 Task: Add an event with the title Monthly Departmental Update Meeting, date ''2024/05/11'', time 9:40 AM to 11:40 AMand add a description: To enhance the networking experience, the event may also include icebreaker activities or facilitated networking games designed to spark conversations and foster connections. These activities will encourage attendees to interact with individuals they may not have met otherwise, promoting a broader network and diverse perspectives.Select event color  Graphite . Add location for the event as: 789 Oak Lane, Townsville, United Kingdom, logged in from the account softage.3@softage.netand send the event invitation to softage.5@softage.net and softage.6@softage.net. Set a reminder for the event Every weekday(Monday to Friday)
Action: Mouse moved to (53, 100)
Screenshot: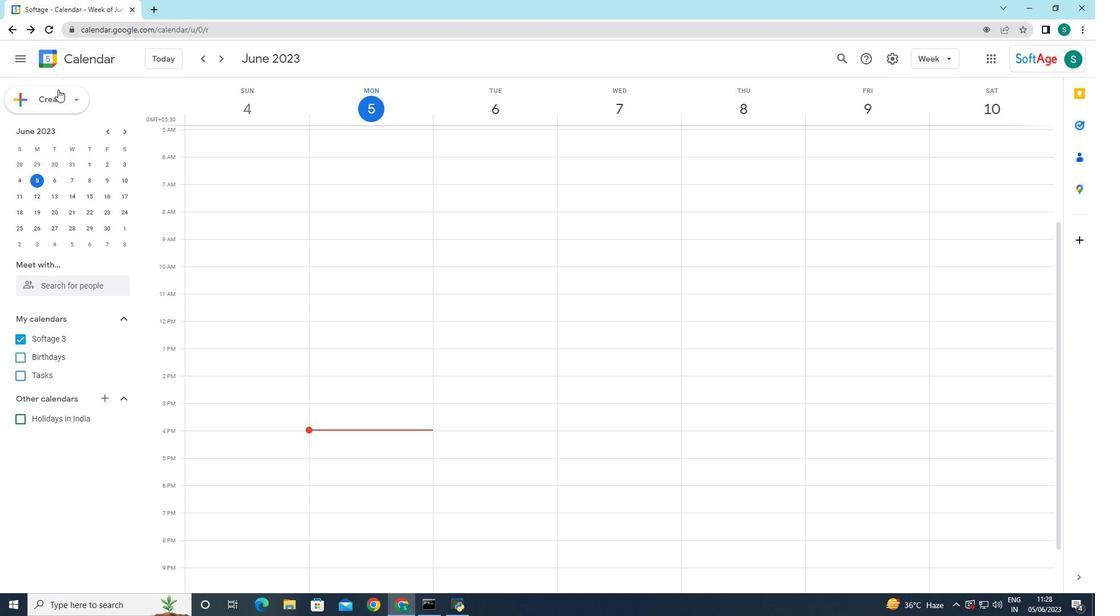 
Action: Mouse pressed left at (53, 100)
Screenshot: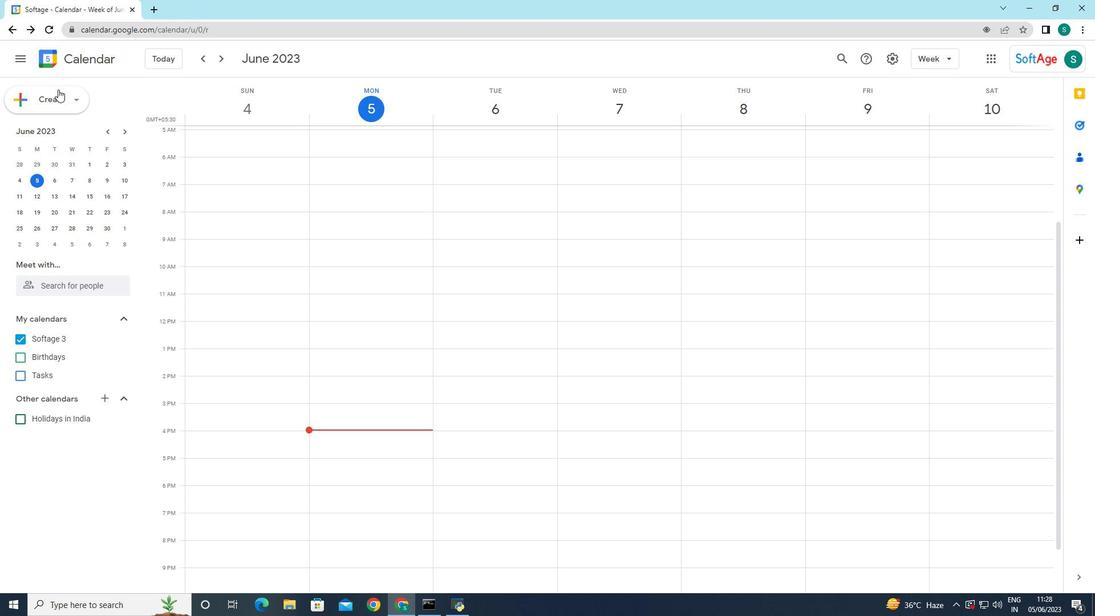 
Action: Mouse moved to (43, 130)
Screenshot: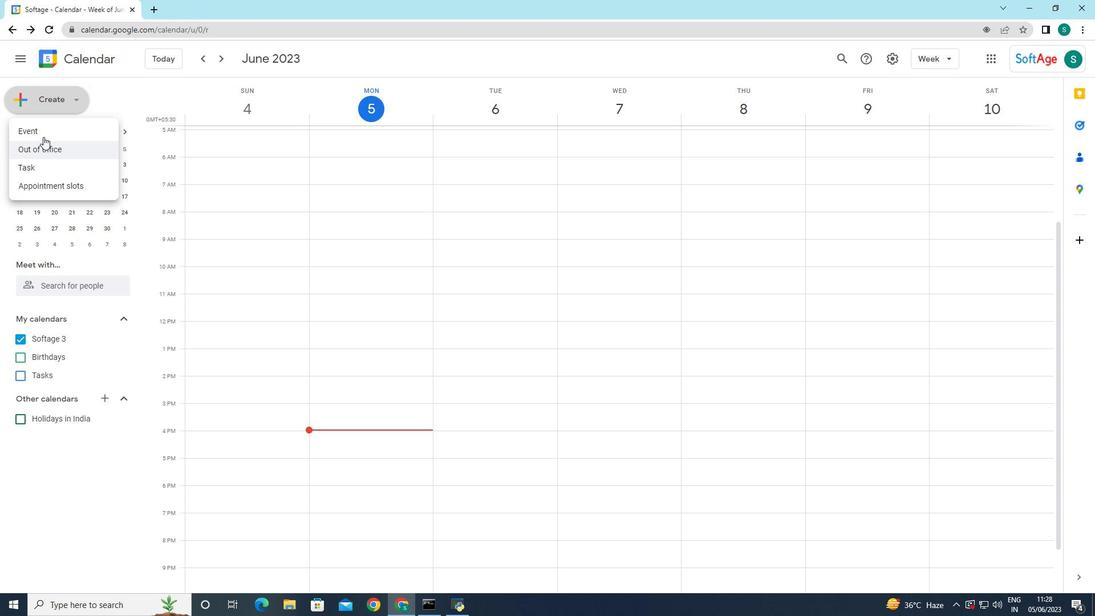 
Action: Mouse pressed left at (43, 130)
Screenshot: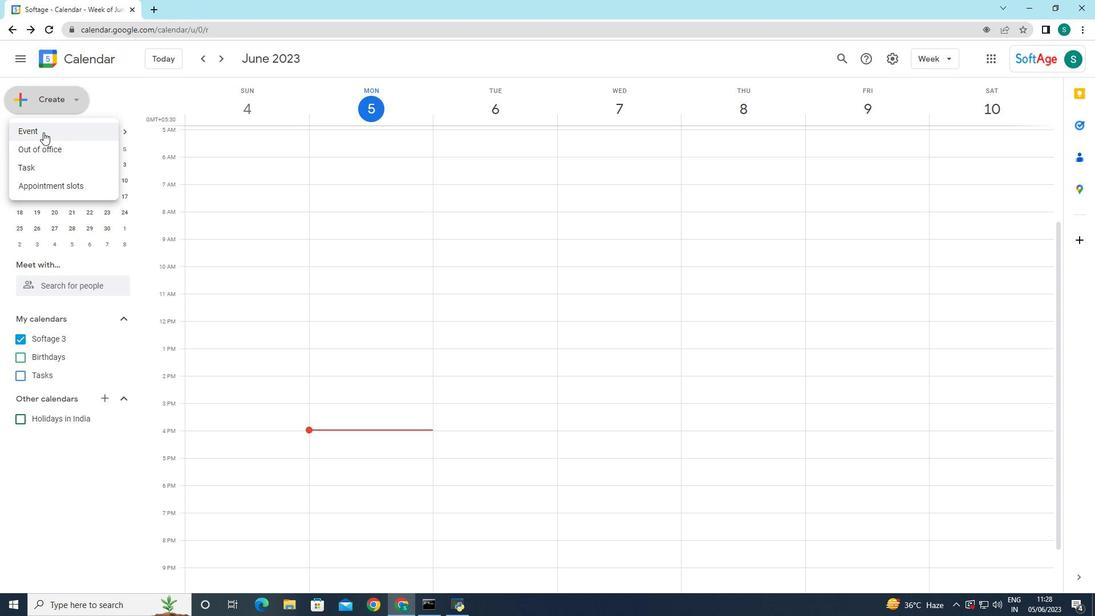 
Action: Mouse moved to (215, 450)
Screenshot: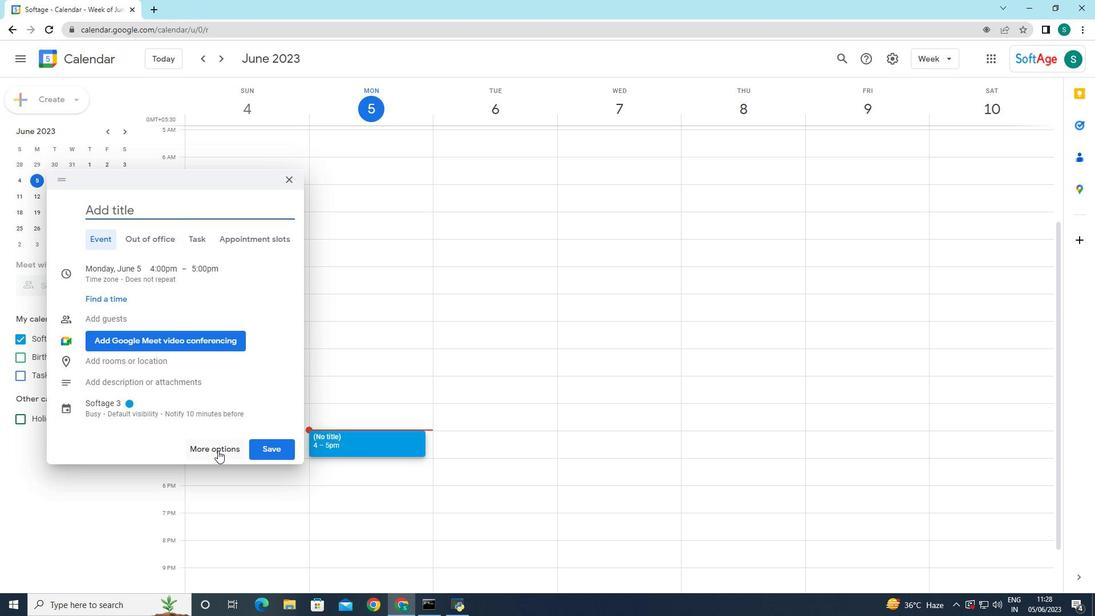 
Action: Mouse pressed left at (215, 450)
Screenshot: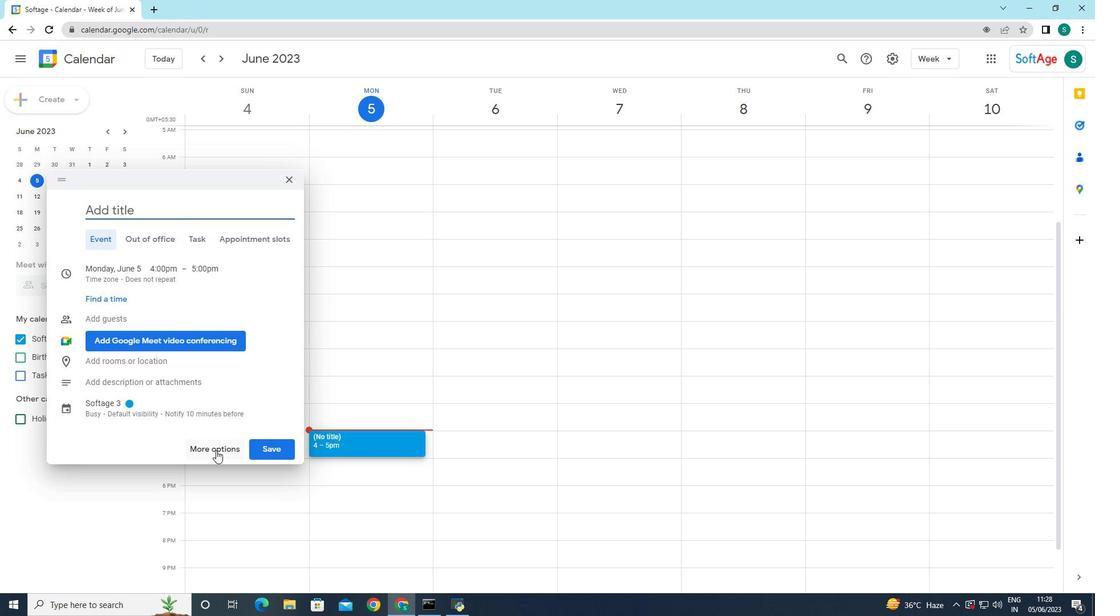 
Action: Mouse moved to (95, 65)
Screenshot: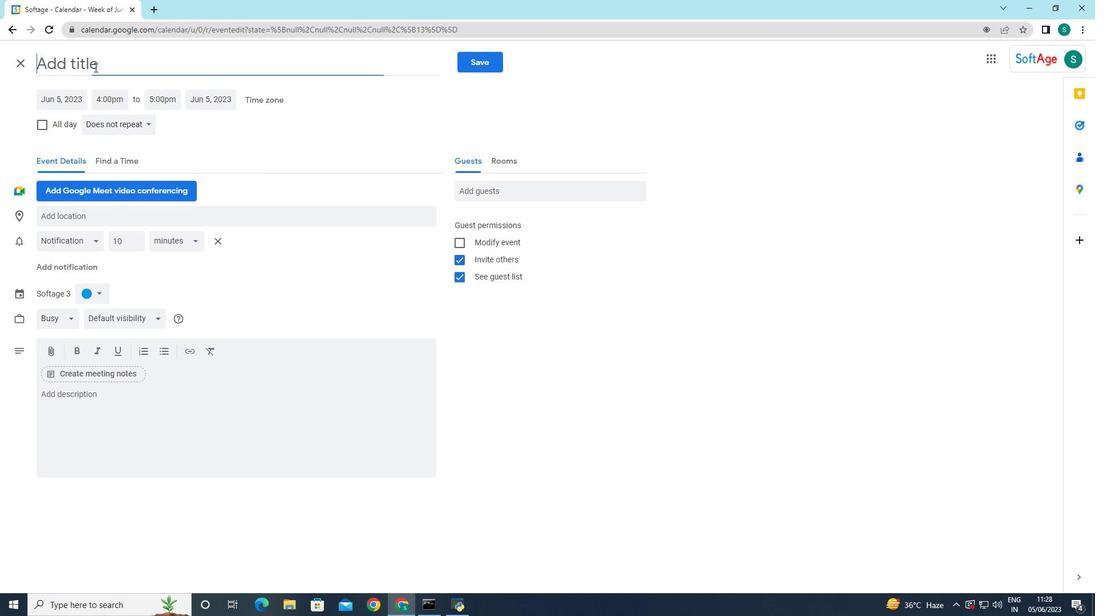 
Action: Mouse pressed left at (95, 65)
Screenshot: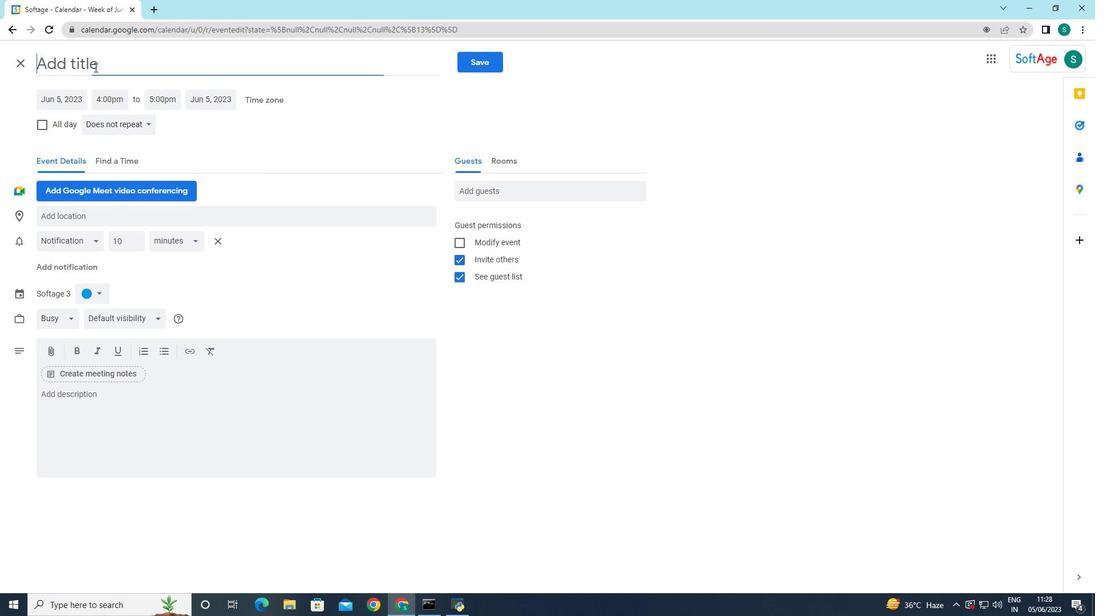 
Action: Key pressed <Key.caps_lock>M<Key.caps_lock>onthly<Key.space><Key.caps_lock>DE<Key.backspace><Key.caps_lock>epartmental<Key.space><Key.caps_lock>U<Key.caps_lock>pdate<Key.space>m<Key.backspace><Key.caps_lock>M<Key.caps_lock>eeting<Key.space>
Screenshot: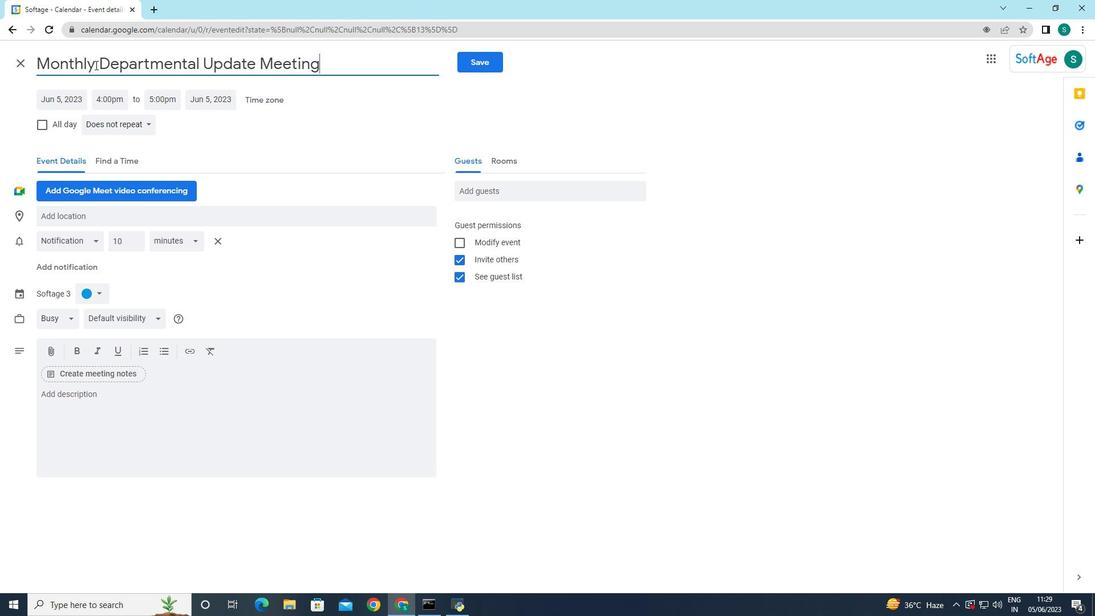
Action: Mouse moved to (45, 101)
Screenshot: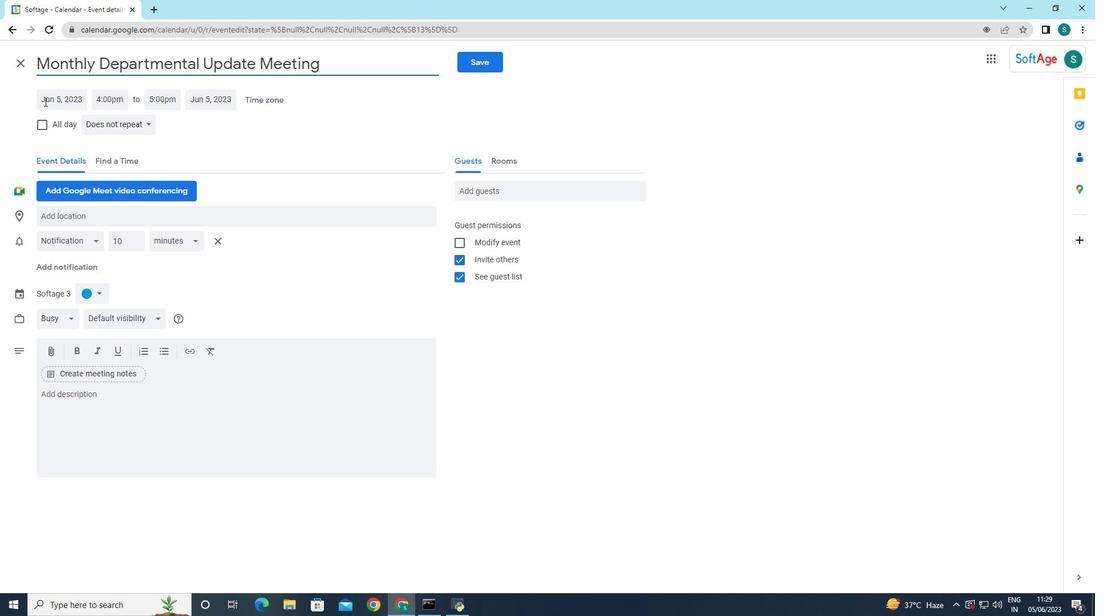 
Action: Mouse pressed left at (45, 101)
Screenshot: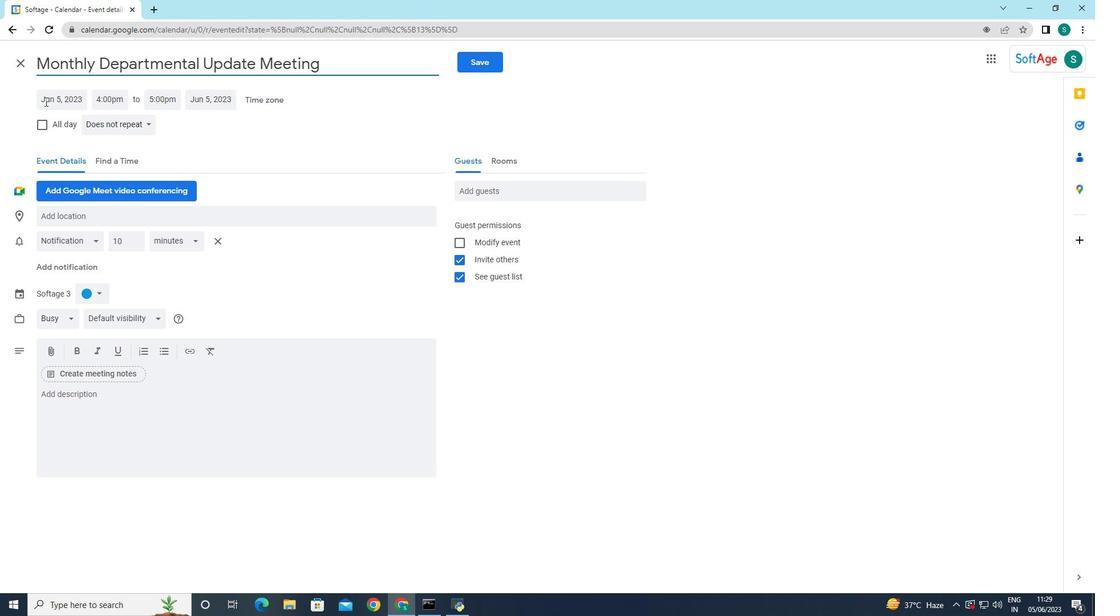 
Action: Mouse moved to (178, 123)
Screenshot: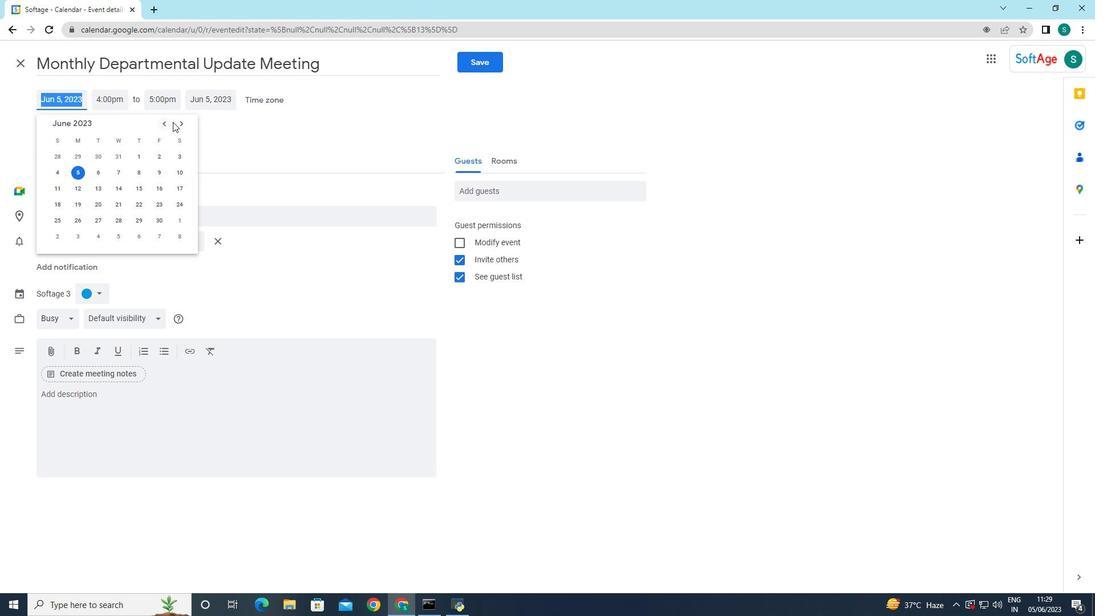 
Action: Mouse pressed left at (178, 123)
Screenshot: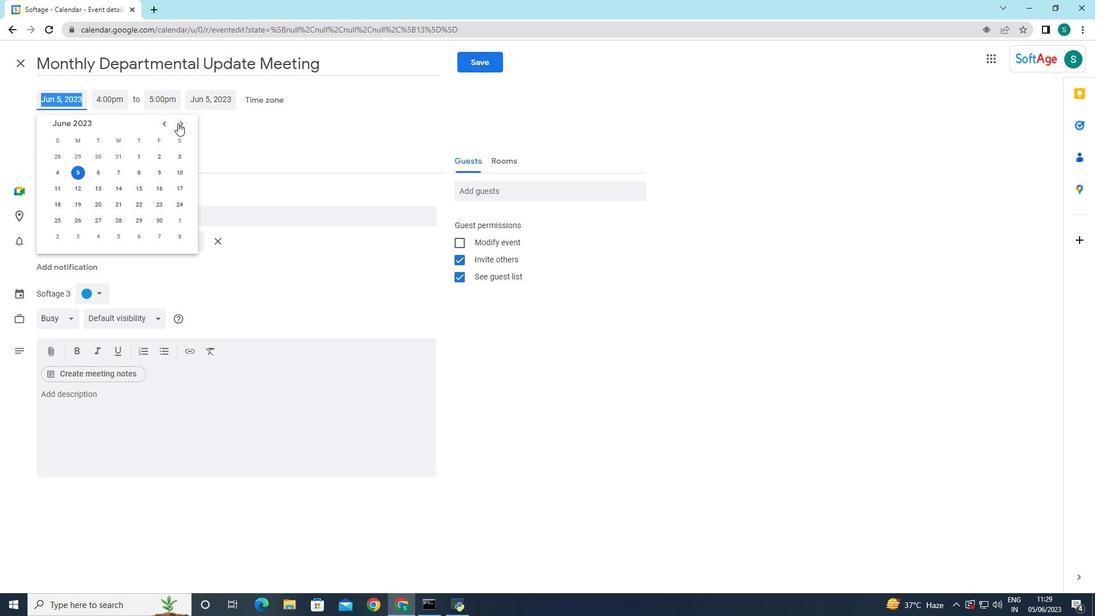 
Action: Mouse pressed left at (178, 123)
Screenshot: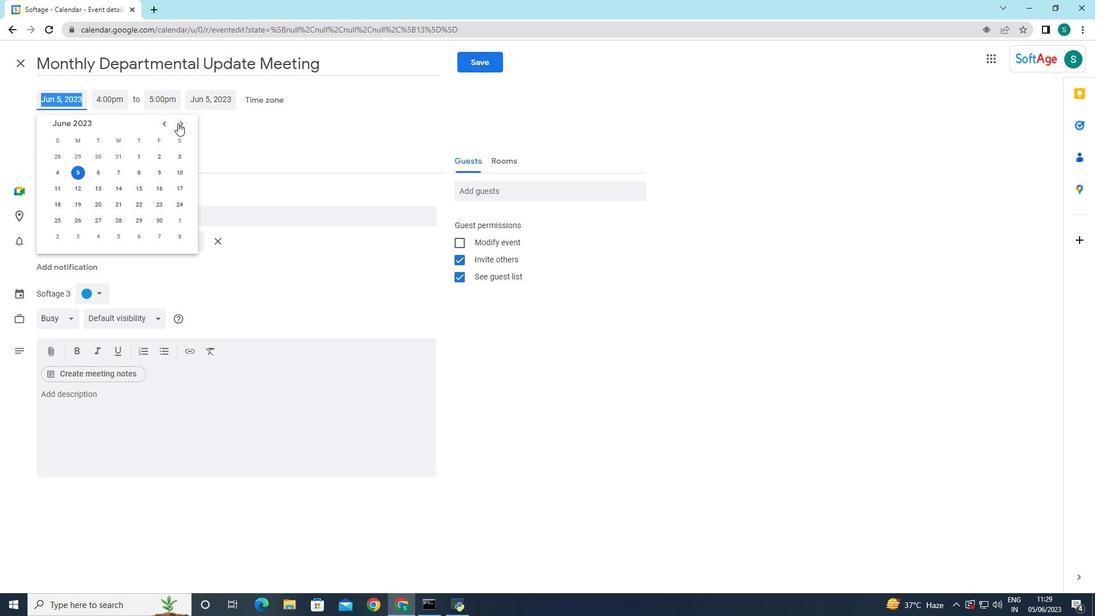 
Action: Mouse pressed left at (178, 123)
Screenshot: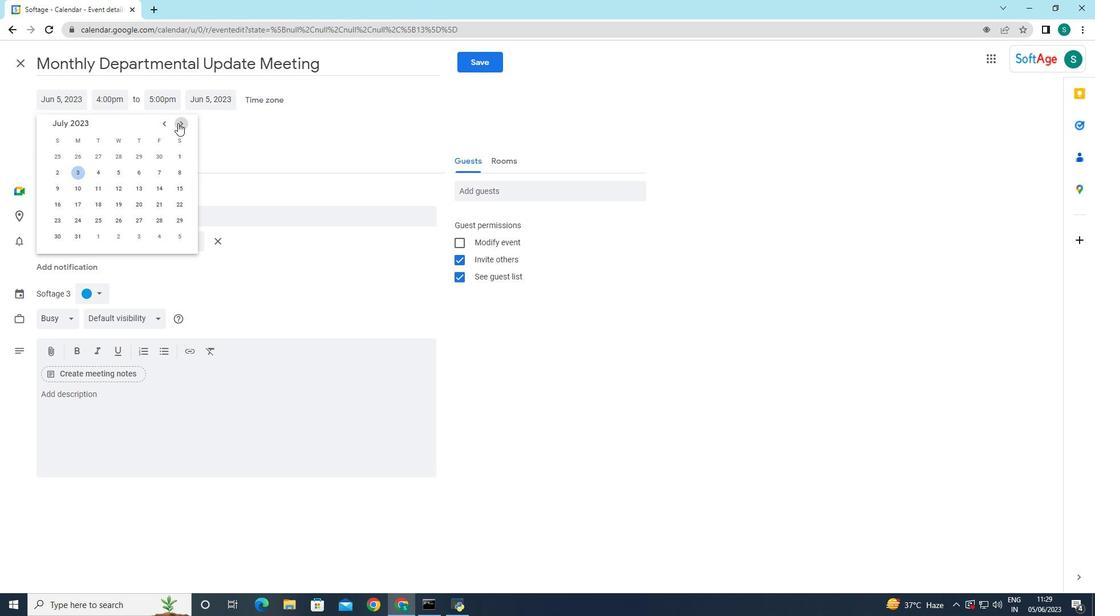 
Action: Mouse pressed left at (178, 123)
Screenshot: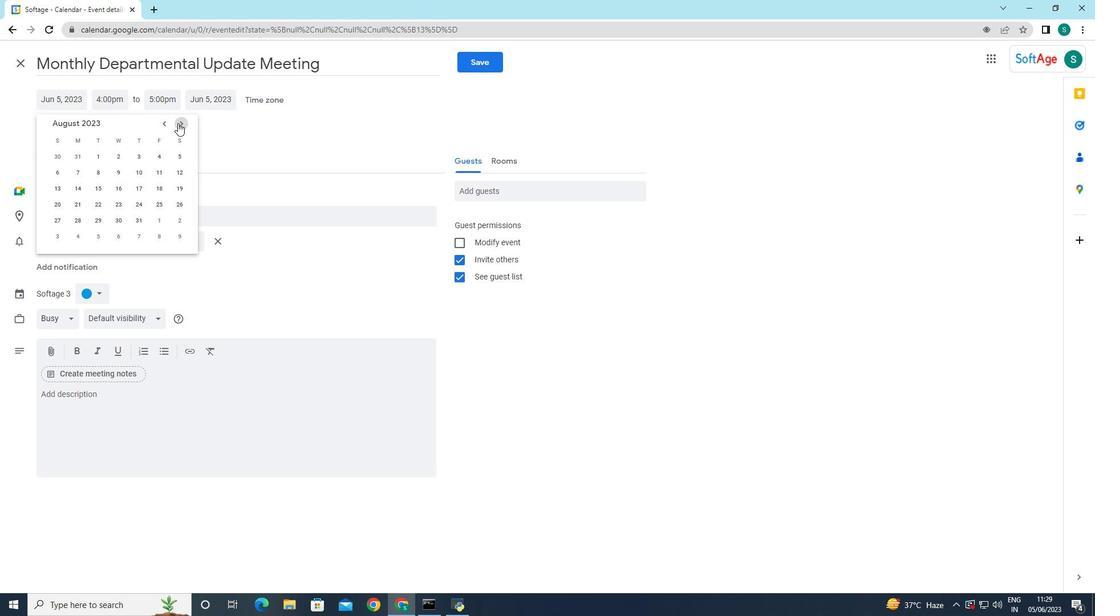 
Action: Mouse pressed left at (178, 123)
Screenshot: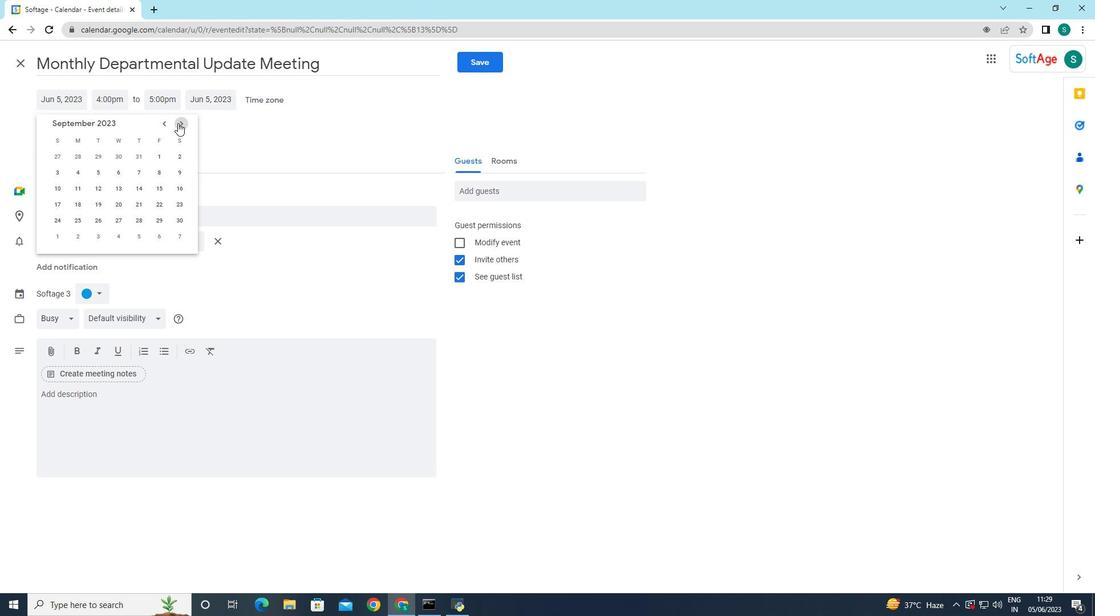 
Action: Mouse pressed left at (178, 123)
Screenshot: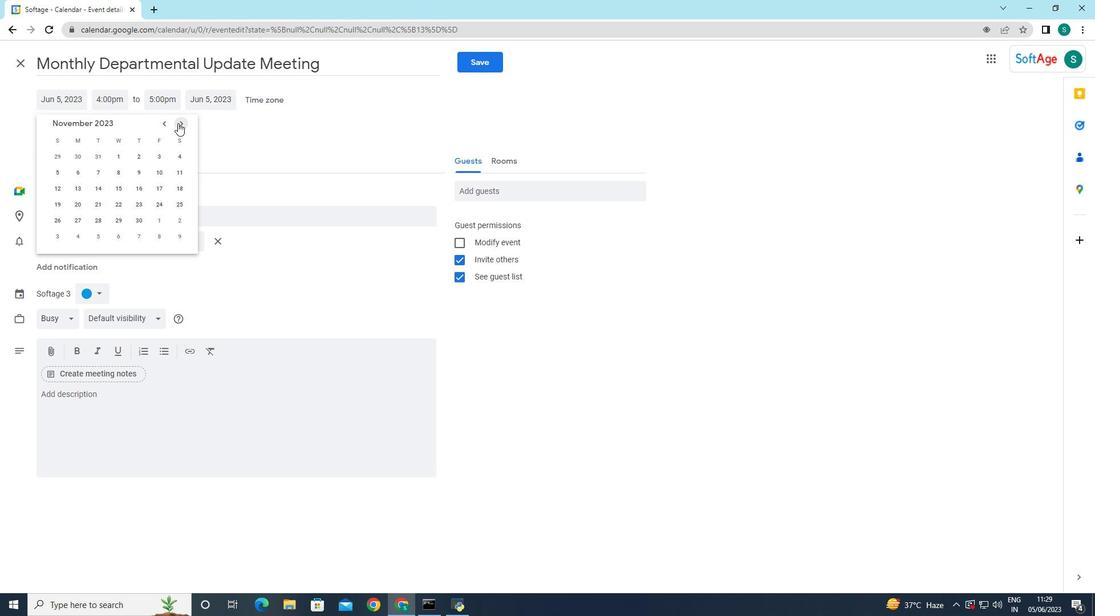 
Action: Mouse pressed left at (178, 123)
Screenshot: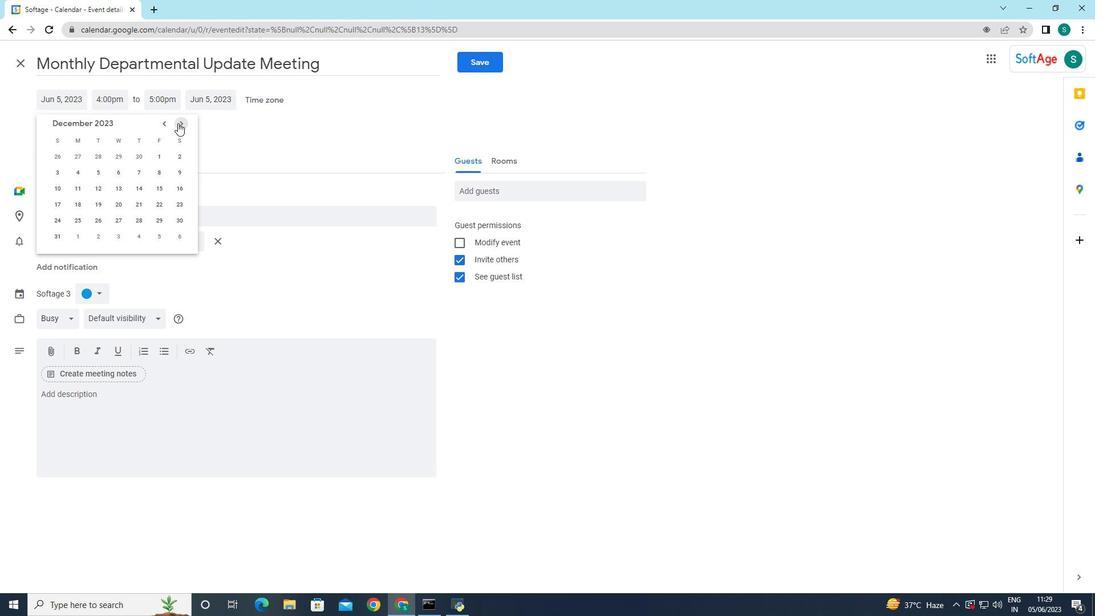 
Action: Mouse pressed left at (178, 123)
Screenshot: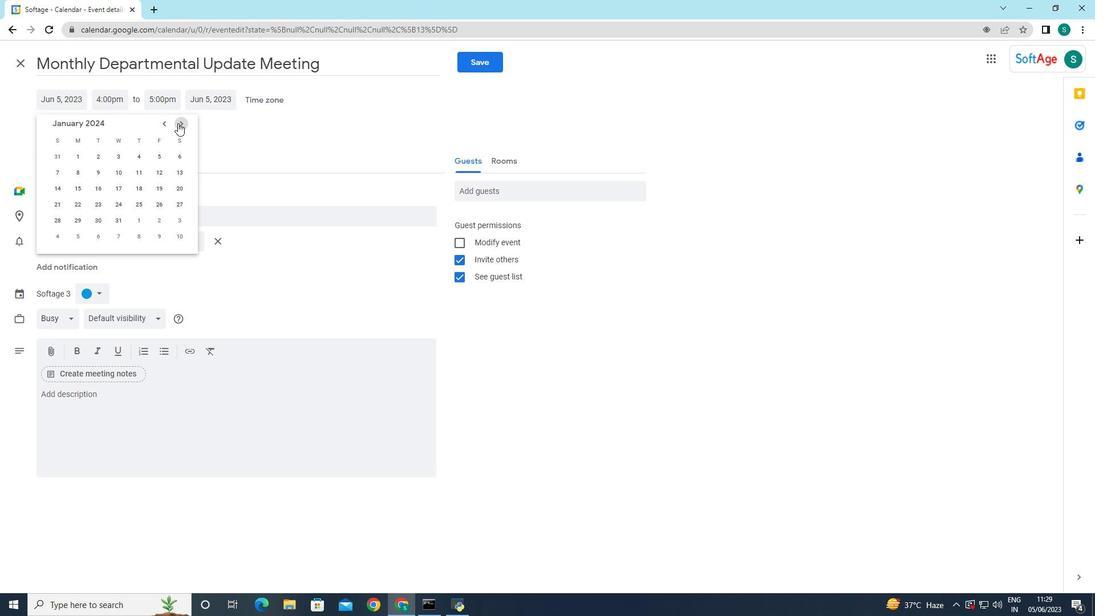 
Action: Mouse moved to (184, 123)
Screenshot: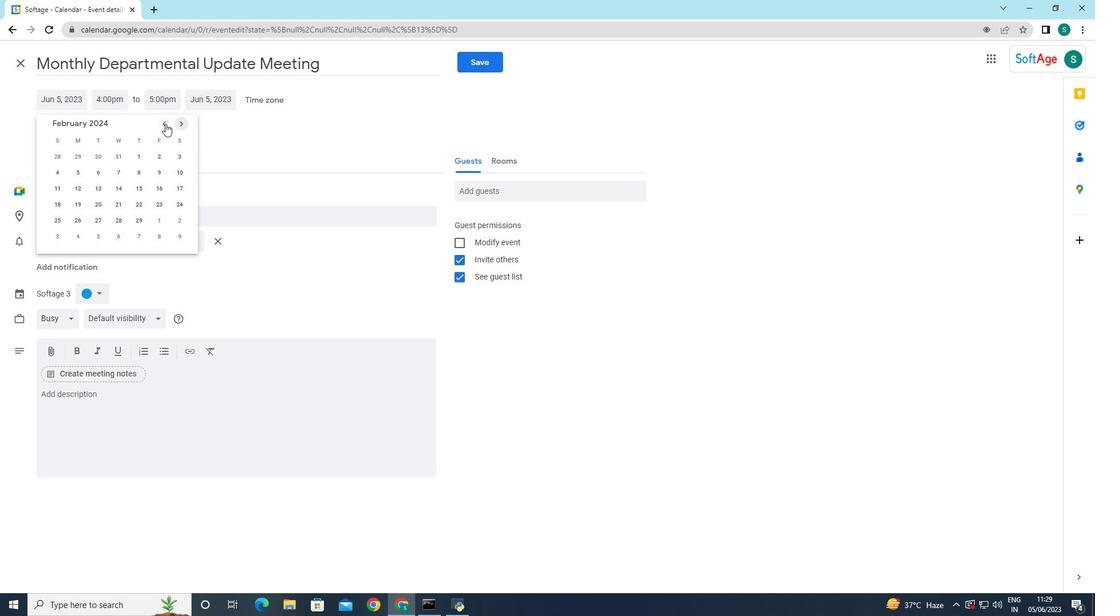 
Action: Mouse pressed left at (184, 123)
Screenshot: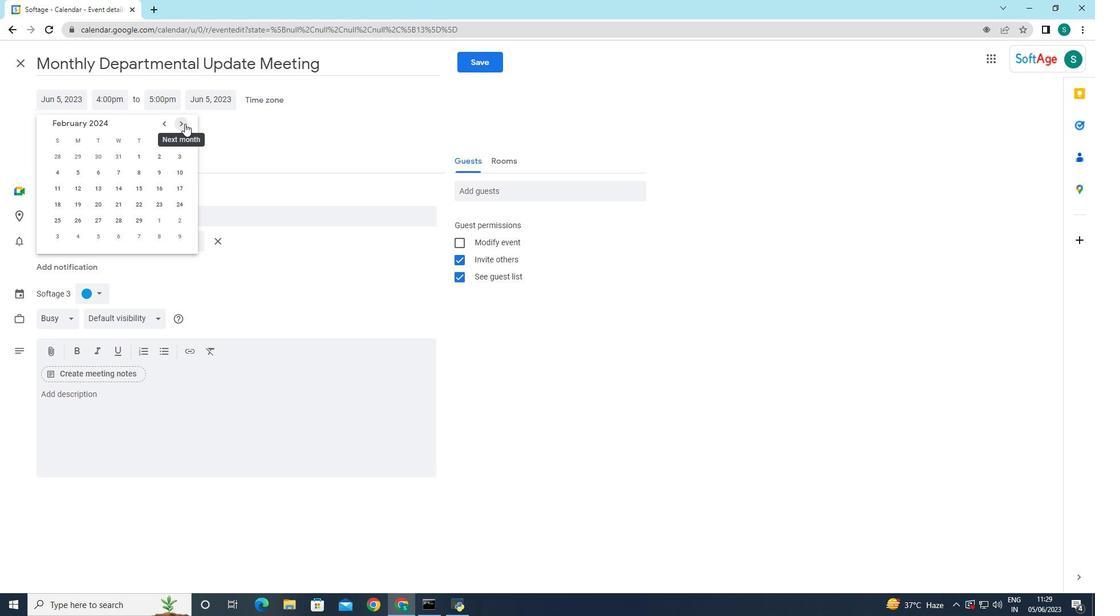 
Action: Mouse pressed left at (184, 123)
Screenshot: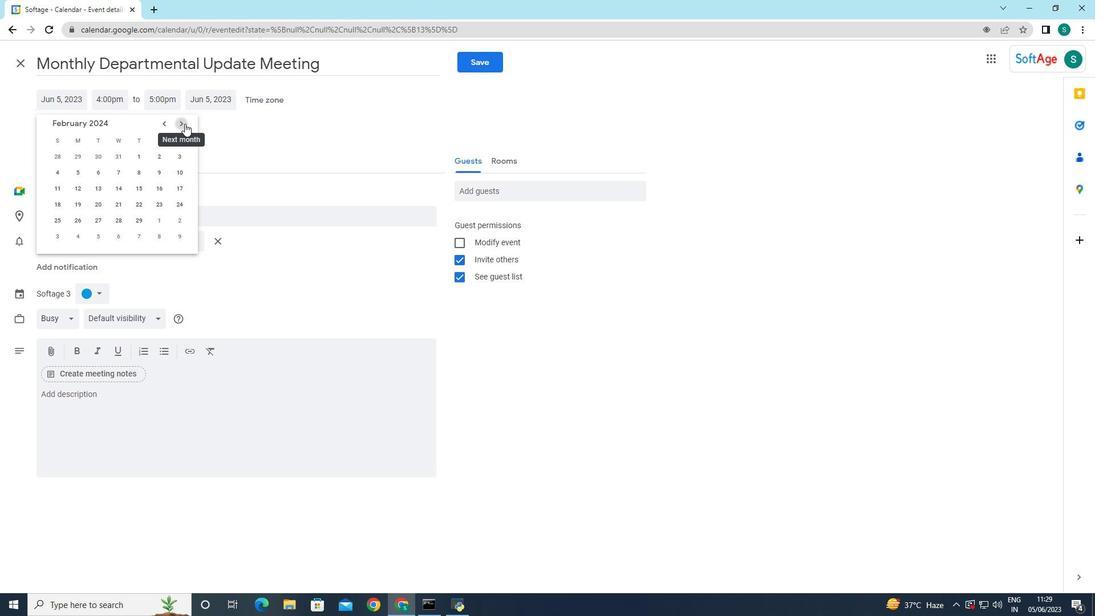 
Action: Mouse pressed left at (184, 123)
Screenshot: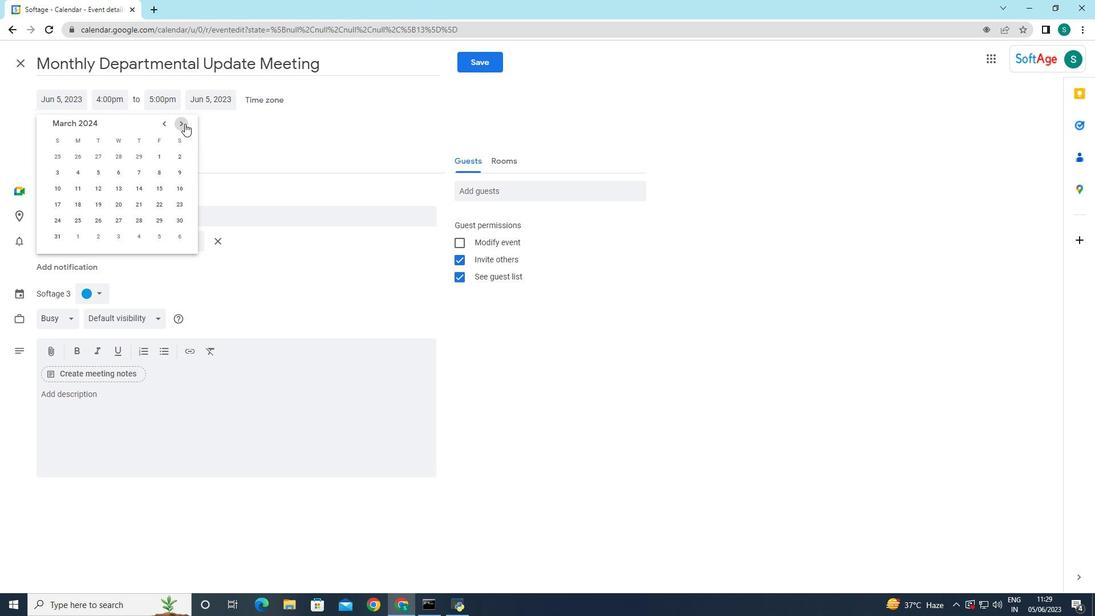 
Action: Mouse moved to (178, 171)
Screenshot: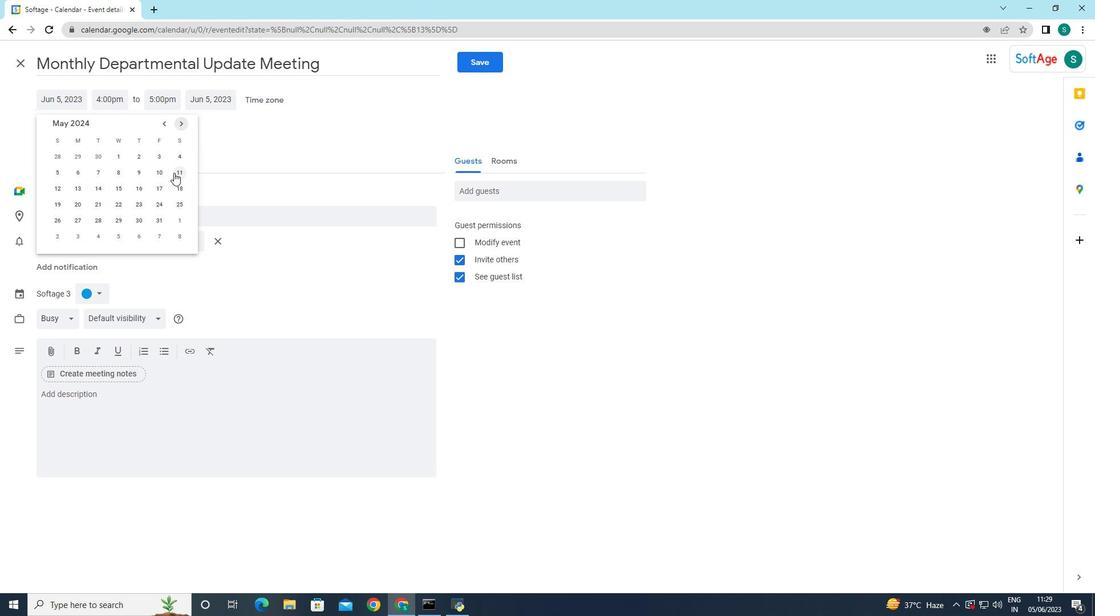 
Action: Mouse pressed left at (178, 171)
Screenshot: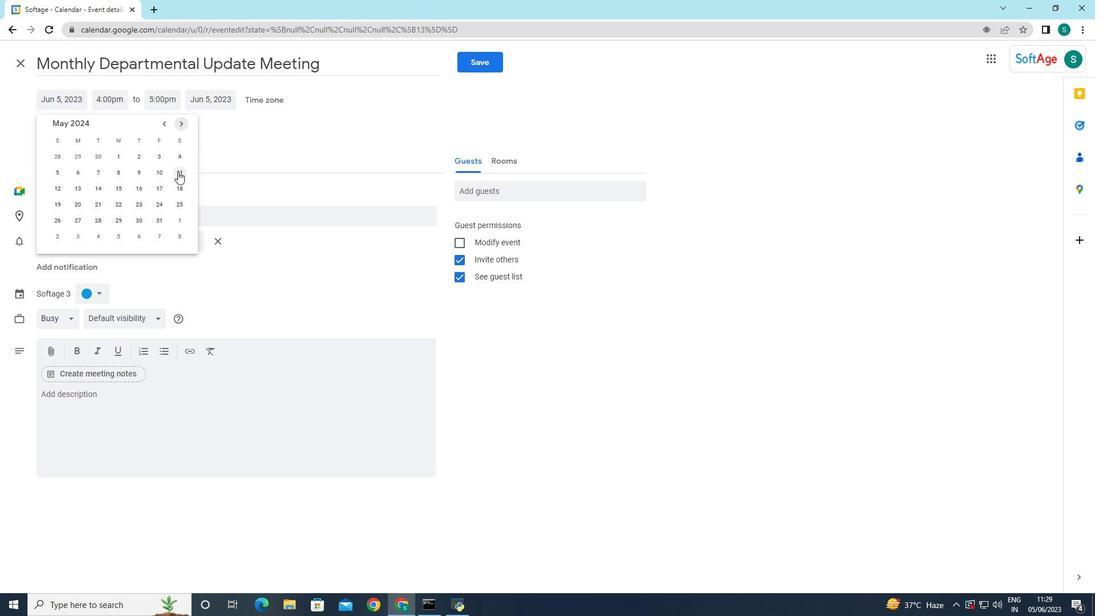 
Action: Mouse moved to (121, 101)
Screenshot: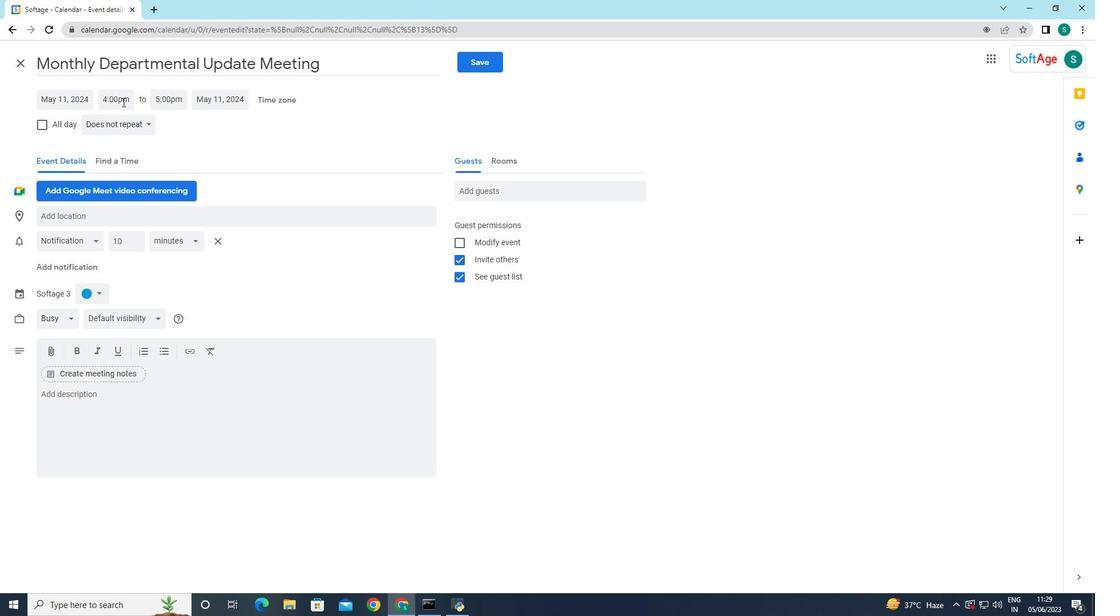 
Action: Mouse pressed left at (121, 101)
Screenshot: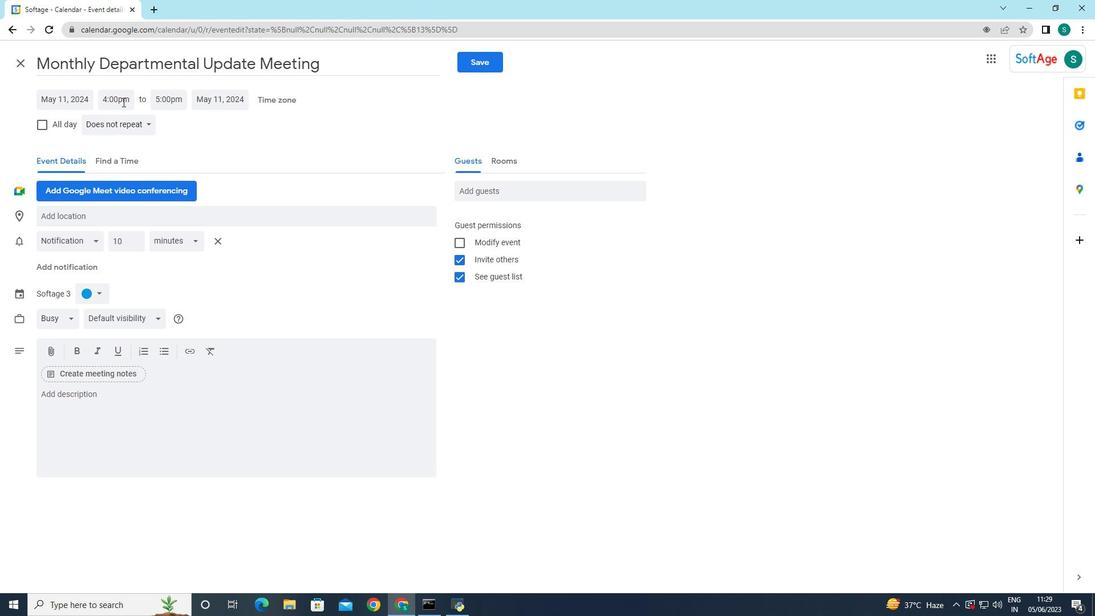 
Action: Mouse moved to (142, 162)
Screenshot: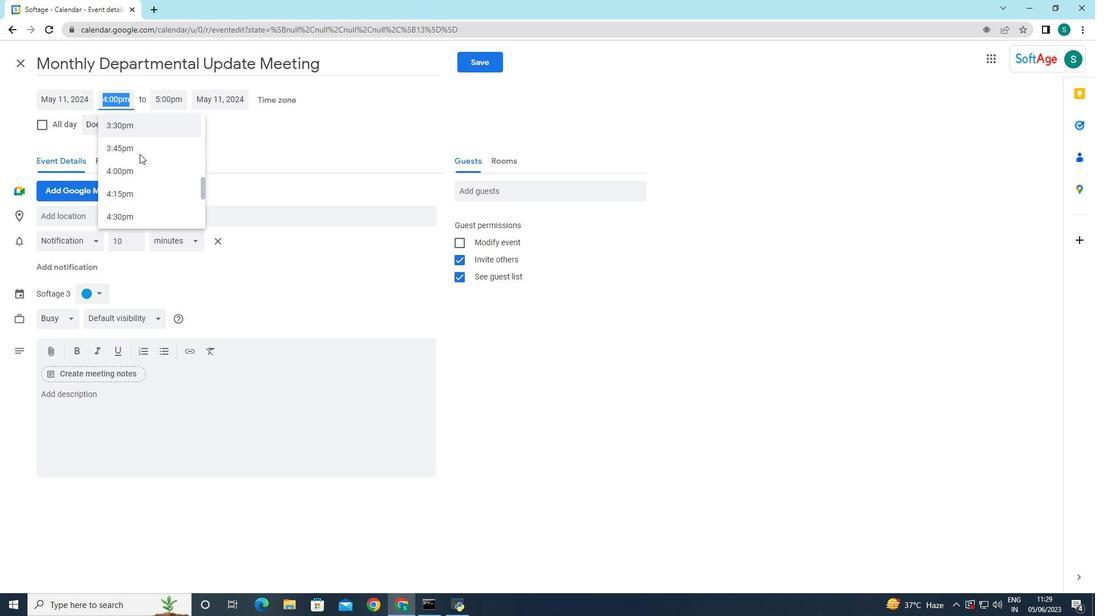 
Action: Mouse scrolled (142, 162) with delta (0, 0)
Screenshot: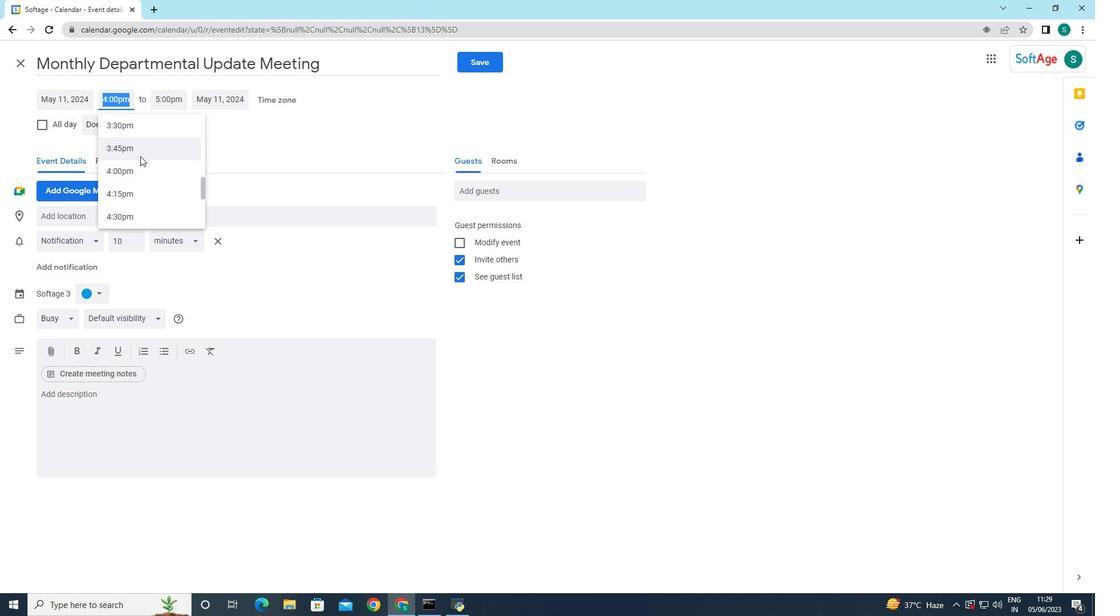 
Action: Mouse scrolled (142, 162) with delta (0, 0)
Screenshot: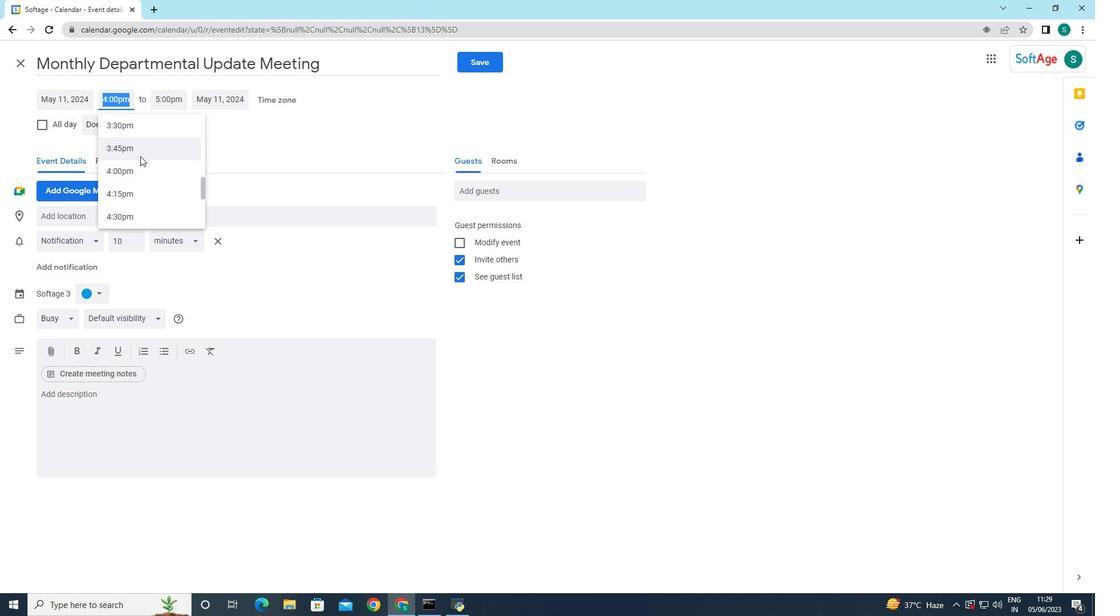 
Action: Mouse scrolled (142, 162) with delta (0, 0)
Screenshot: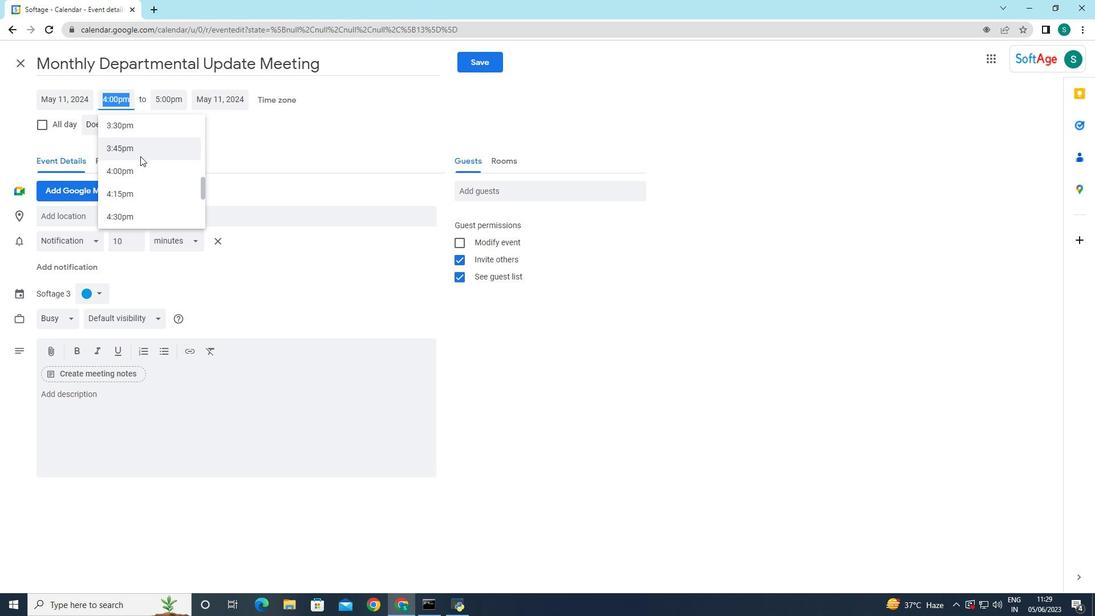 
Action: Mouse pressed middle at (142, 162)
Screenshot: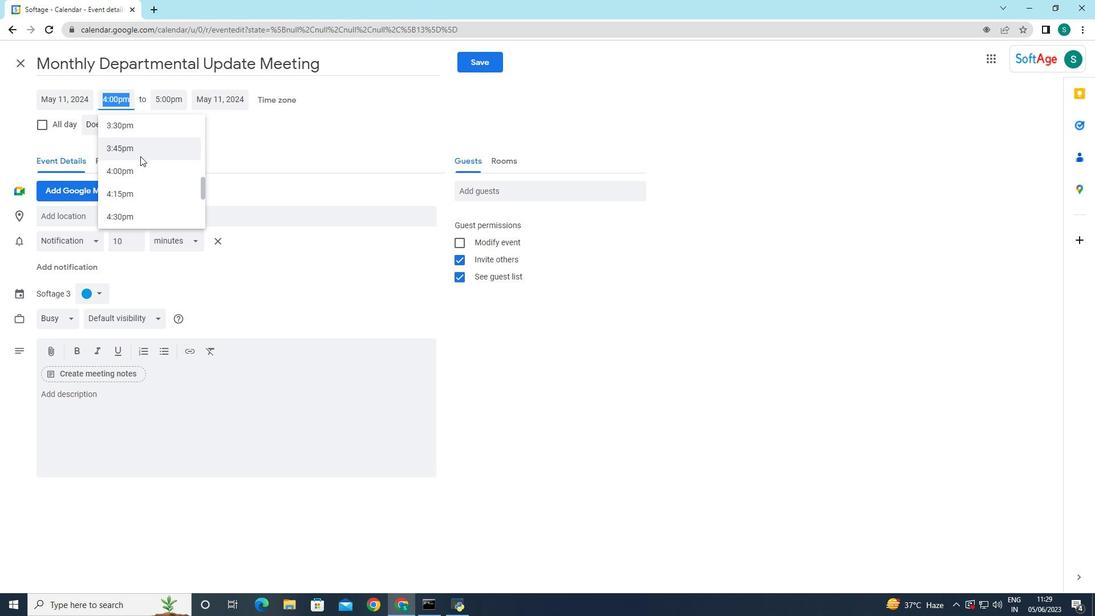 
Action: Mouse scrolled (142, 162) with delta (0, 0)
Screenshot: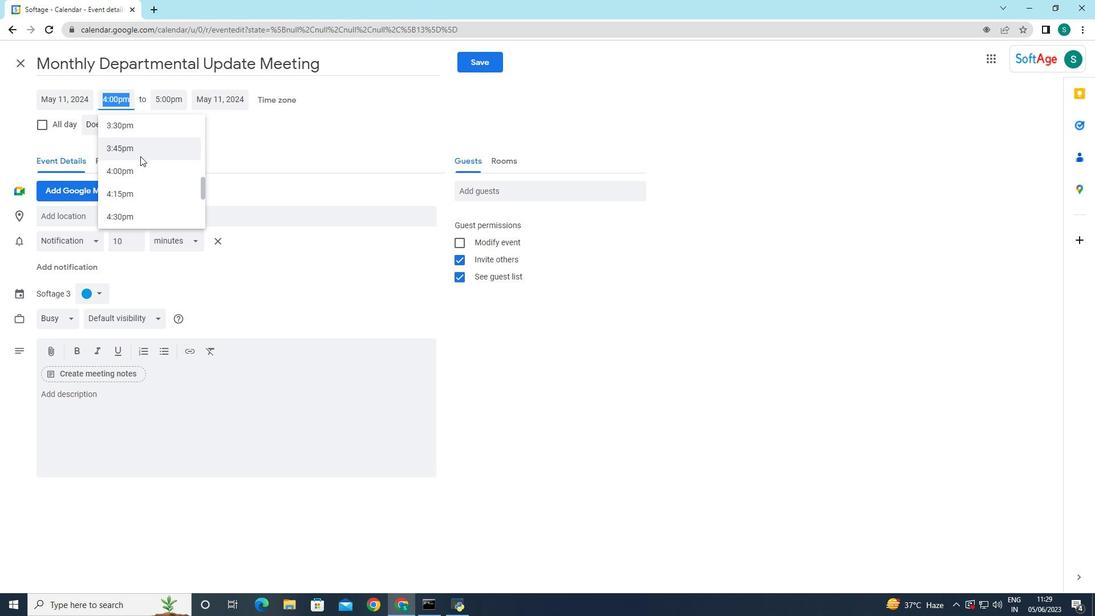 
Action: Mouse scrolled (142, 162) with delta (0, 0)
Screenshot: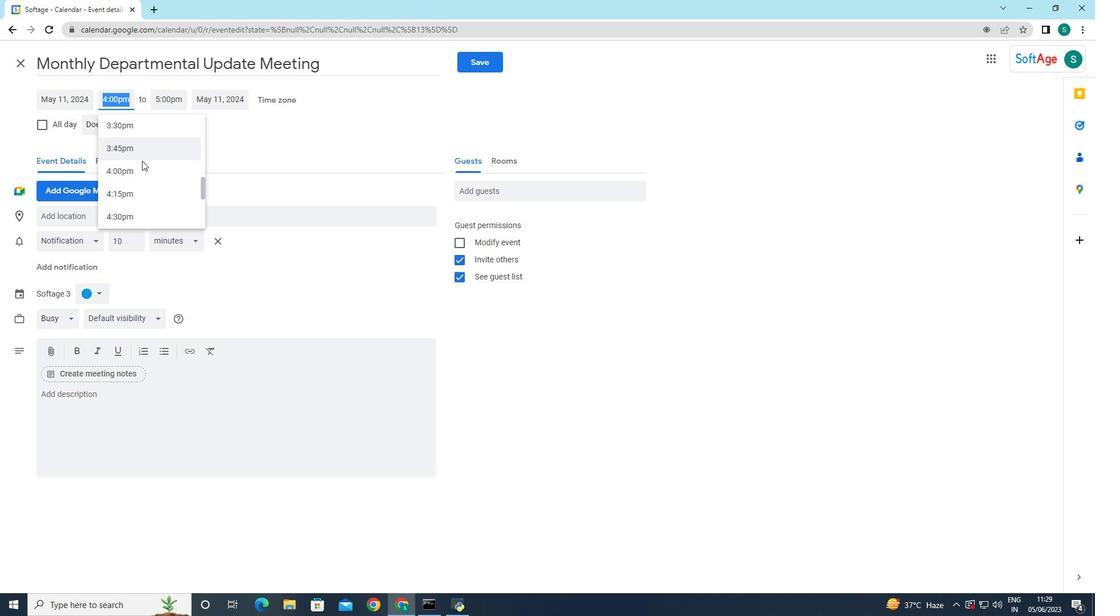 
Action: Mouse moved to (143, 154)
Screenshot: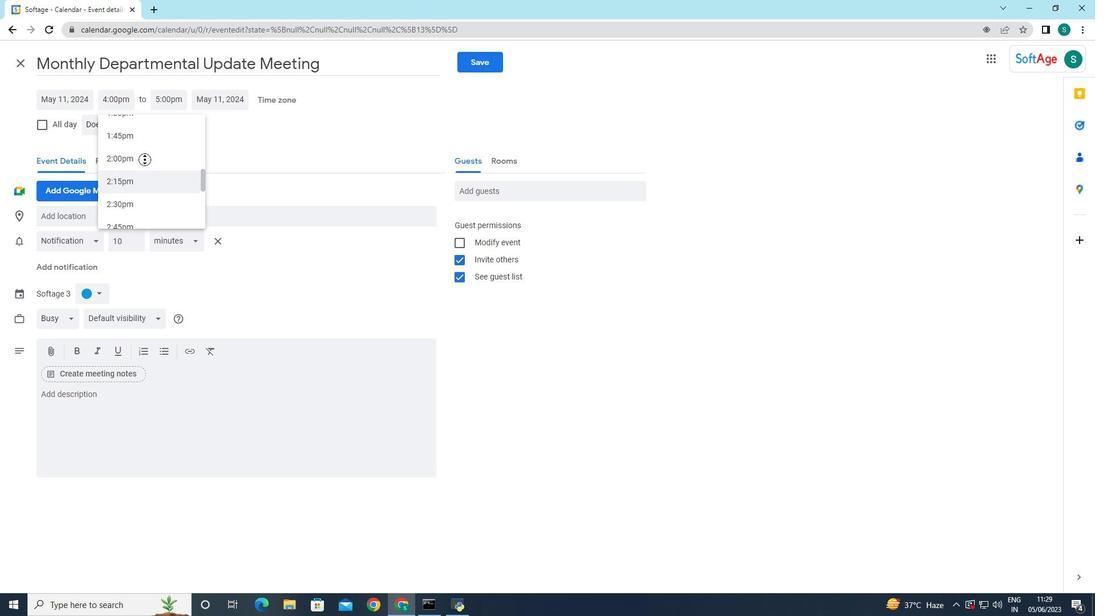 
Action: Mouse pressed middle at (143, 154)
Screenshot: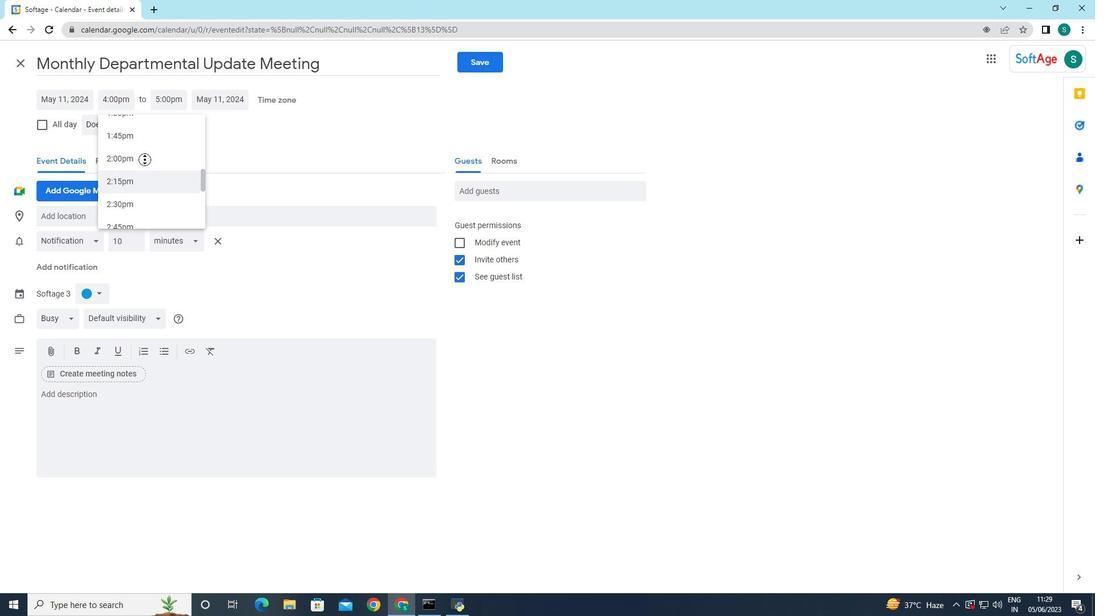 
Action: Mouse moved to (143, 152)
Screenshot: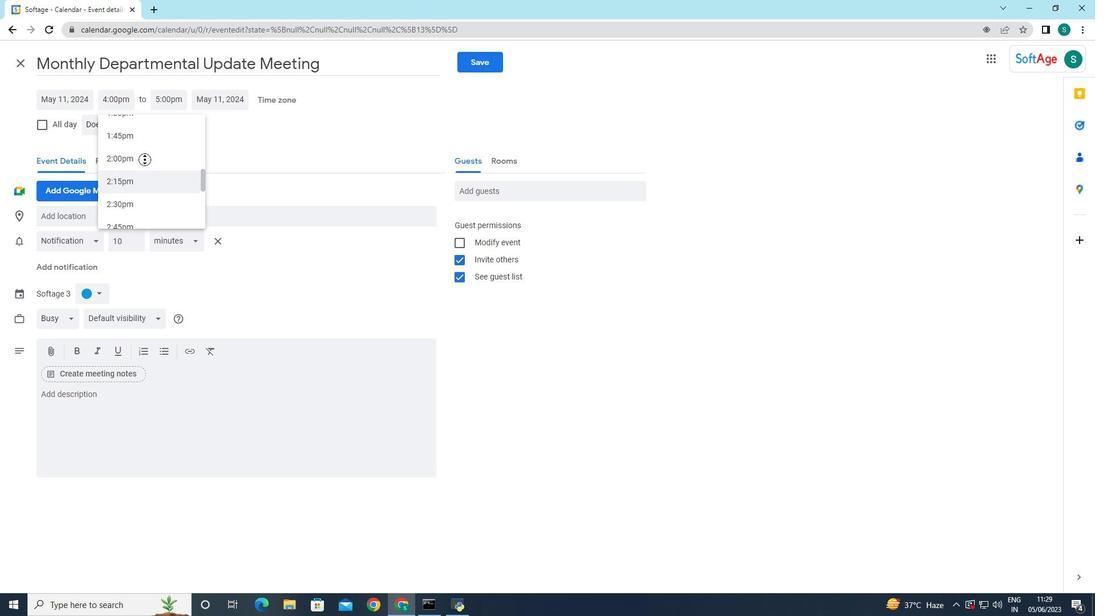 
Action: Mouse scrolled (143, 153) with delta (0, 0)
Screenshot: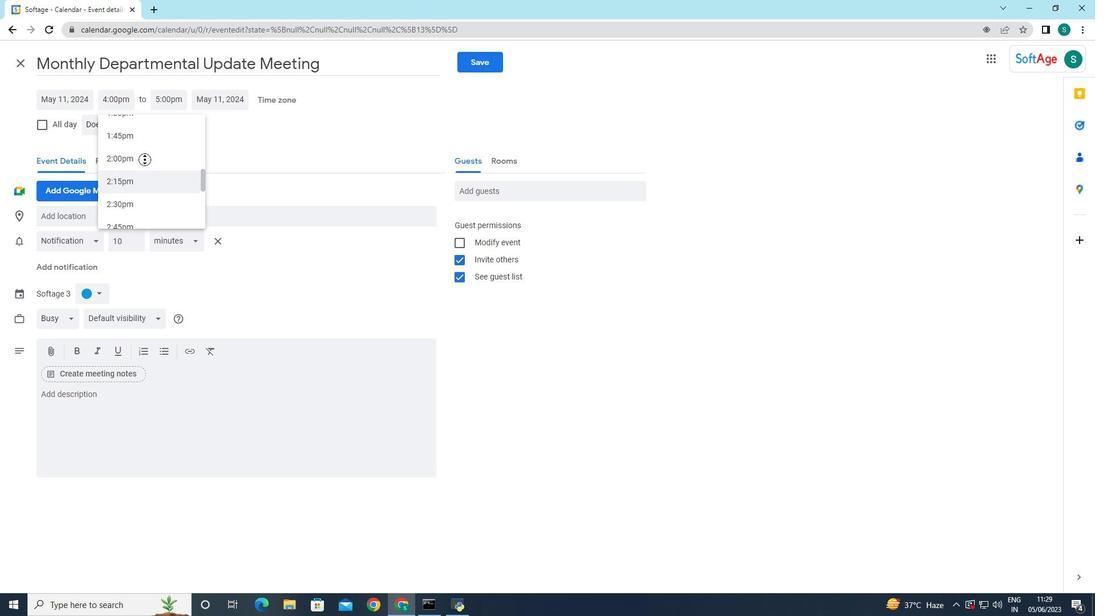
Action: Mouse moved to (143, 152)
Screenshot: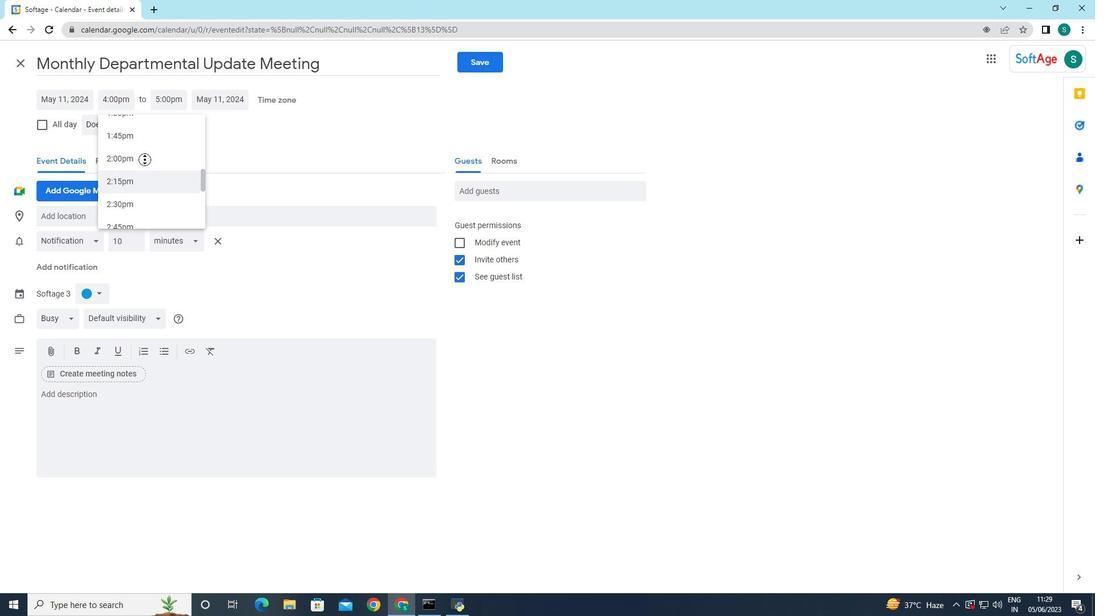 
Action: Mouse scrolled (143, 152) with delta (0, 0)
Screenshot: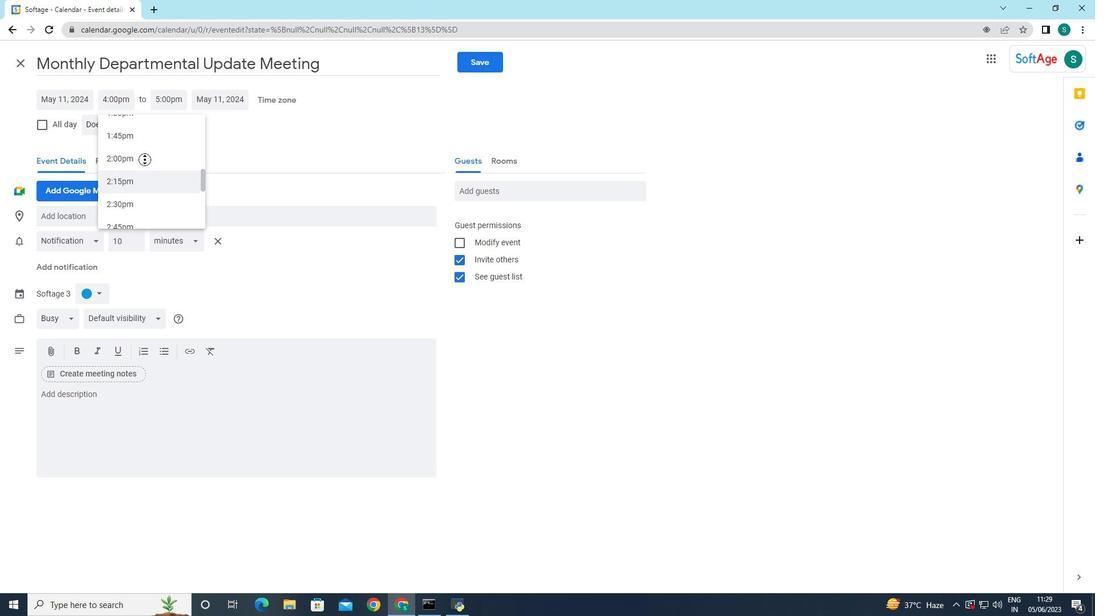 
Action: Mouse scrolled (143, 152) with delta (0, 0)
Screenshot: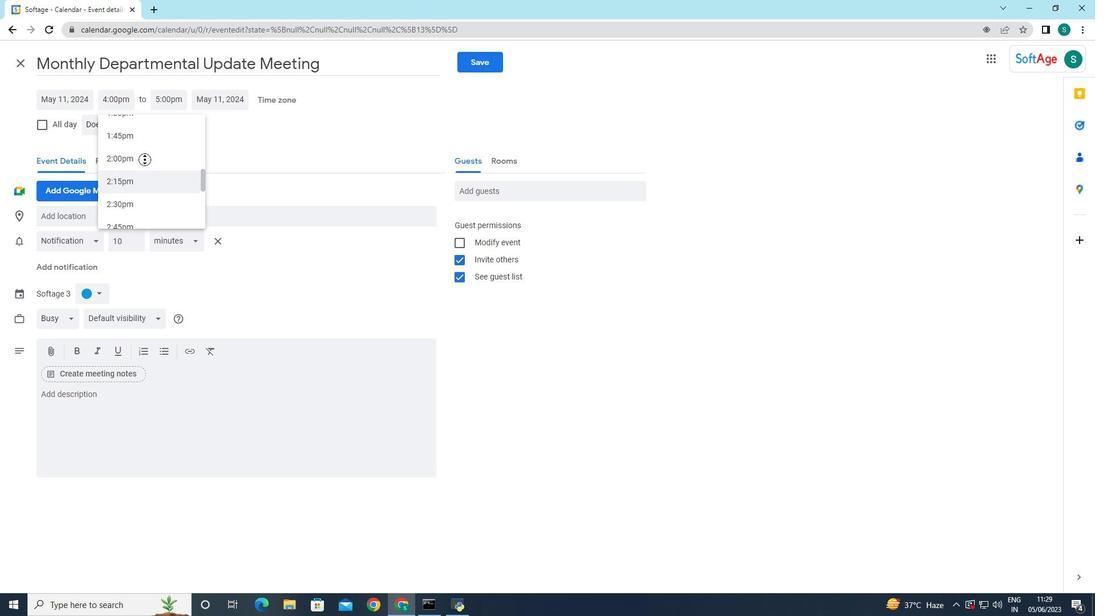 
Action: Mouse scrolled (143, 152) with delta (0, 0)
Screenshot: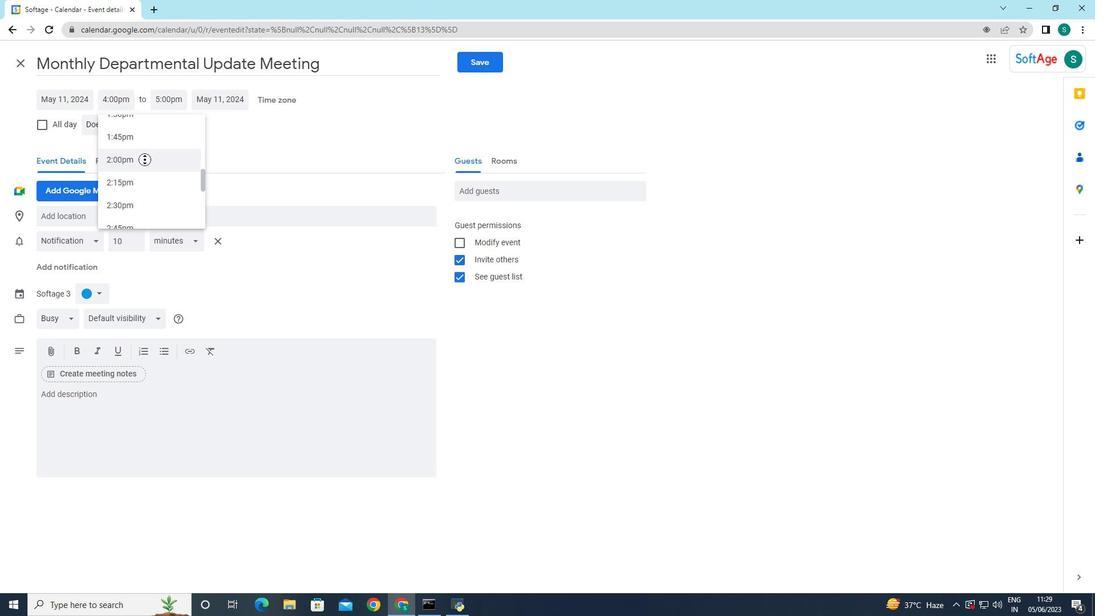 
Action: Mouse scrolled (143, 152) with delta (0, 0)
Screenshot: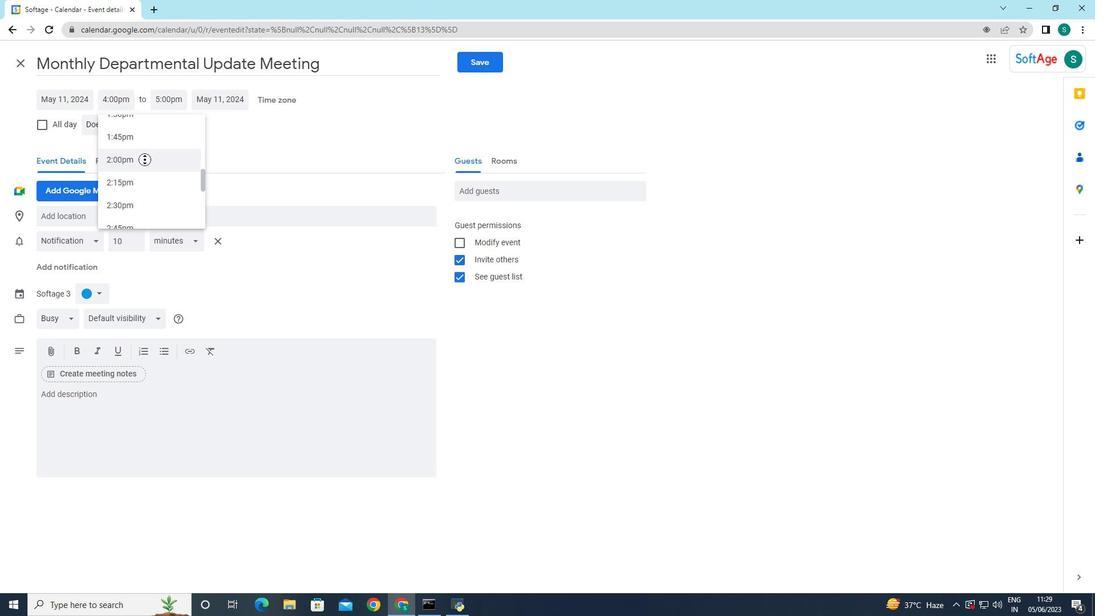 
Action: Mouse scrolled (143, 152) with delta (0, 0)
Screenshot: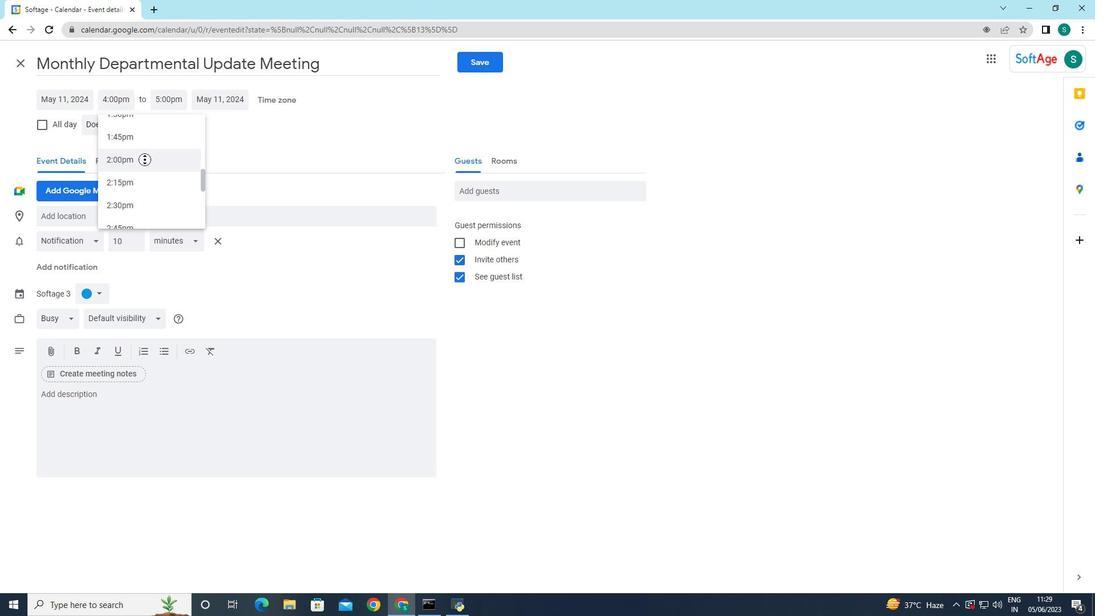 
Action: Mouse scrolled (143, 152) with delta (0, 0)
Screenshot: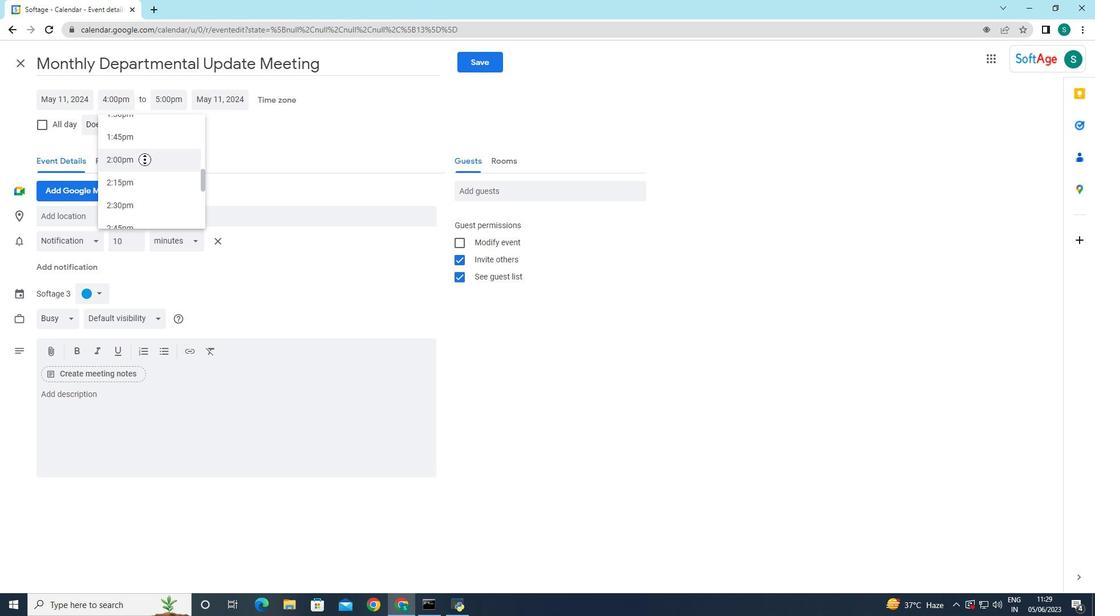 
Action: Mouse scrolled (143, 152) with delta (0, 0)
Screenshot: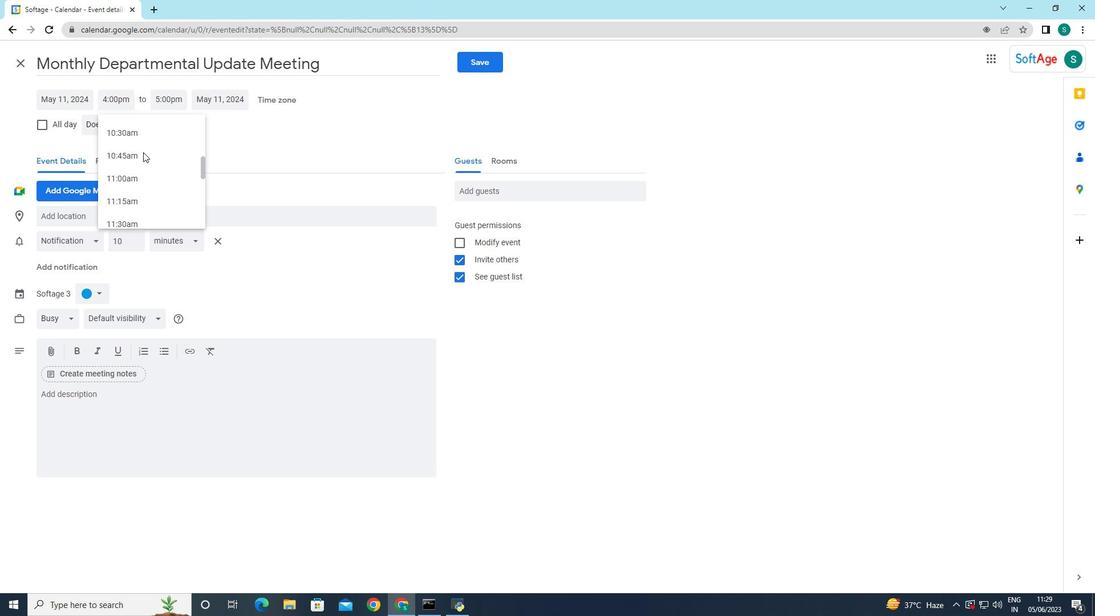 
Action: Mouse scrolled (143, 152) with delta (0, 0)
Screenshot: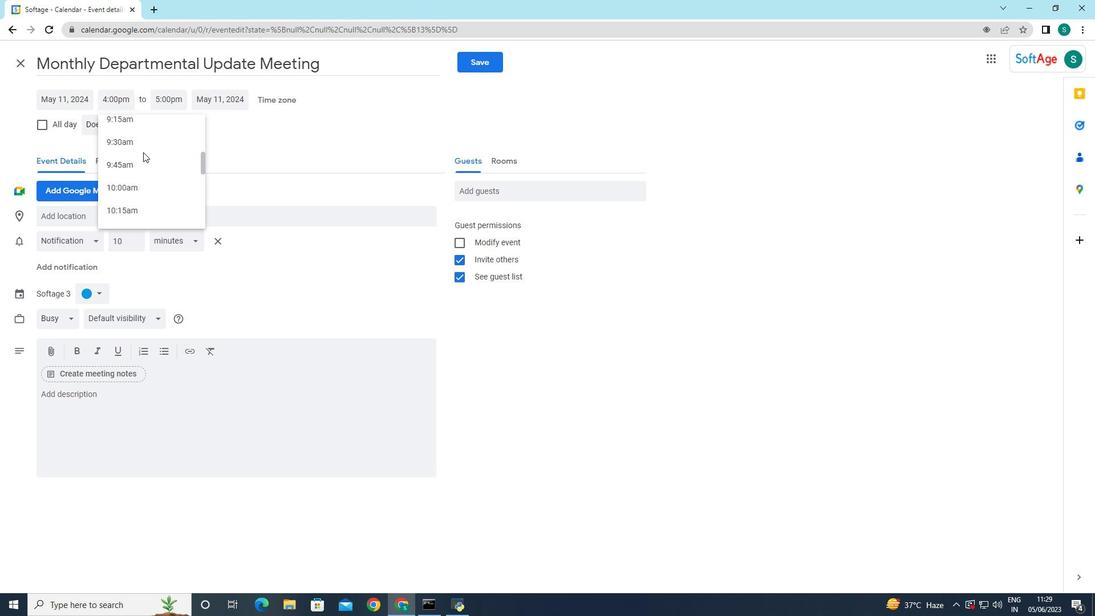 
Action: Mouse scrolled (143, 152) with delta (0, 0)
Screenshot: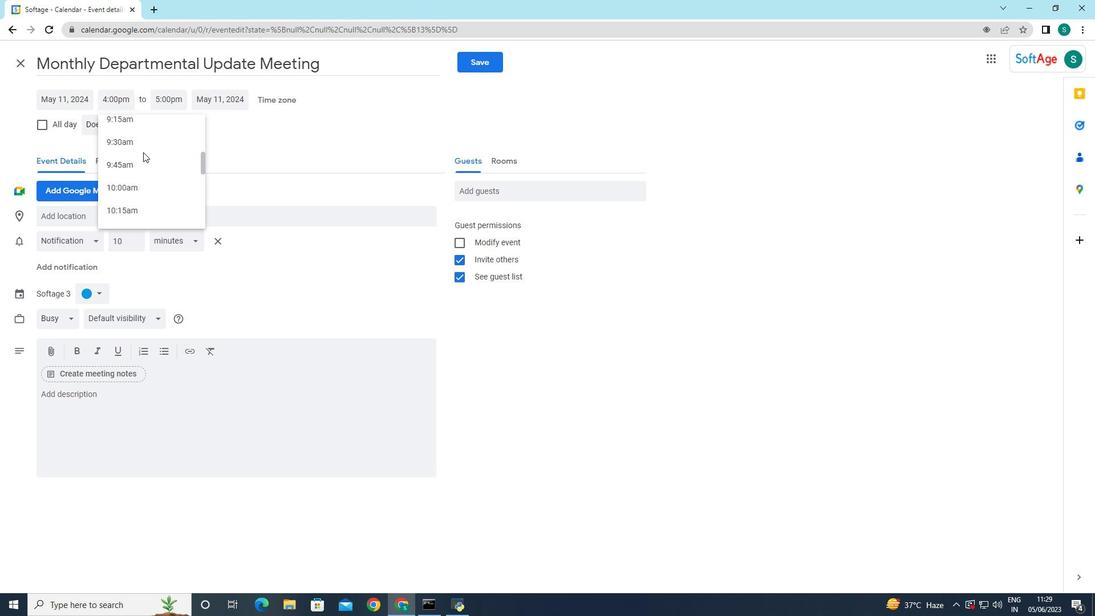 
Action: Mouse scrolled (143, 152) with delta (0, 0)
Screenshot: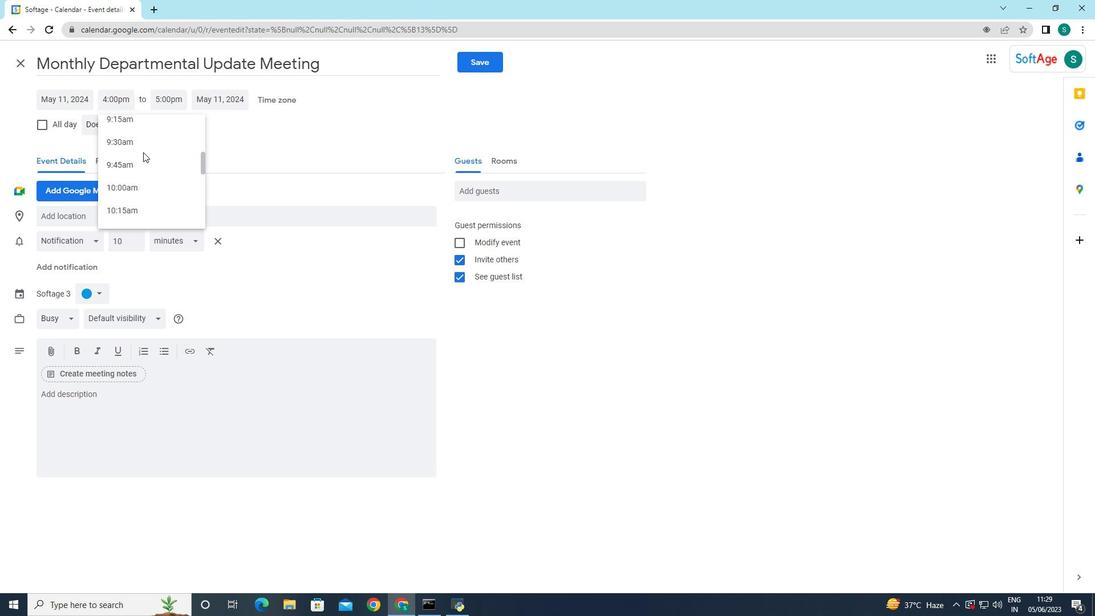 
Action: Mouse scrolled (143, 152) with delta (0, 0)
Screenshot: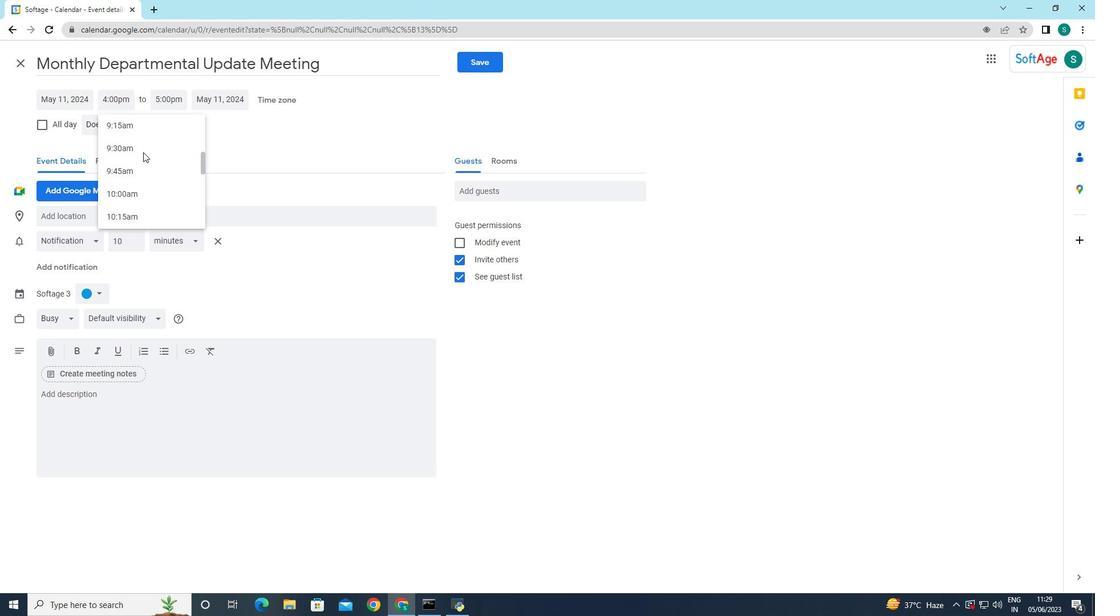 
Action: Mouse scrolled (143, 152) with delta (0, 0)
Screenshot: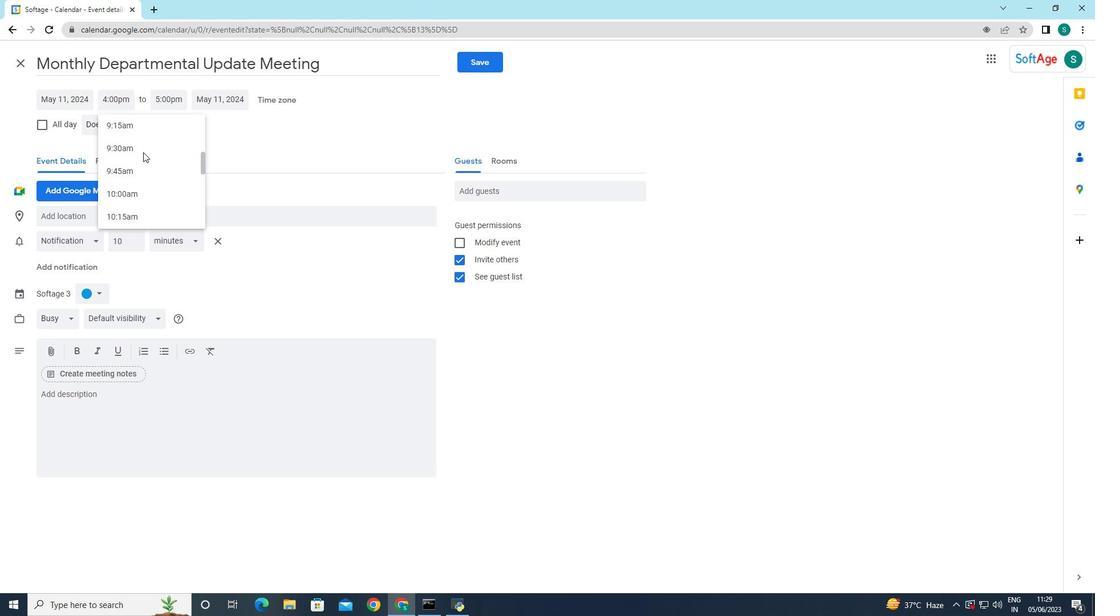 
Action: Mouse moved to (142, 178)
Screenshot: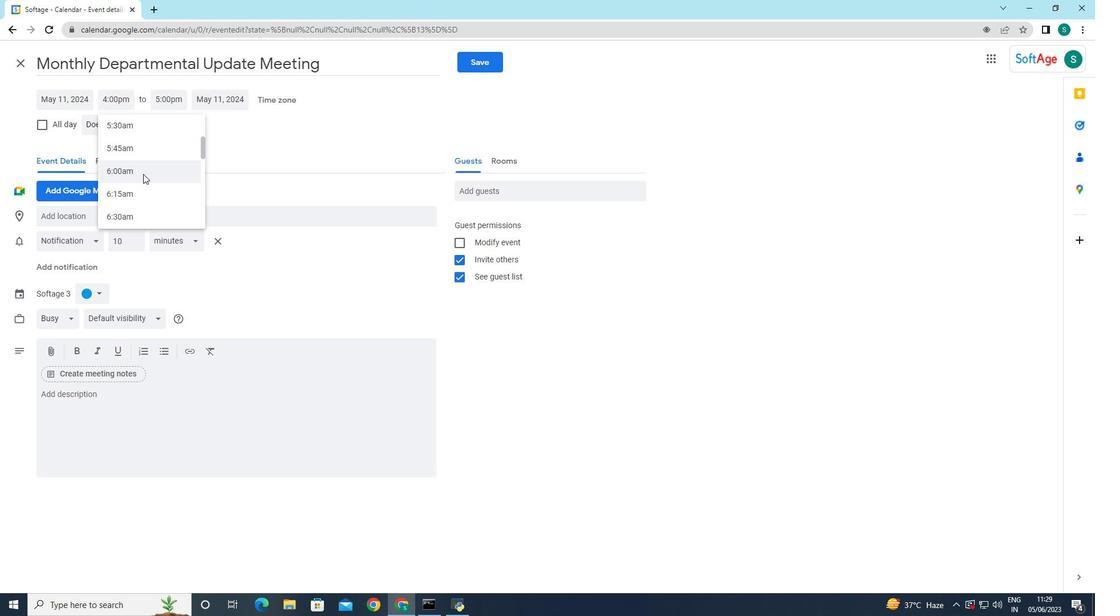 
Action: Mouse scrolled (142, 178) with delta (0, 0)
Screenshot: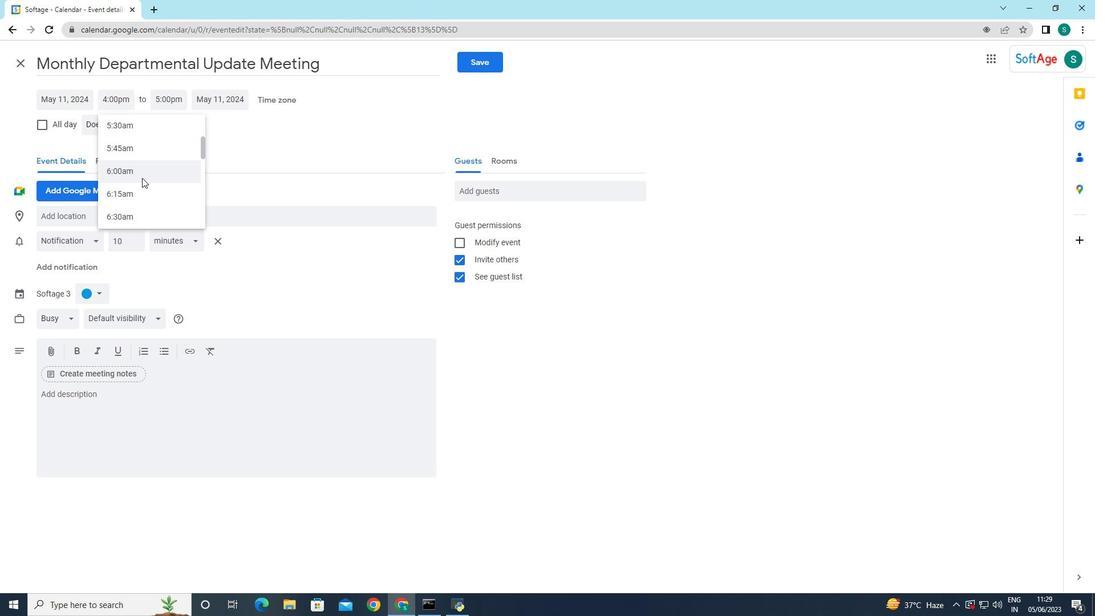 
Action: Mouse moved to (142, 178)
Screenshot: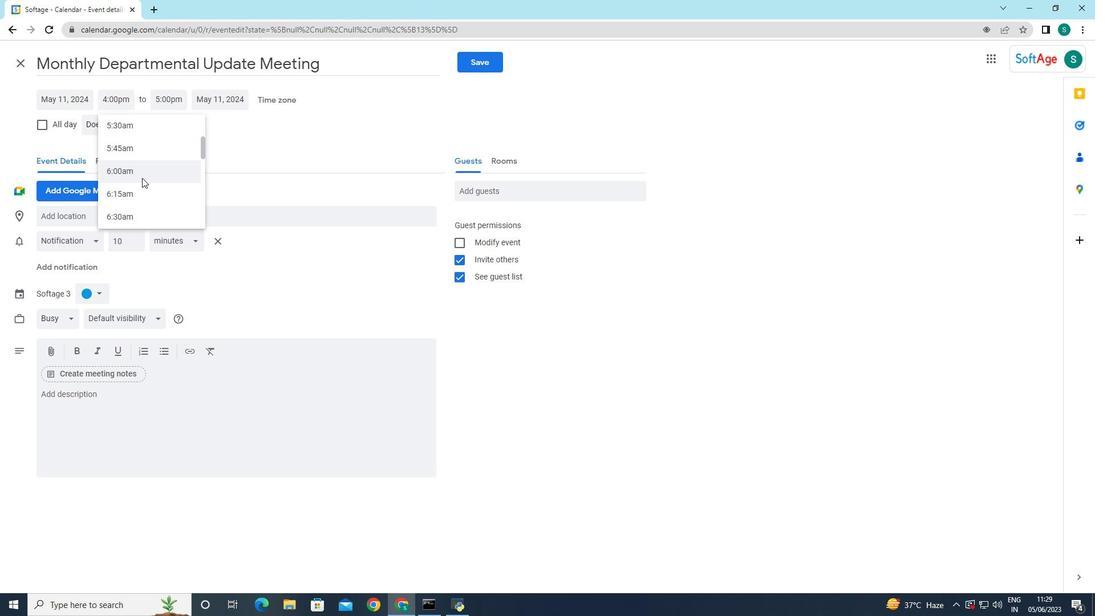 
Action: Mouse scrolled (142, 178) with delta (0, 0)
Screenshot: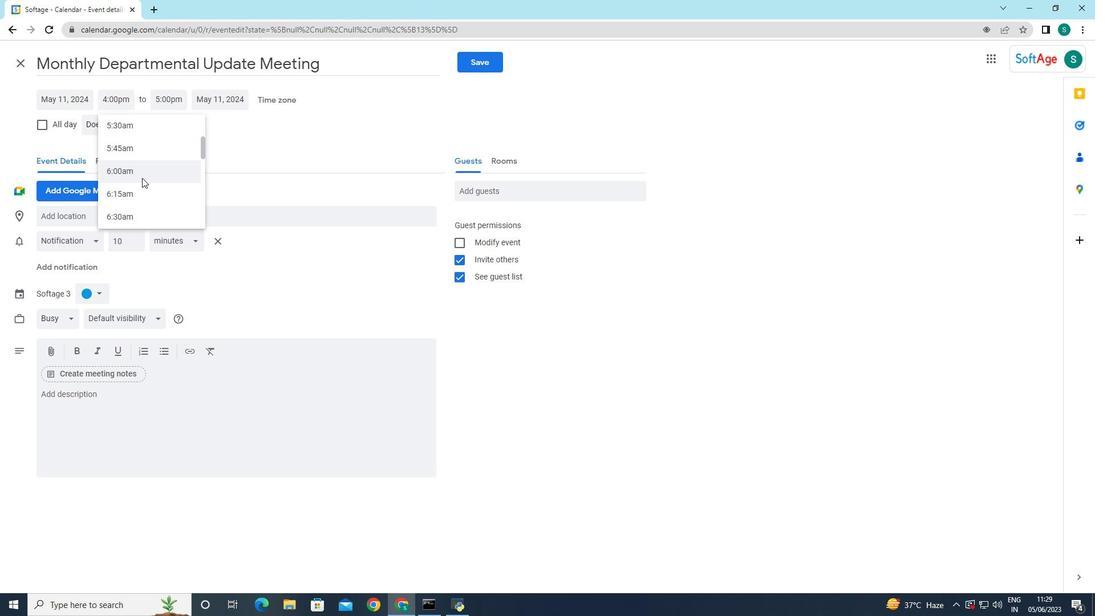 
Action: Mouse moved to (142, 178)
Screenshot: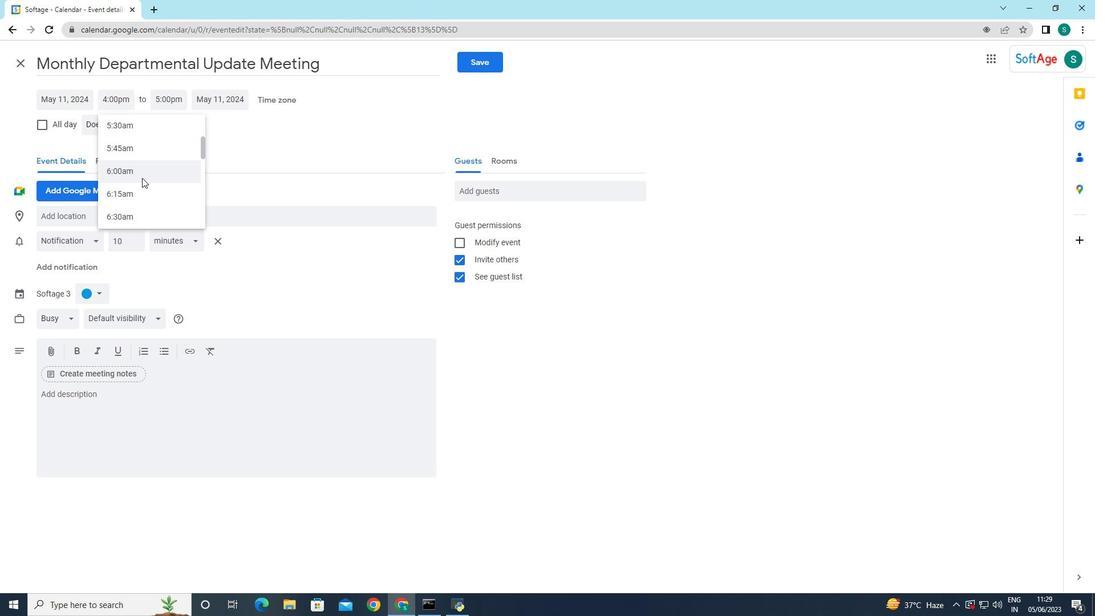 
Action: Mouse scrolled (142, 178) with delta (0, 0)
Screenshot: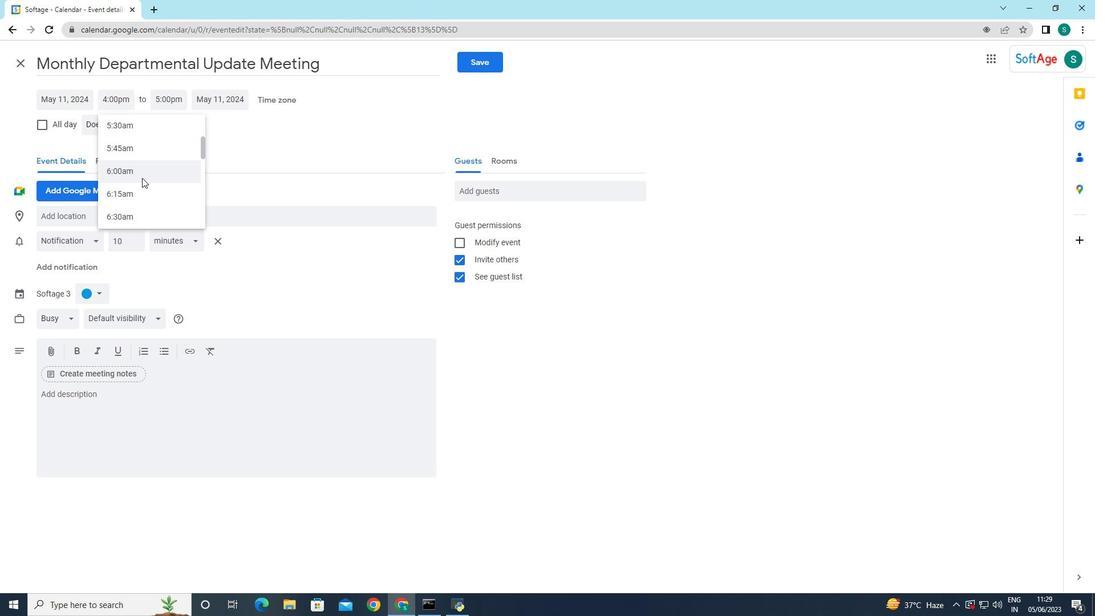 
Action: Mouse scrolled (142, 178) with delta (0, 0)
Screenshot: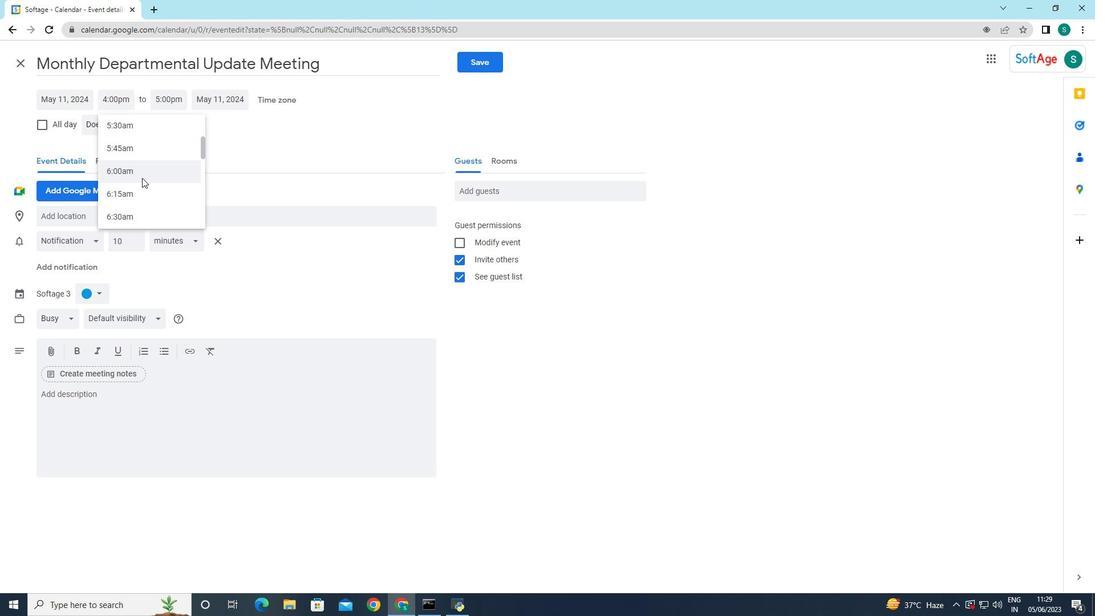 
Action: Mouse scrolled (142, 178) with delta (0, 0)
Screenshot: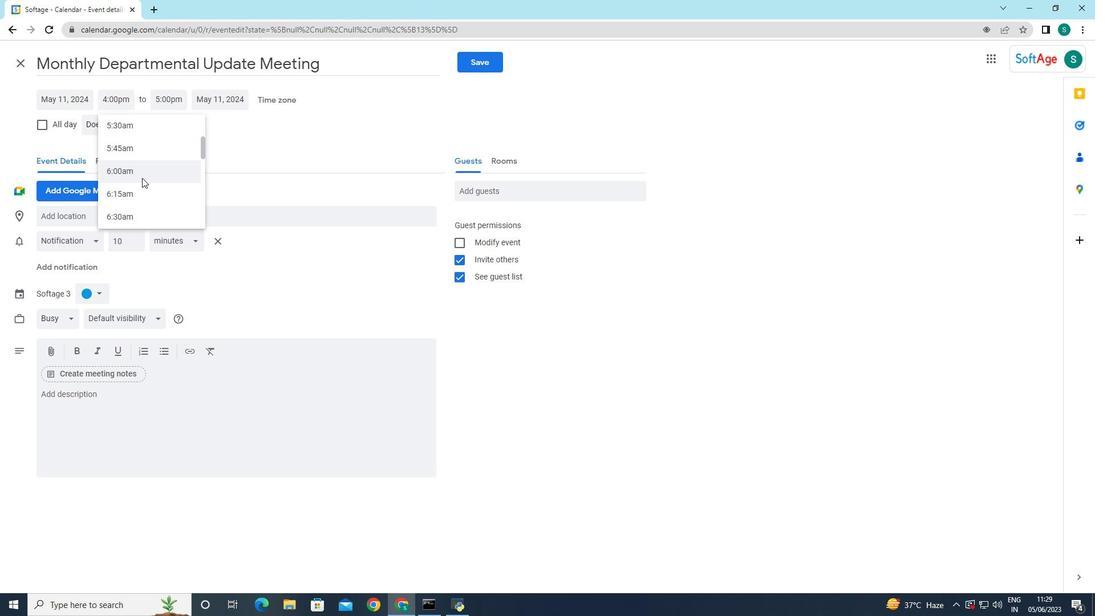 
Action: Mouse scrolled (142, 178) with delta (0, 0)
Screenshot: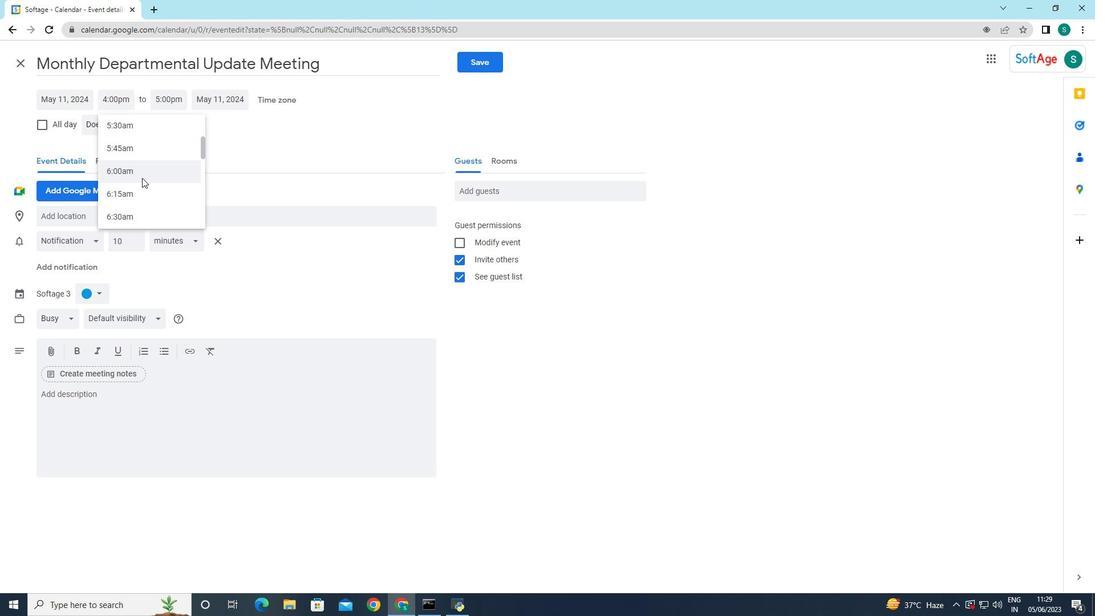 
Action: Mouse scrolled (142, 178) with delta (0, 0)
Screenshot: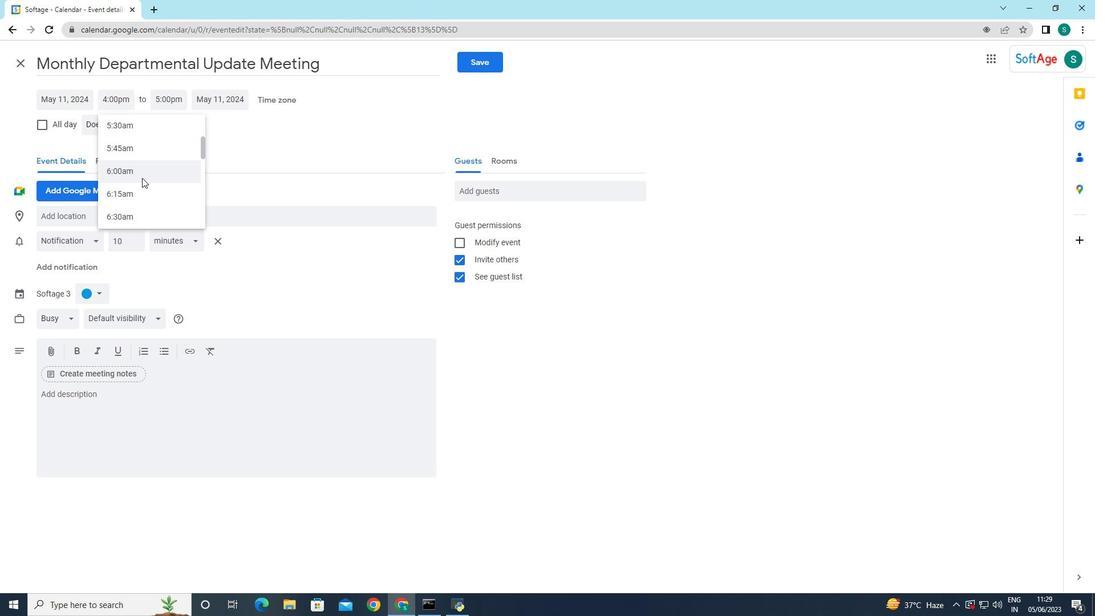 
Action: Mouse moved to (142, 180)
Screenshot: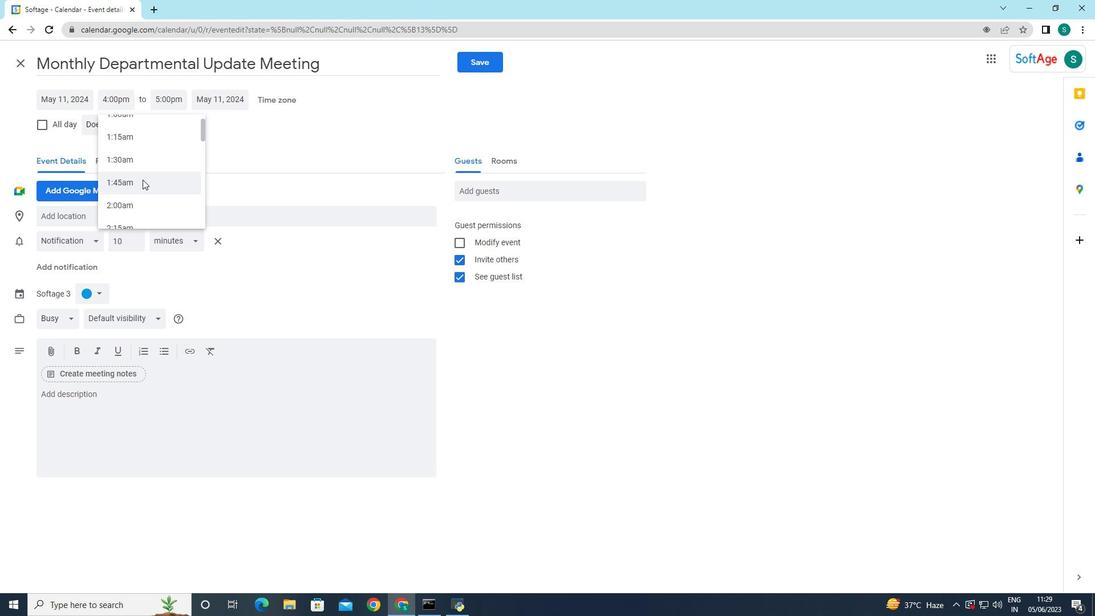 
Action: Mouse scrolled (142, 180) with delta (0, 0)
Screenshot: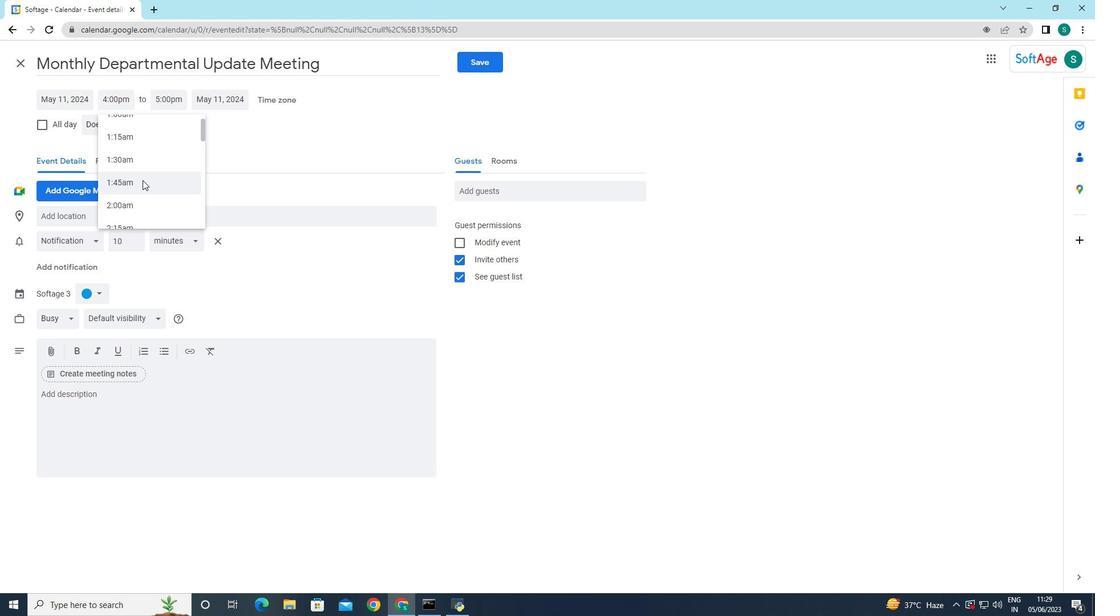 
Action: Mouse scrolled (142, 180) with delta (0, 0)
Screenshot: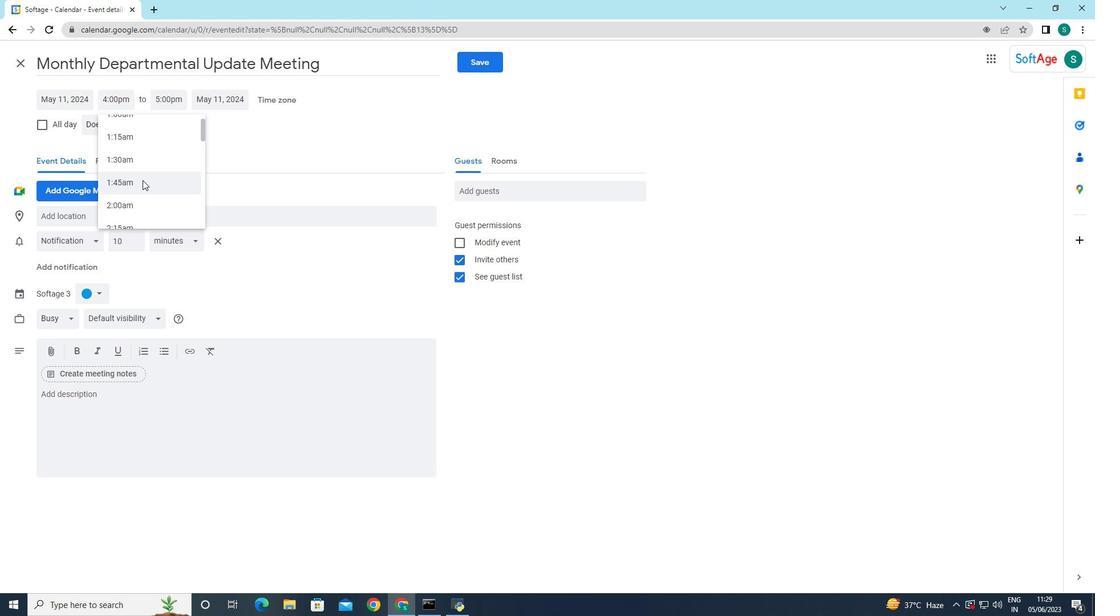 
Action: Mouse scrolled (142, 180) with delta (0, 0)
Screenshot: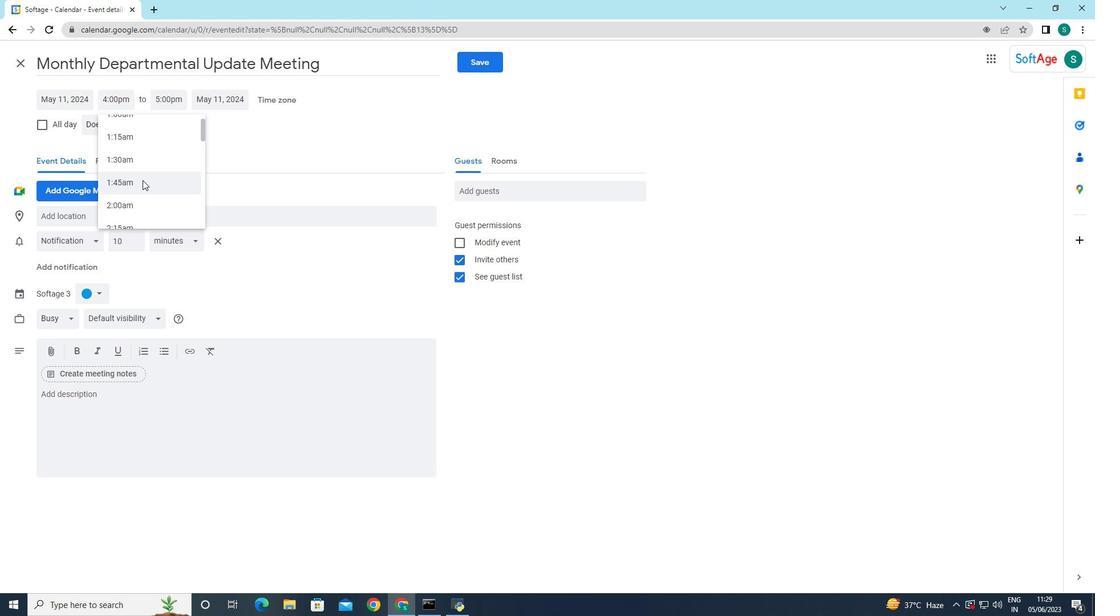 
Action: Mouse scrolled (142, 180) with delta (0, 0)
Screenshot: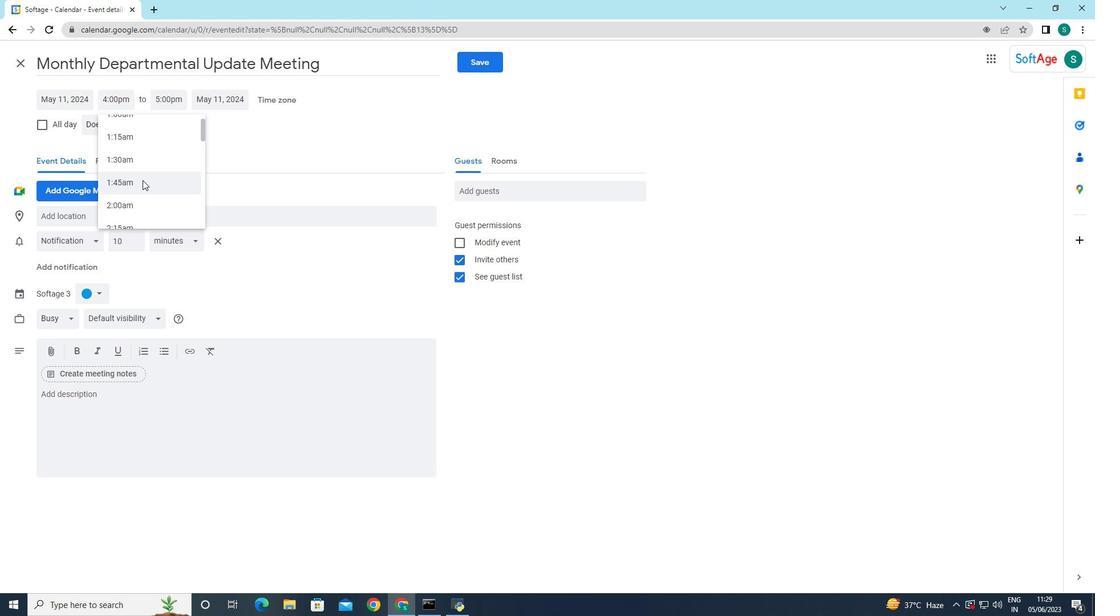 
Action: Mouse scrolled (142, 180) with delta (0, 0)
Screenshot: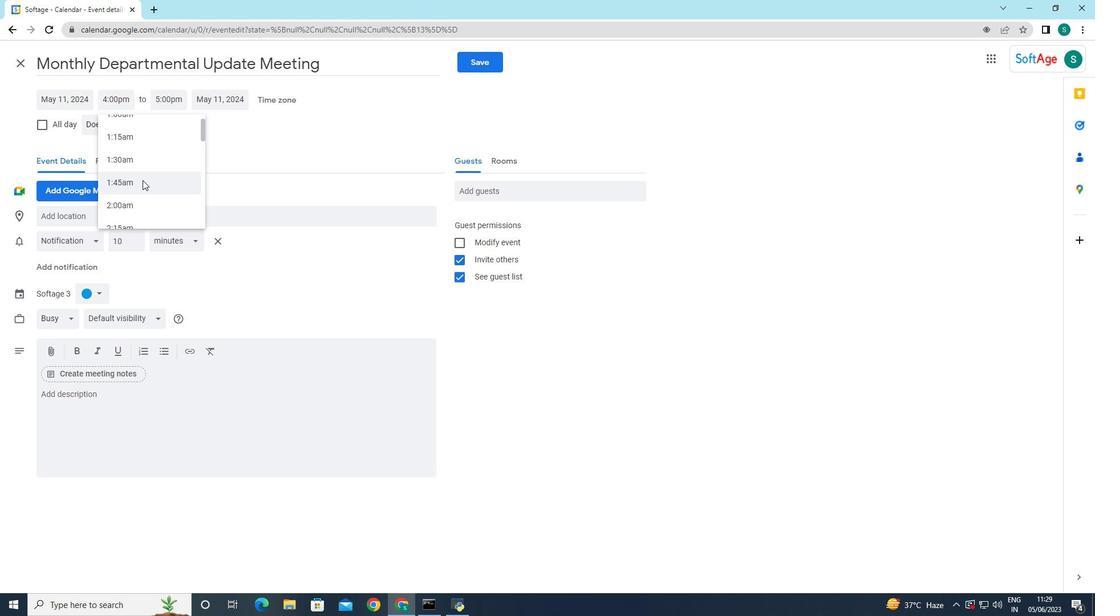 
Action: Mouse moved to (144, 183)
Screenshot: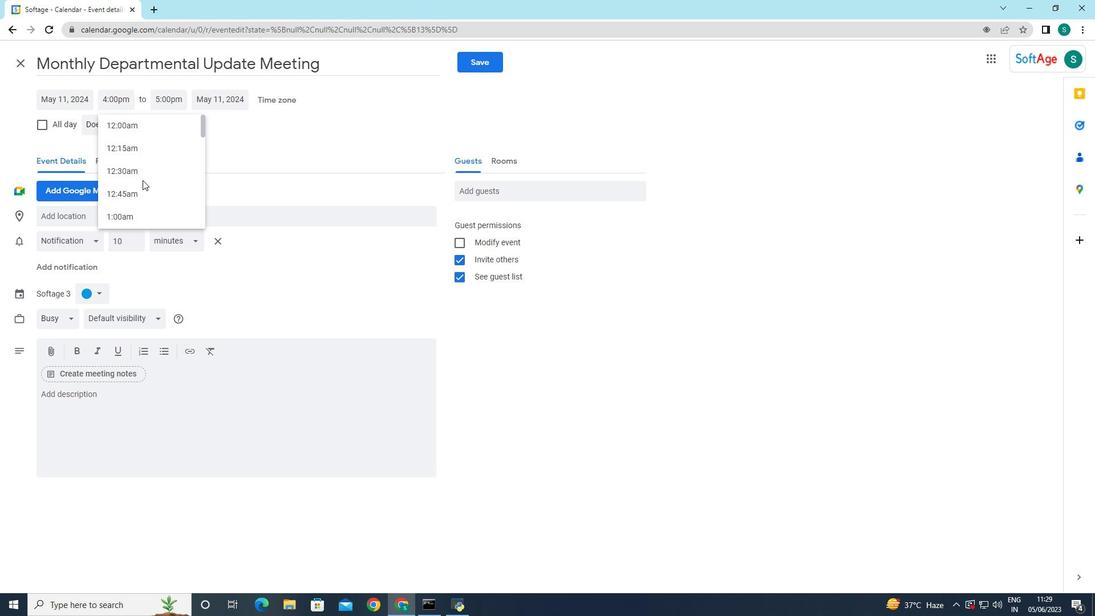 
Action: Mouse scrolled (144, 183) with delta (0, 0)
Screenshot: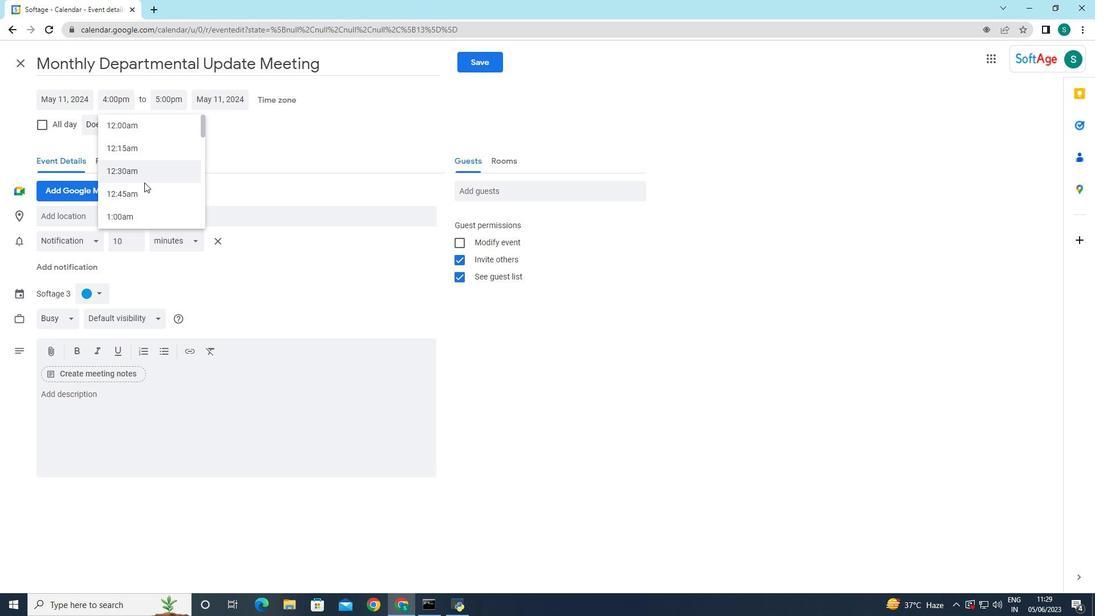 
Action: Mouse scrolled (144, 183) with delta (0, 0)
Screenshot: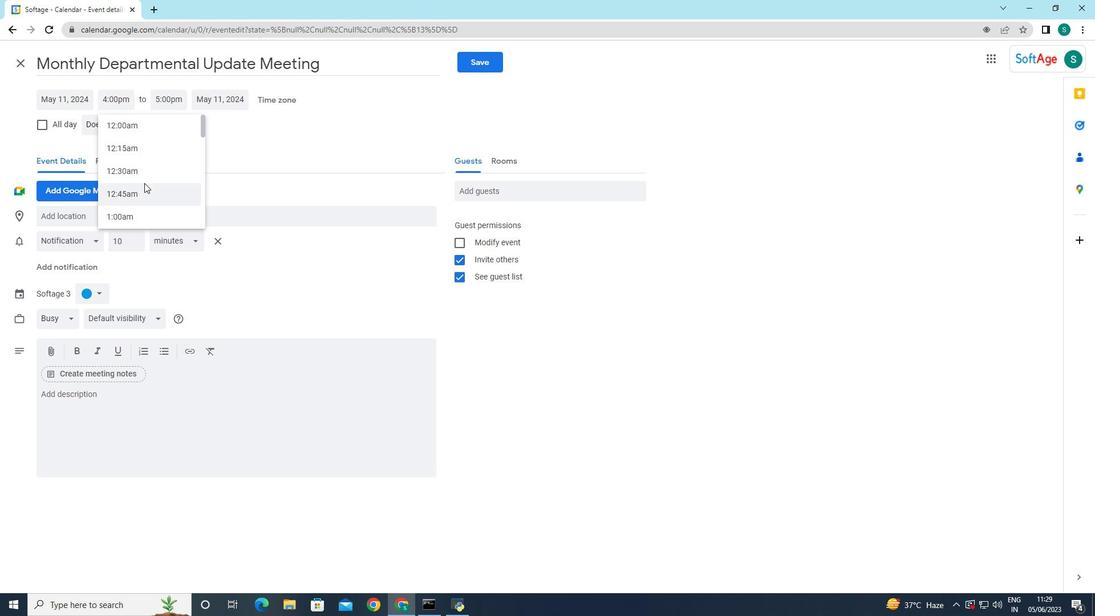 
Action: Mouse scrolled (144, 183) with delta (0, 0)
Screenshot: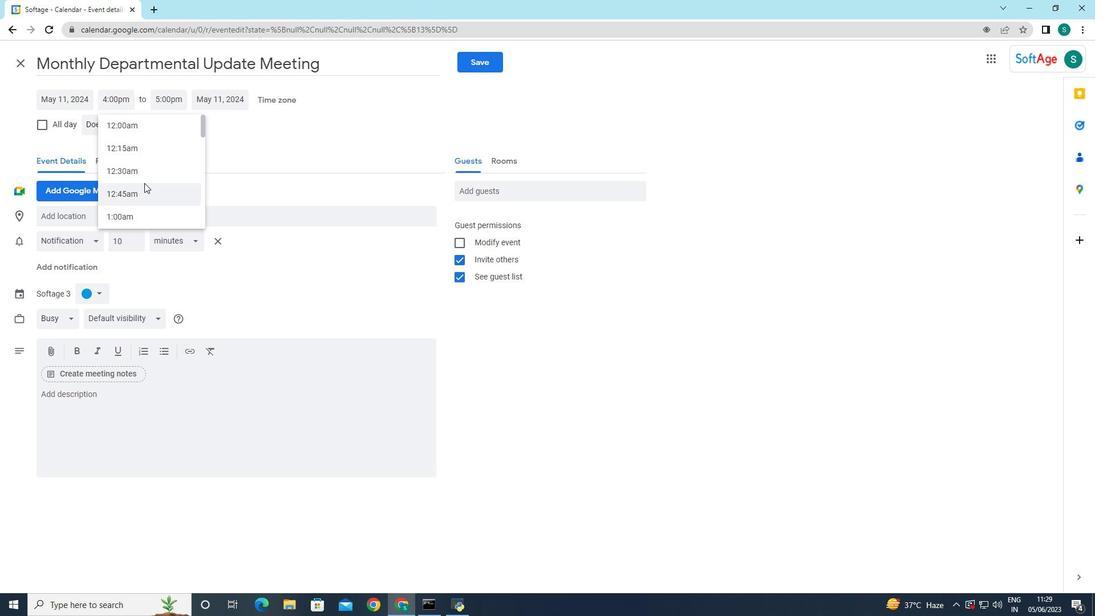 
Action: Mouse scrolled (144, 183) with delta (0, 0)
Screenshot: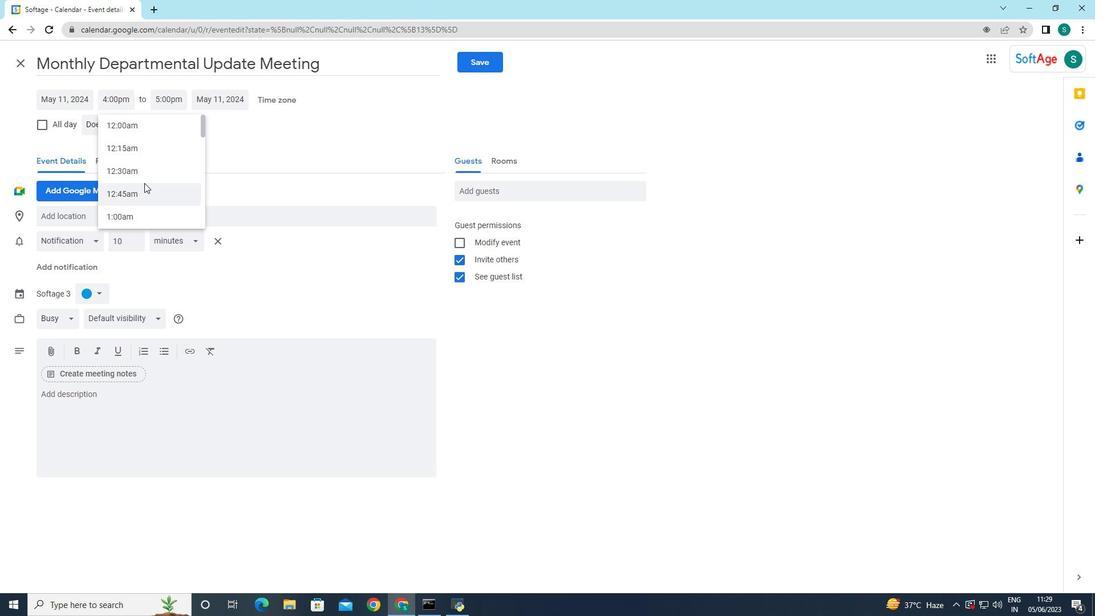 
Action: Mouse scrolled (144, 183) with delta (0, 0)
Screenshot: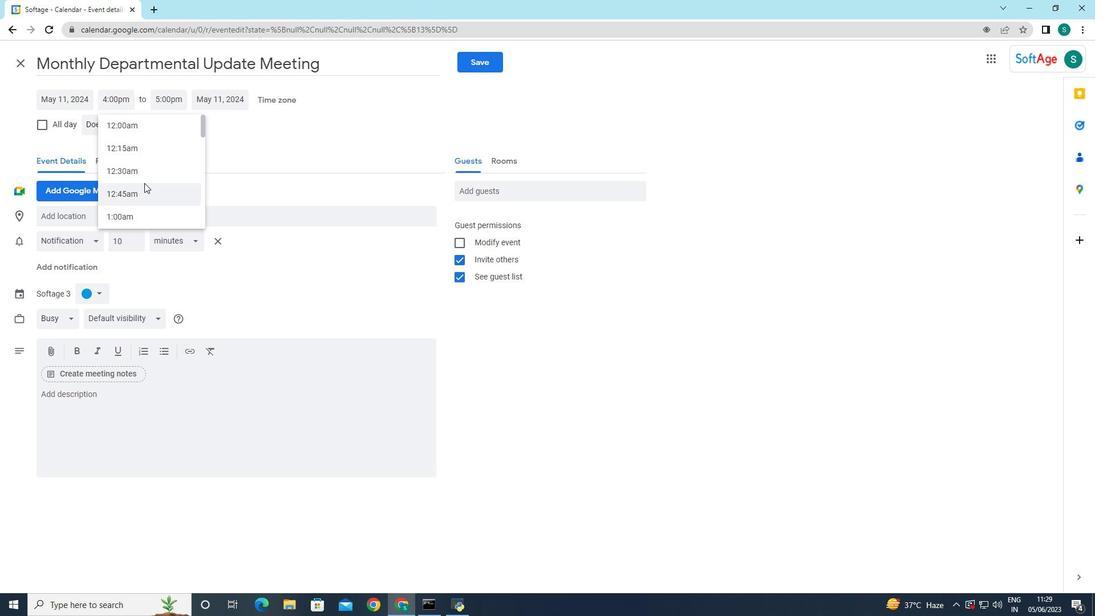 
Action: Mouse scrolled (144, 183) with delta (0, 0)
Screenshot: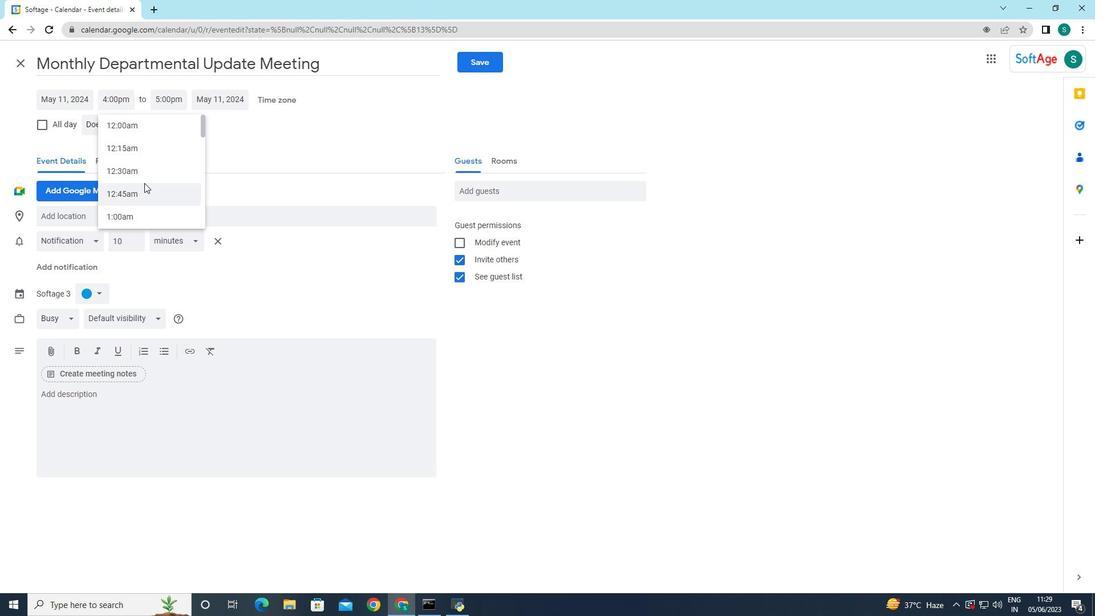 
Action: Mouse scrolled (144, 183) with delta (0, 0)
Screenshot: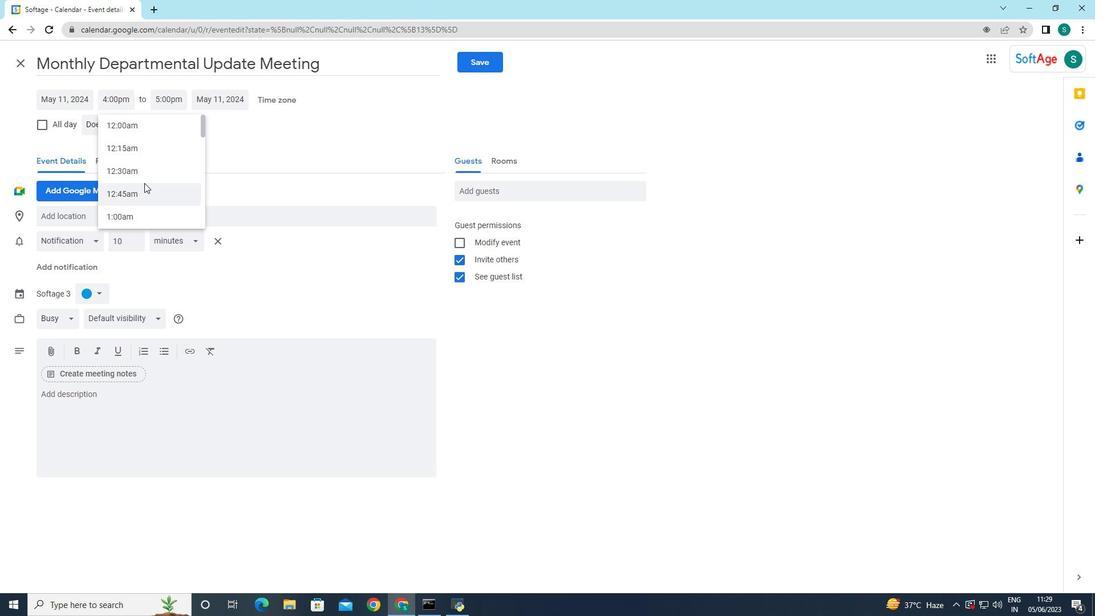 
Action: Mouse scrolled (144, 183) with delta (0, 0)
Screenshot: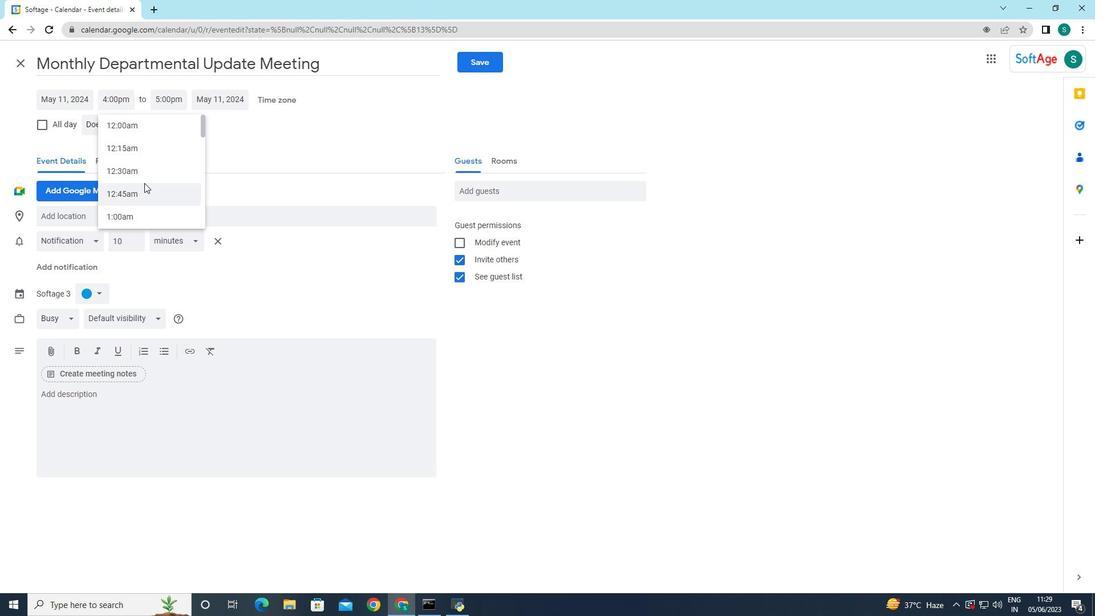 
Action: Mouse scrolled (144, 183) with delta (0, 0)
Screenshot: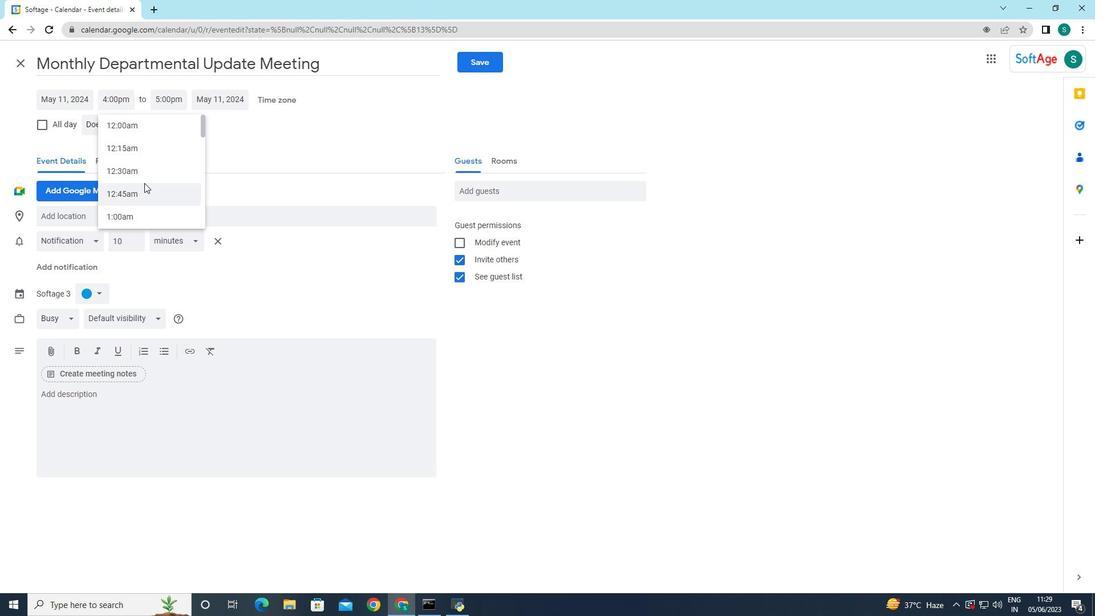 
Action: Mouse scrolled (144, 183) with delta (0, 0)
Screenshot: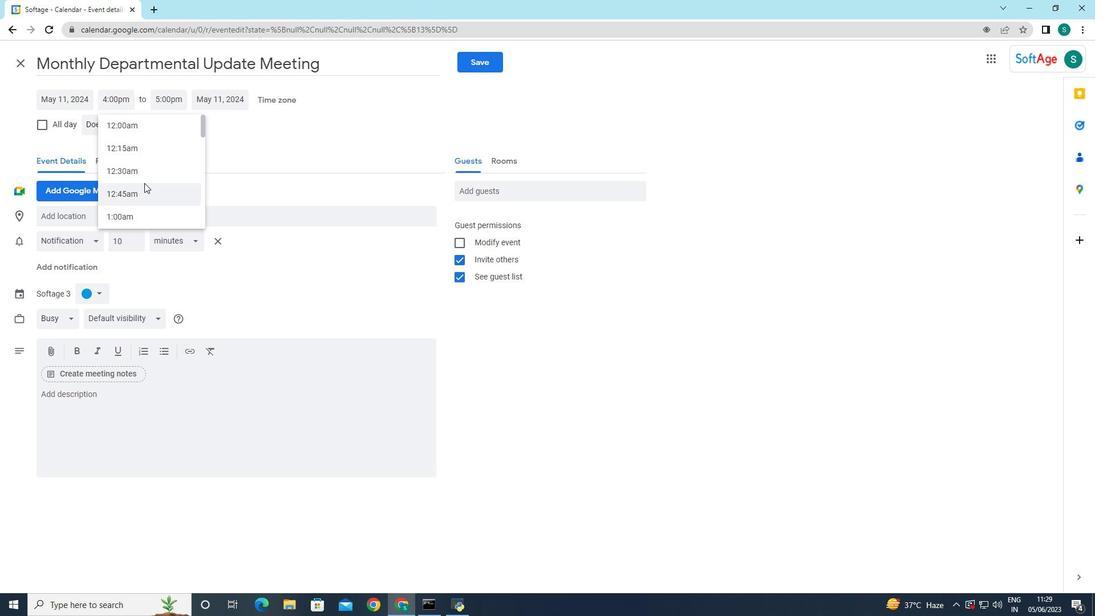 
Action: Mouse scrolled (144, 183) with delta (0, 0)
Screenshot: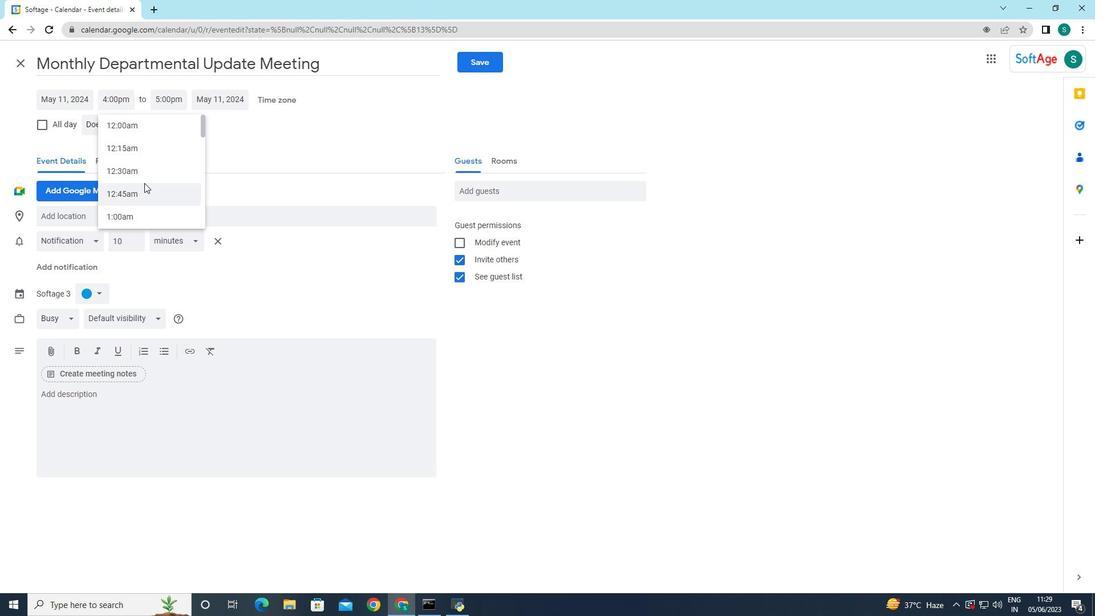 
Action: Mouse scrolled (144, 183) with delta (0, 0)
Screenshot: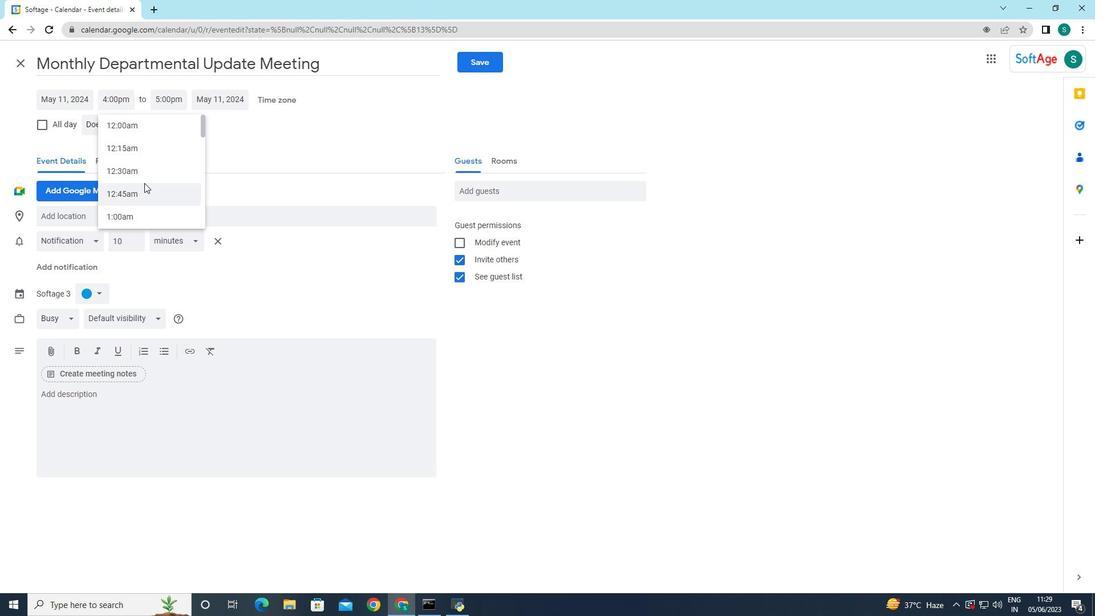 
Action: Mouse moved to (139, 167)
Screenshot: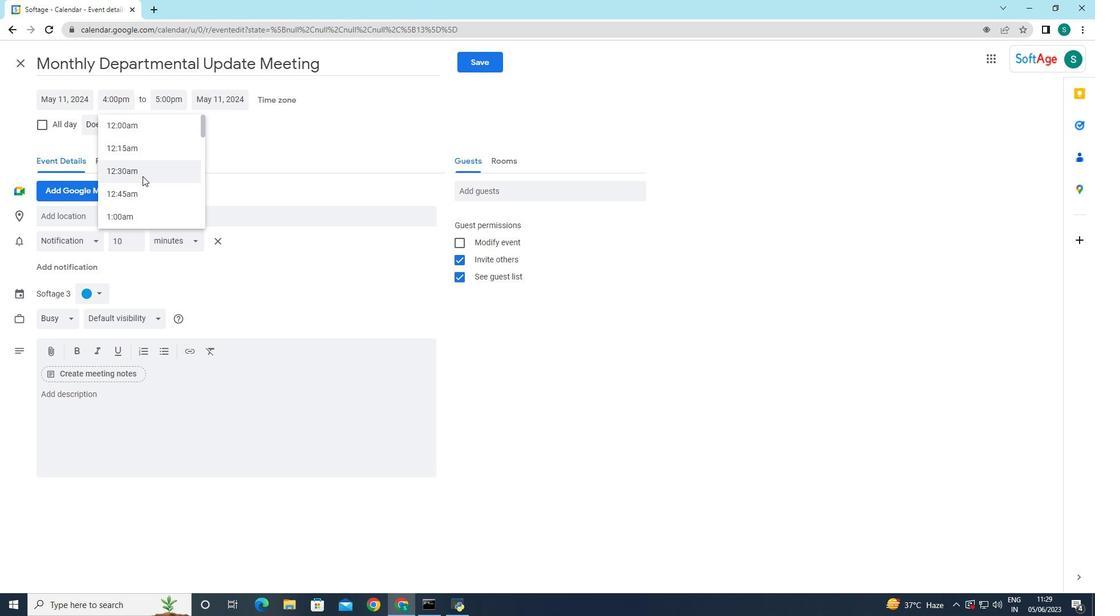 
Action: Mouse scrolled (139, 167) with delta (0, 0)
Screenshot: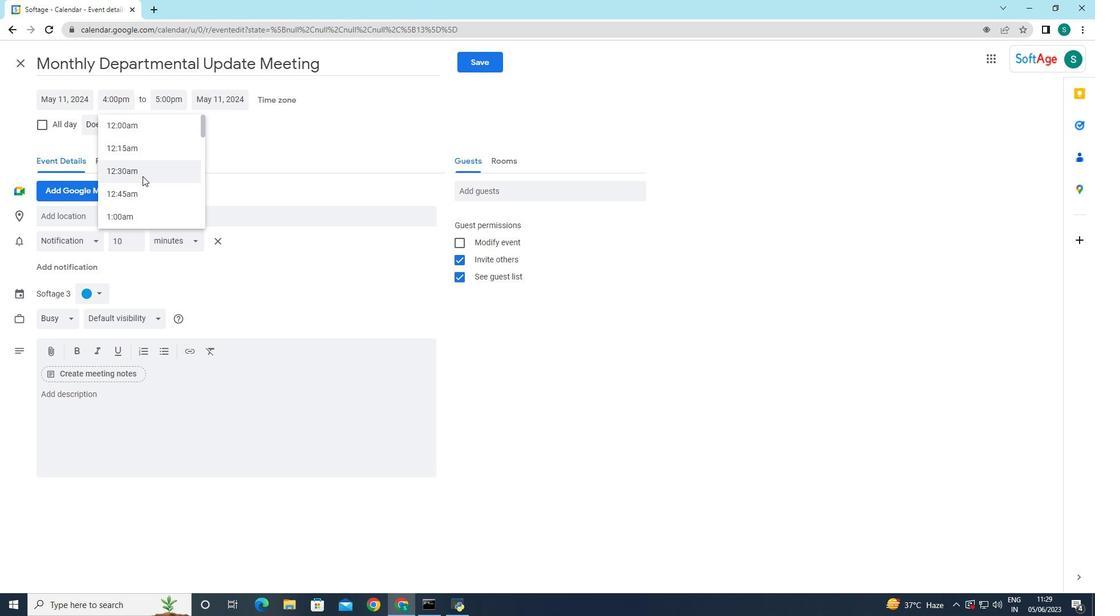 
Action: Mouse moved to (139, 166)
Screenshot: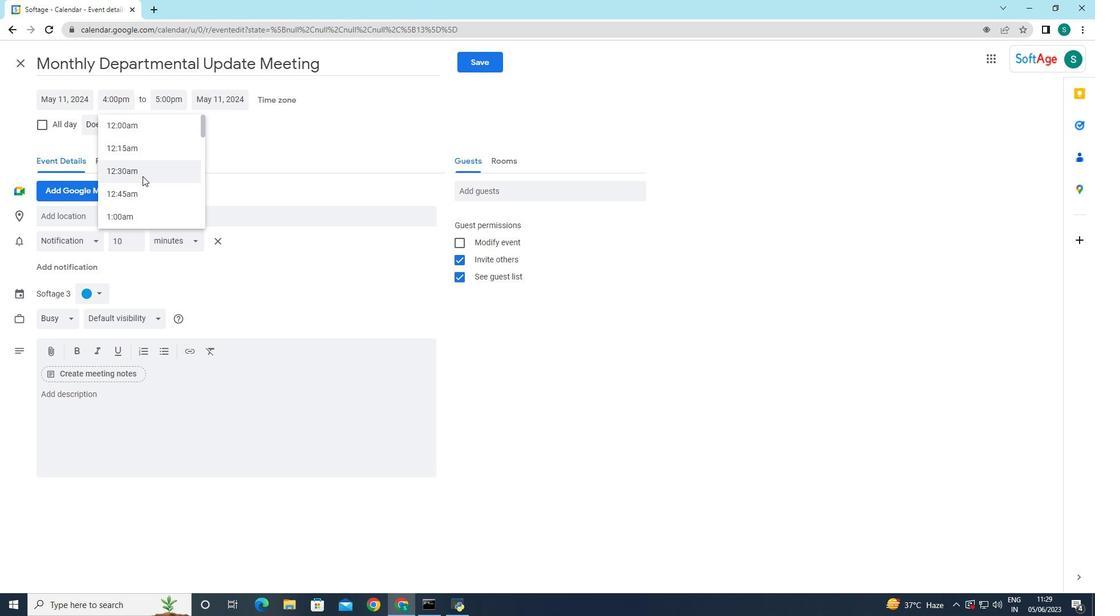 
Action: Mouse scrolled (139, 167) with delta (0, 0)
Screenshot: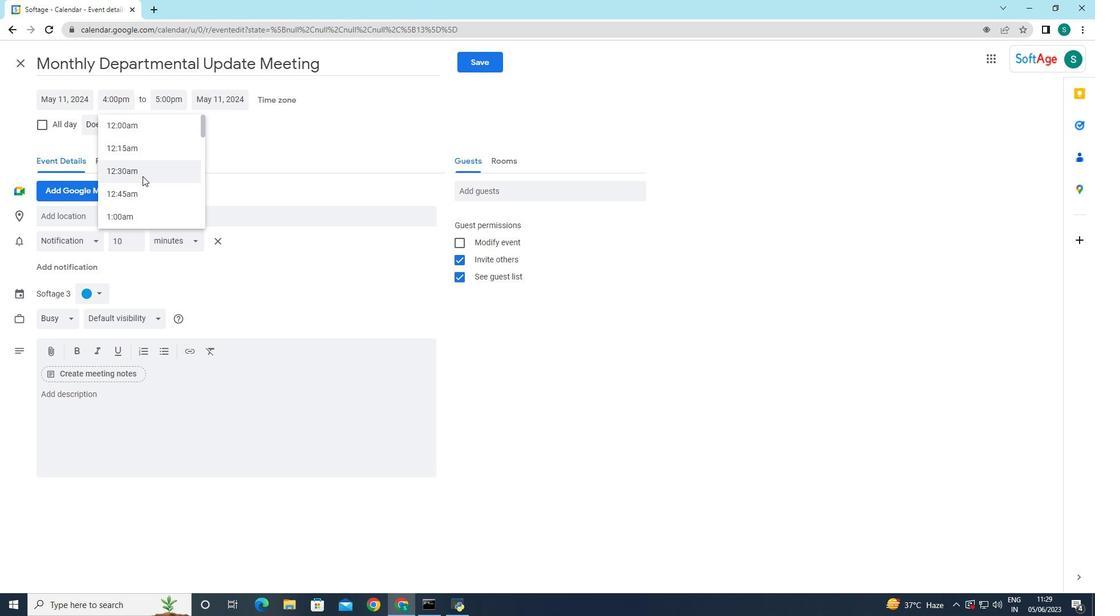 
Action: Mouse moved to (138, 166)
Screenshot: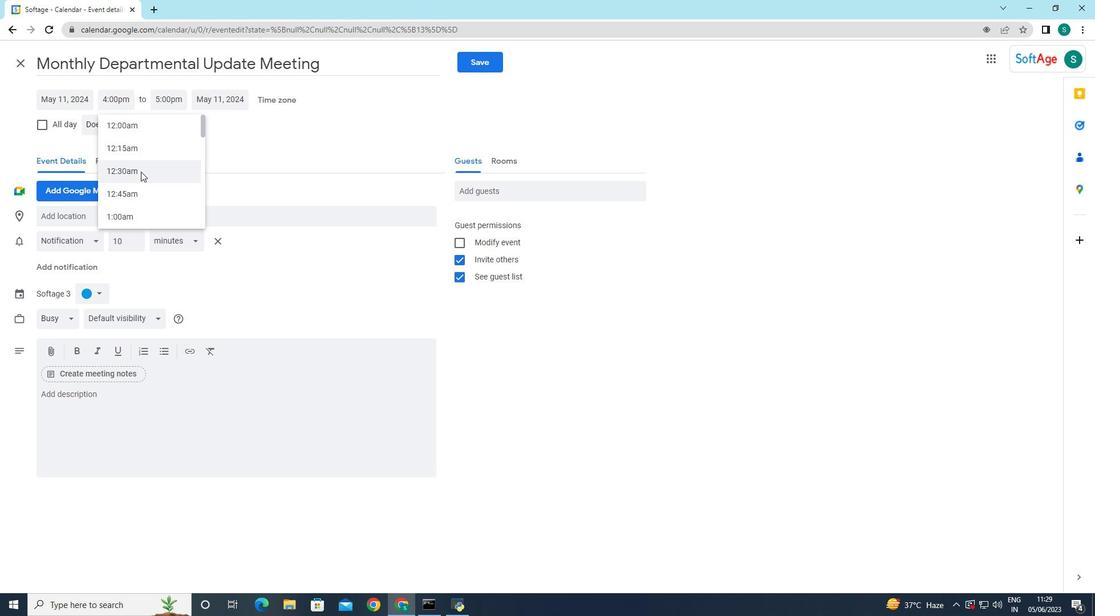 
Action: Mouse scrolled (138, 166) with delta (0, 0)
Screenshot: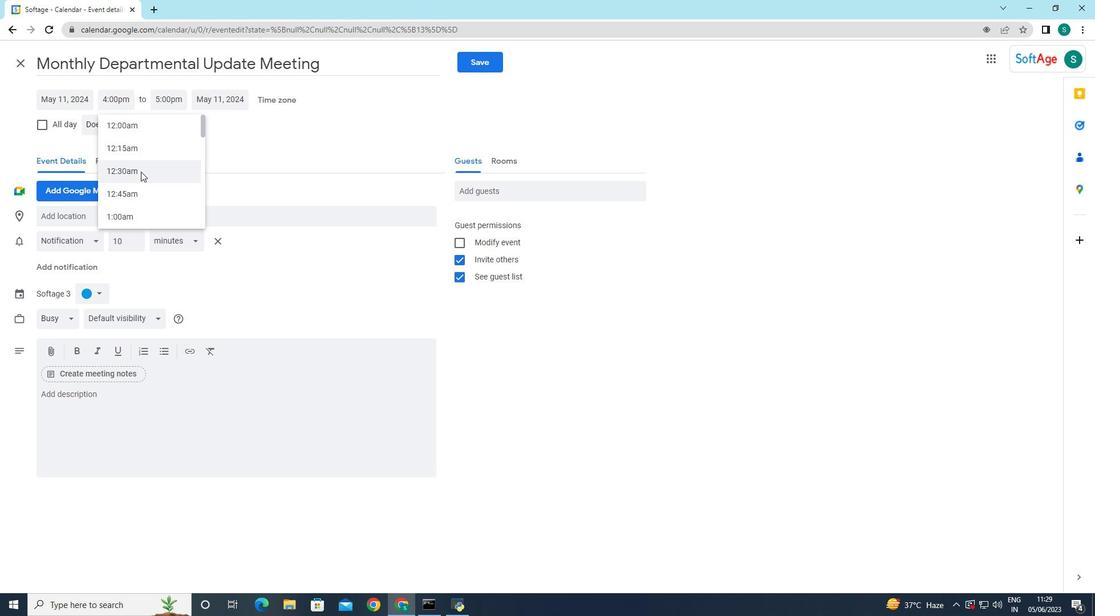 
Action: Mouse scrolled (138, 166) with delta (0, 0)
Screenshot: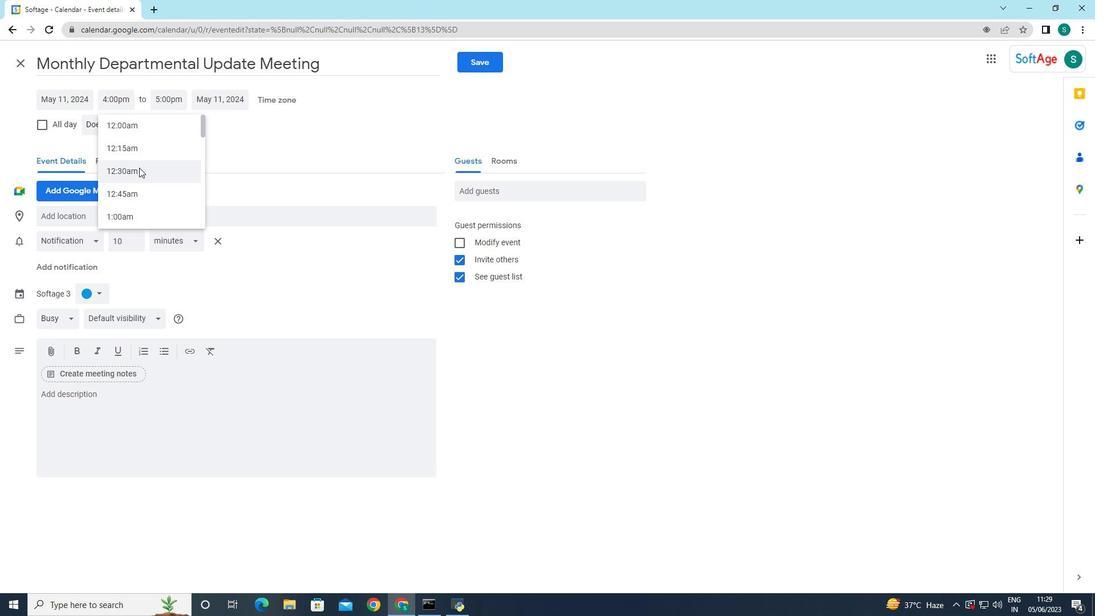 
Action: Mouse moved to (138, 163)
Screenshot: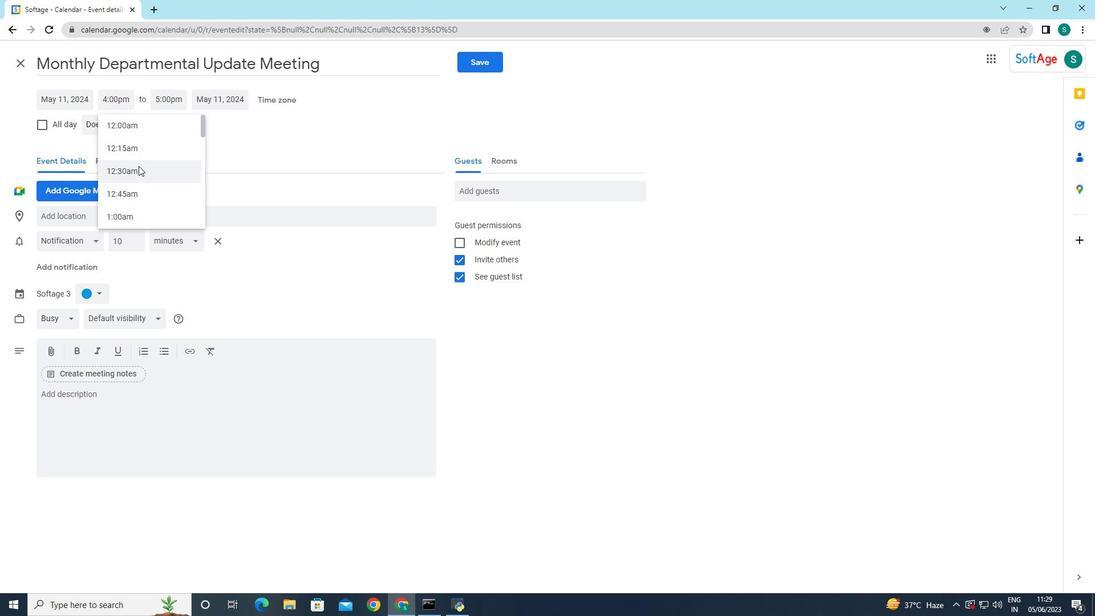 
Action: Mouse scrolled (138, 163) with delta (0, 0)
Screenshot: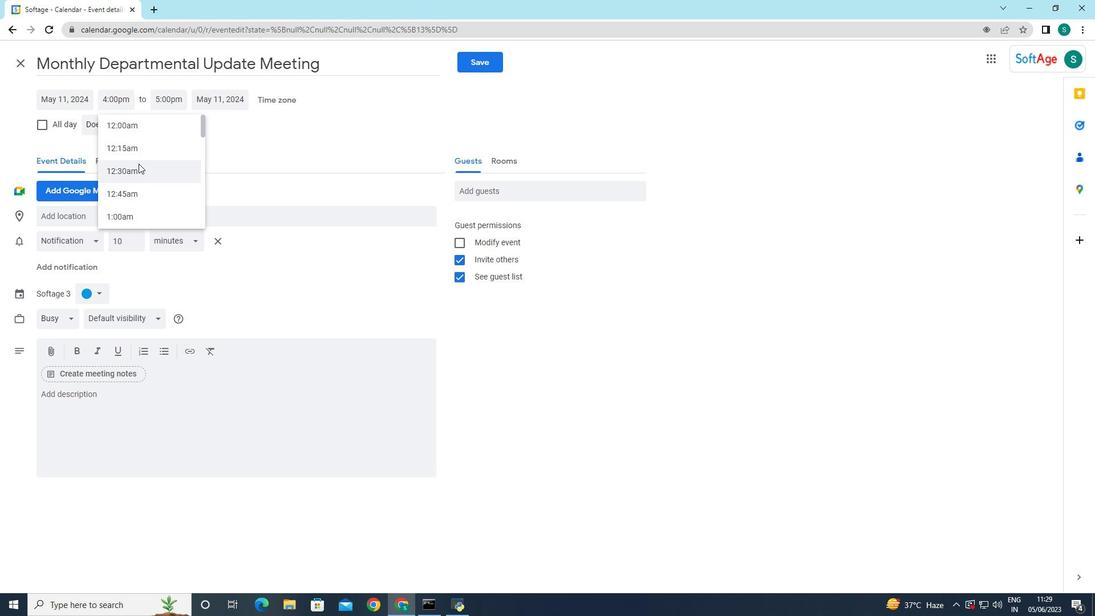 
Action: Mouse scrolled (138, 163) with delta (0, 0)
Screenshot: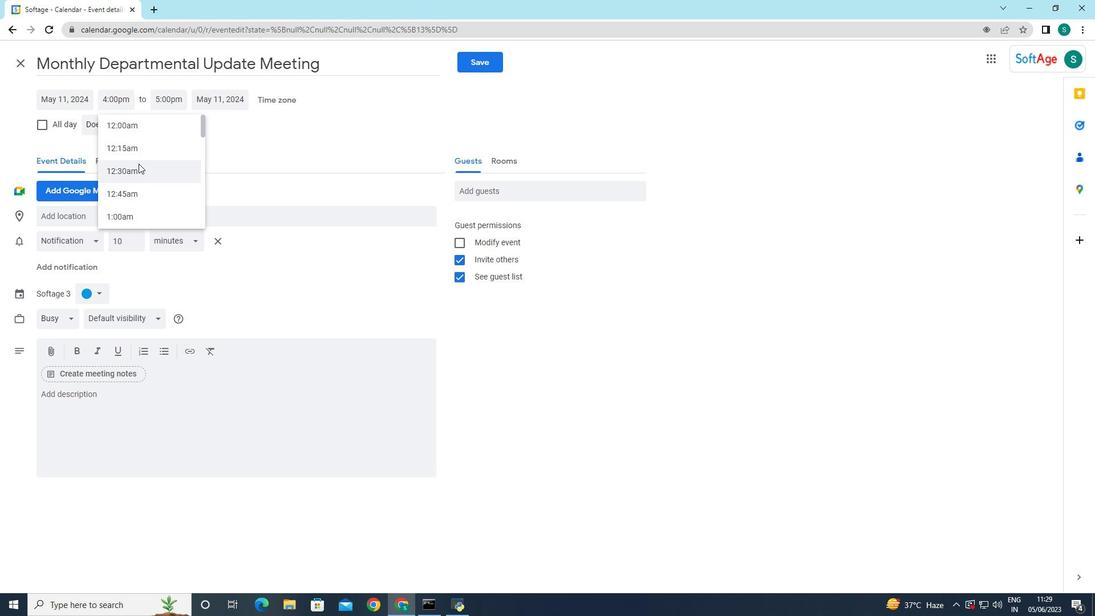 
Action: Mouse moved to (139, 163)
Screenshot: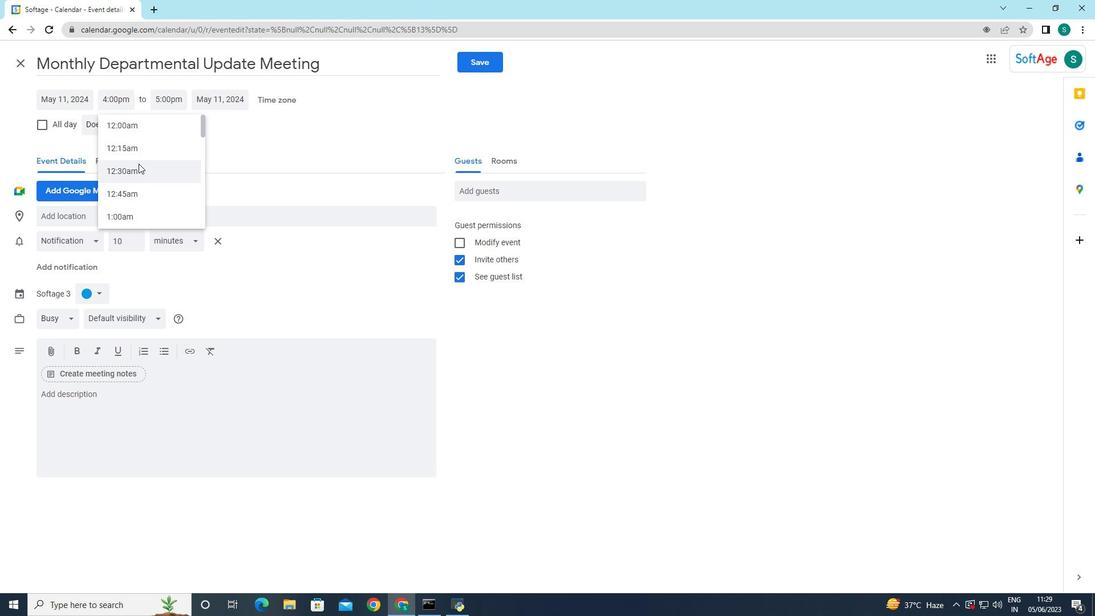 
Action: Mouse scrolled (139, 163) with delta (0, 0)
Screenshot: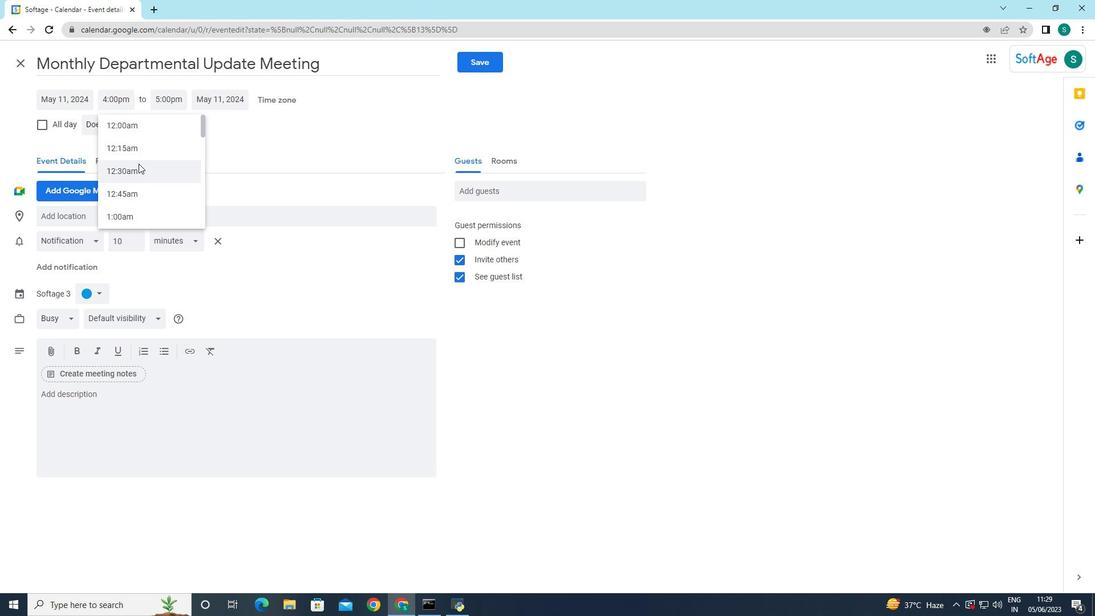 
Action: Mouse moved to (139, 163)
Screenshot: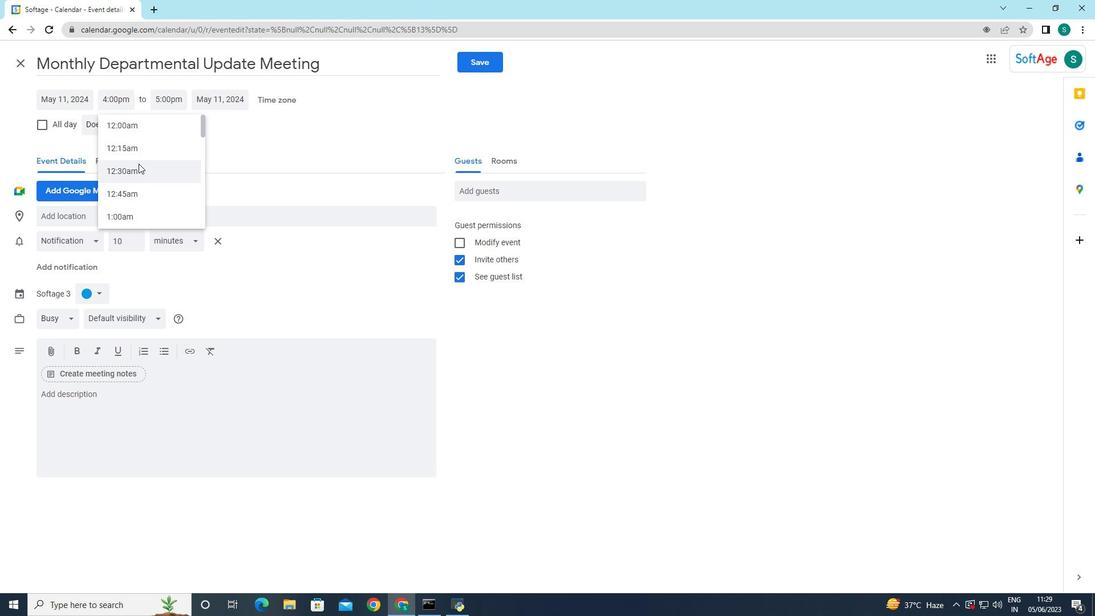 
Action: Mouse scrolled (139, 163) with delta (0, 0)
Screenshot: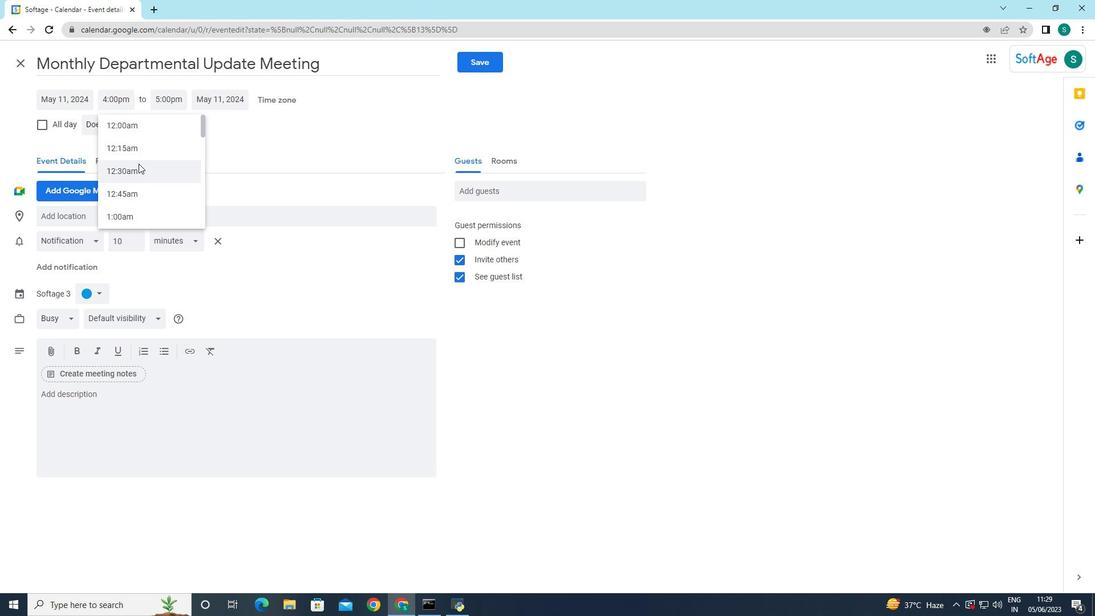 
Action: Mouse scrolled (139, 163) with delta (0, 0)
Screenshot: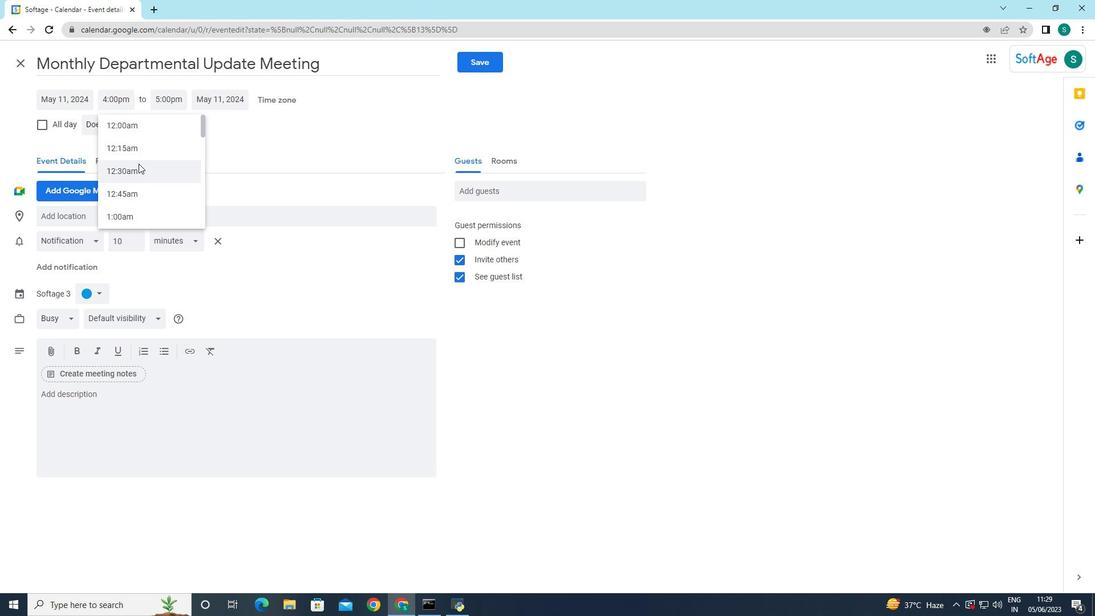 
Action: Mouse scrolled (139, 163) with delta (0, 0)
Screenshot: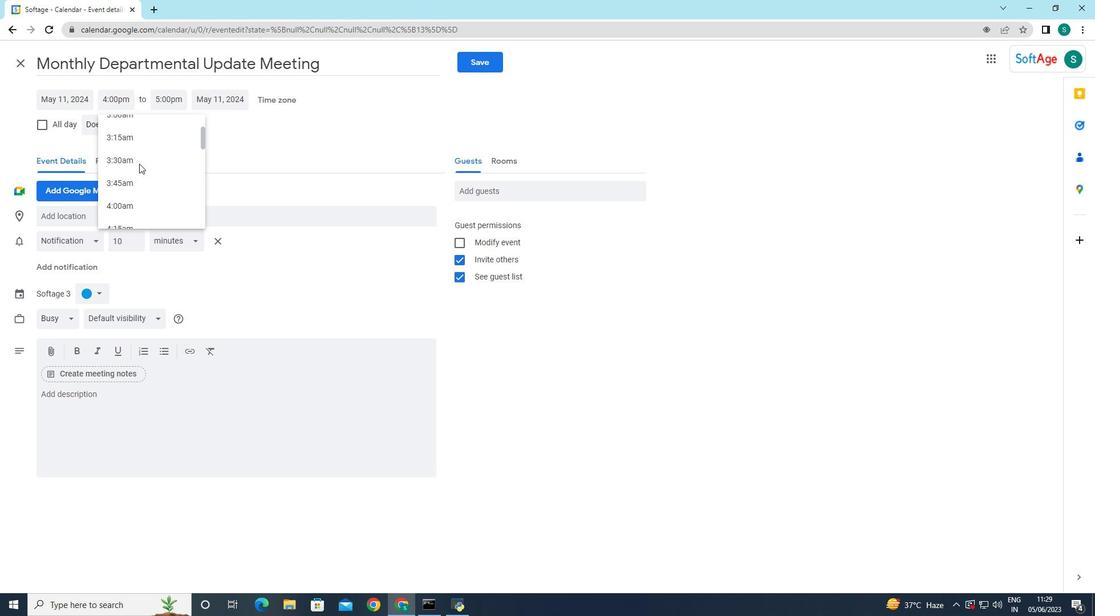 
Action: Mouse scrolled (139, 163) with delta (0, 0)
Screenshot: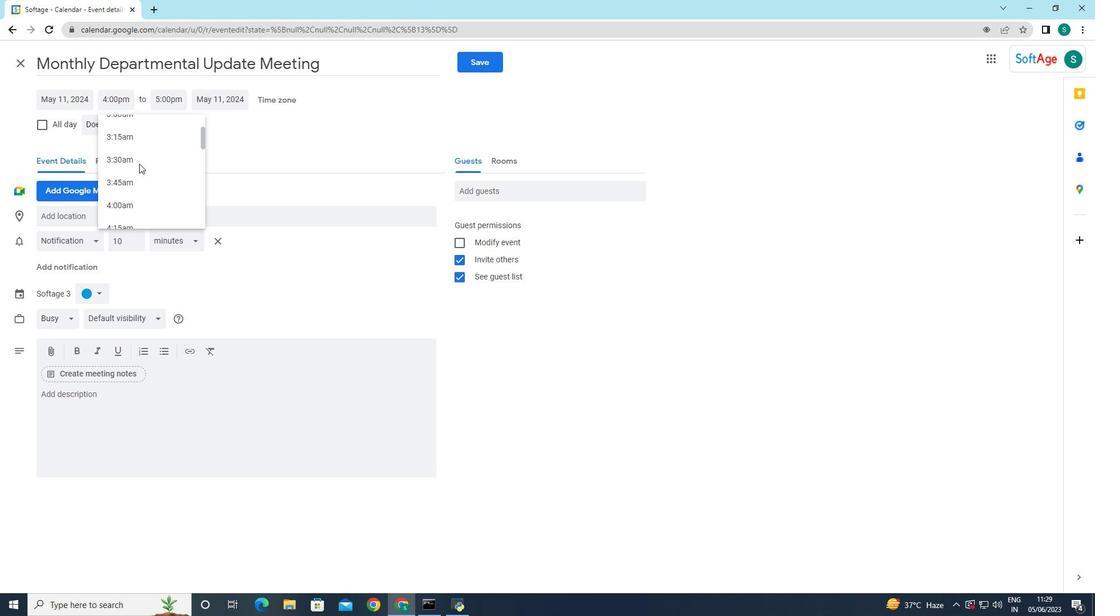 
Action: Mouse scrolled (139, 163) with delta (0, 0)
Screenshot: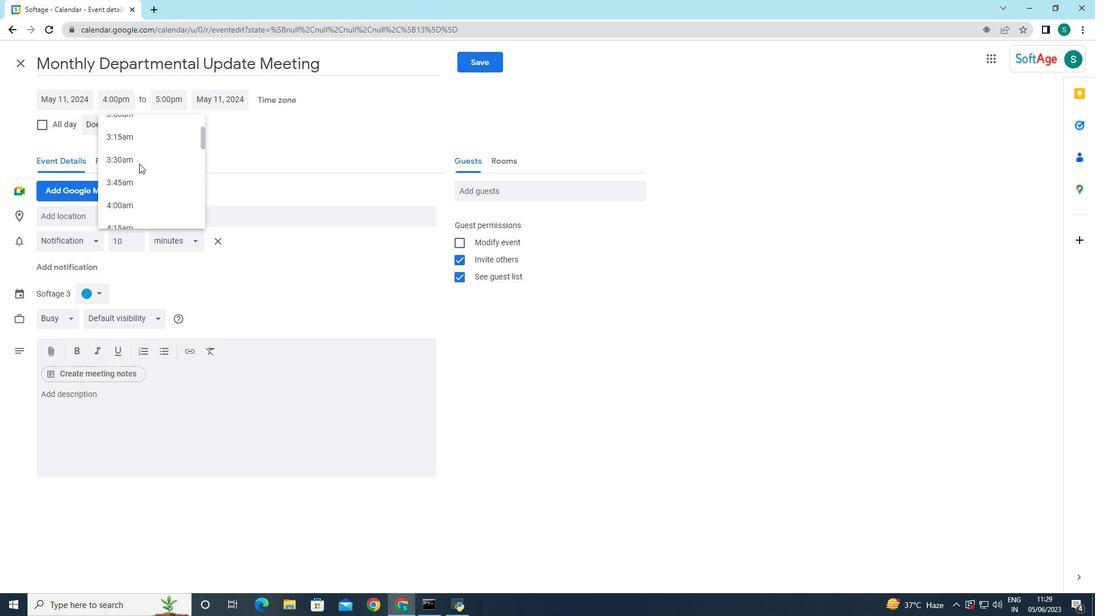 
Action: Mouse scrolled (139, 163) with delta (0, 0)
Screenshot: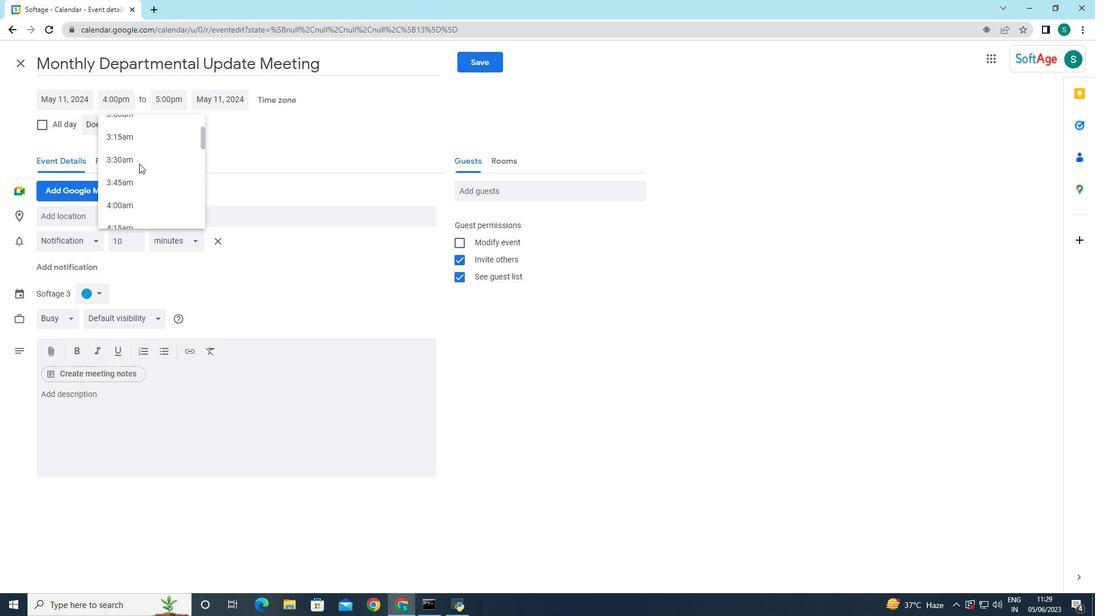 
Action: Mouse scrolled (139, 163) with delta (0, 0)
Screenshot: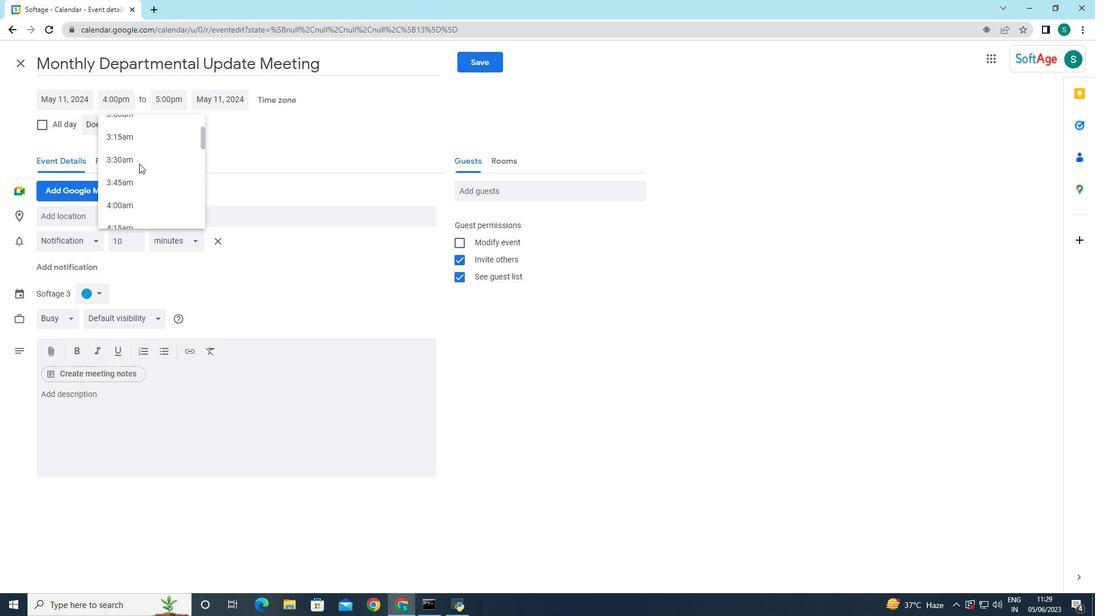 
Action: Mouse scrolled (139, 163) with delta (0, 0)
Screenshot: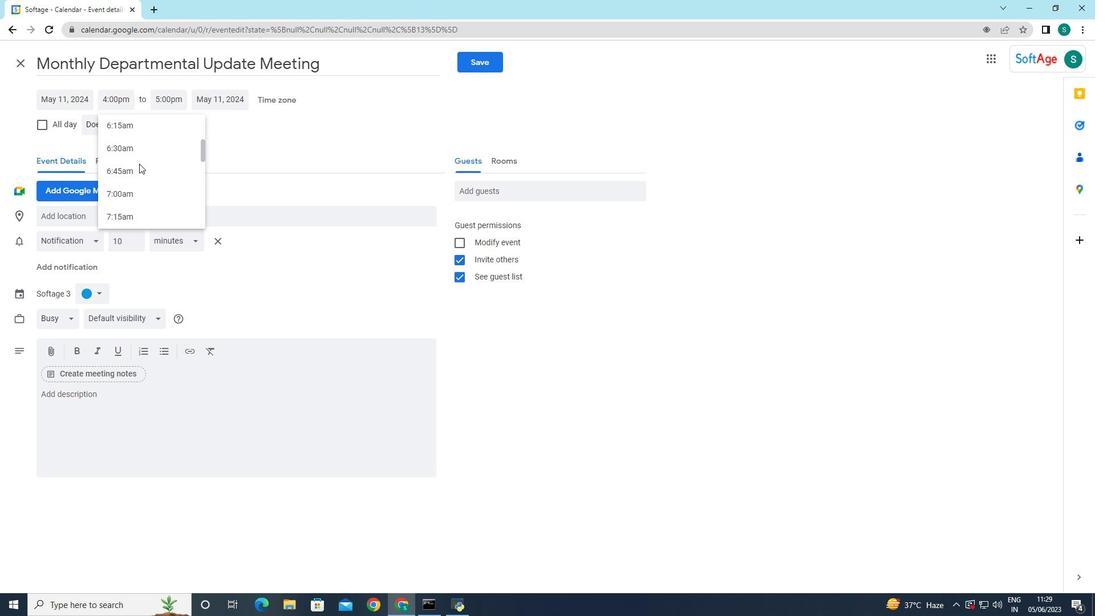 
Action: Mouse scrolled (139, 163) with delta (0, 0)
Screenshot: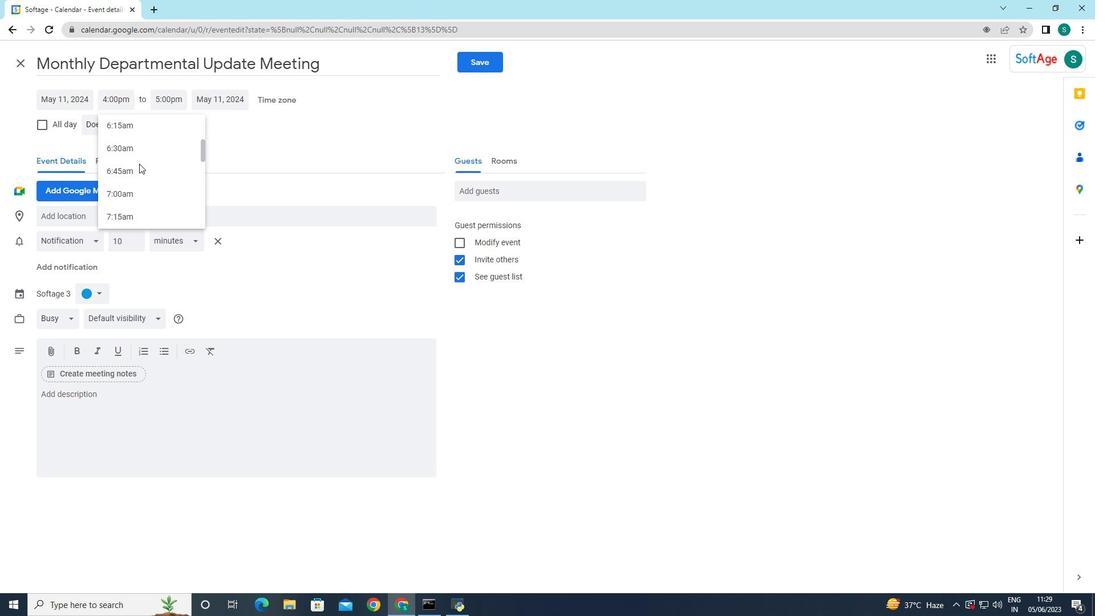 
Action: Mouse scrolled (139, 163) with delta (0, 0)
Screenshot: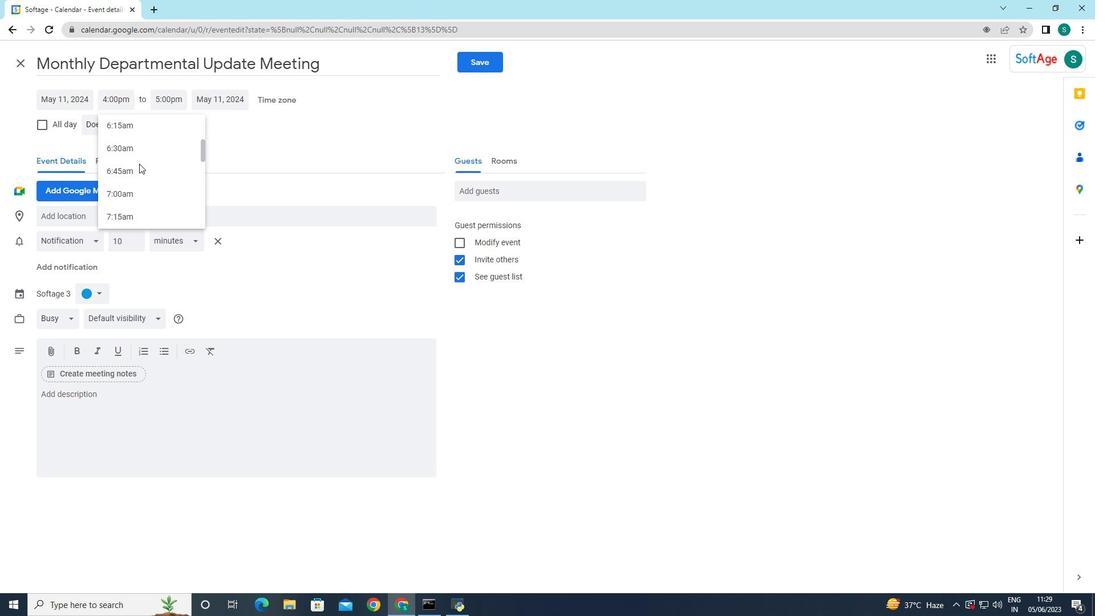 
Action: Mouse scrolled (139, 163) with delta (0, 0)
Screenshot: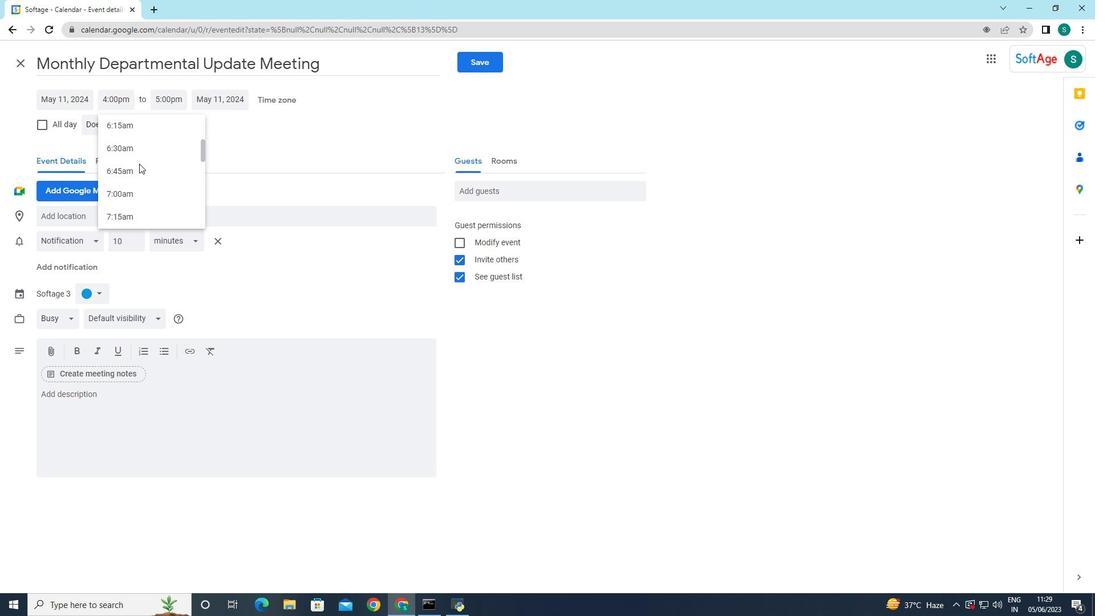 
Action: Mouse scrolled (139, 163) with delta (0, 0)
Screenshot: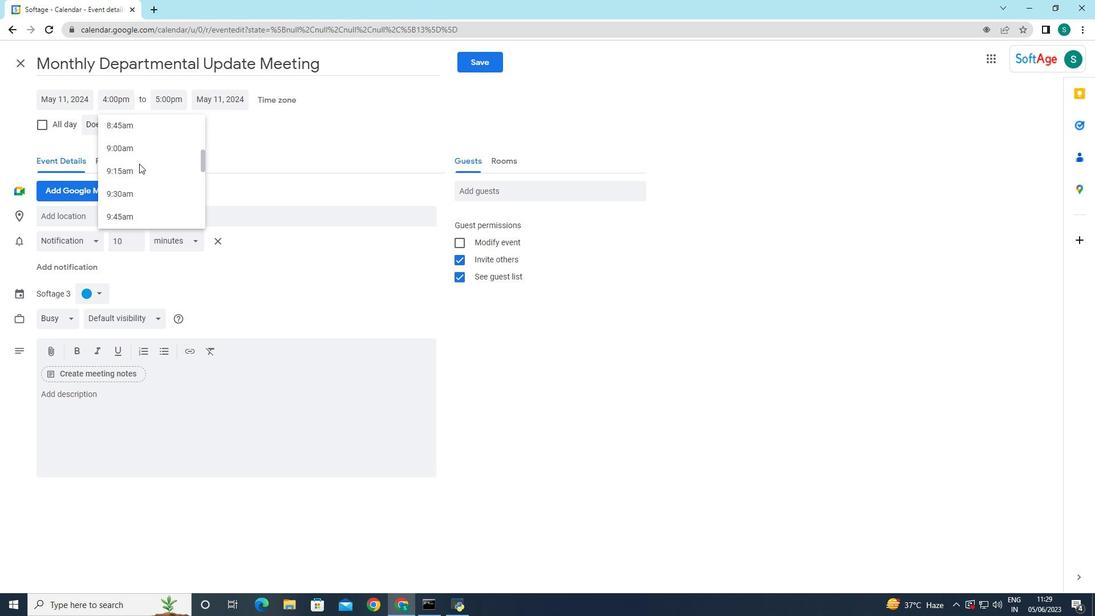 
Action: Mouse scrolled (139, 163) with delta (0, 0)
Screenshot: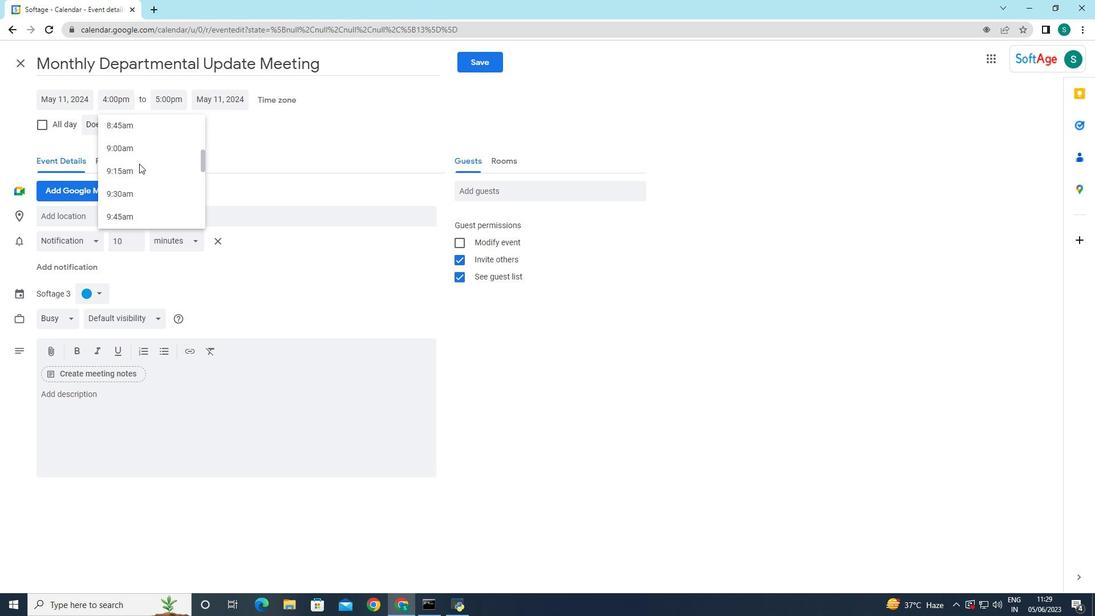 
Action: Mouse scrolled (139, 163) with delta (0, 0)
Screenshot: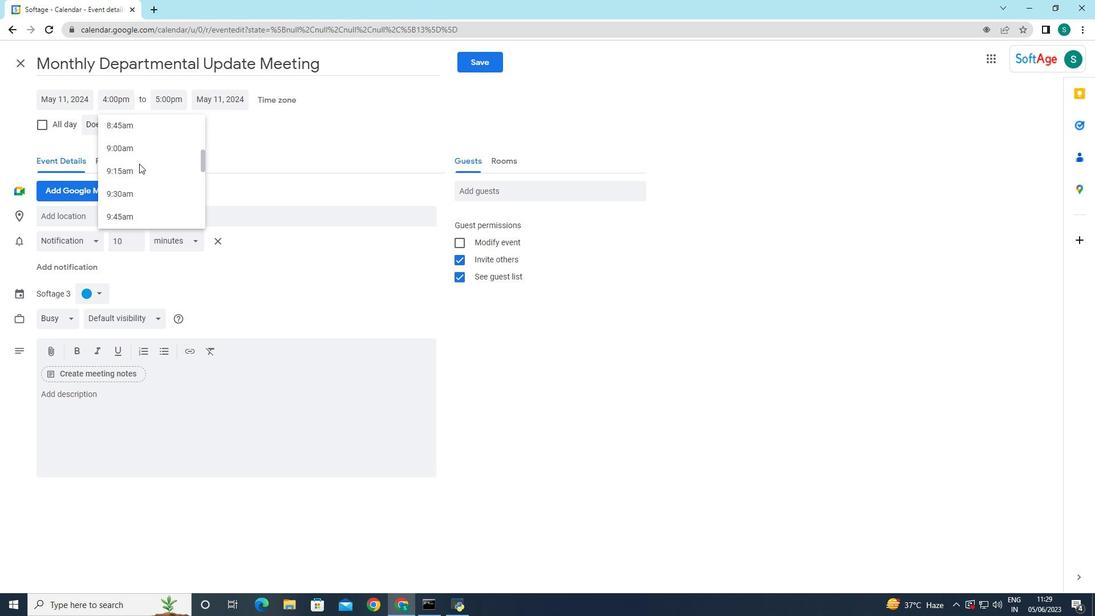 
Action: Mouse scrolled (139, 164) with delta (0, 0)
Screenshot: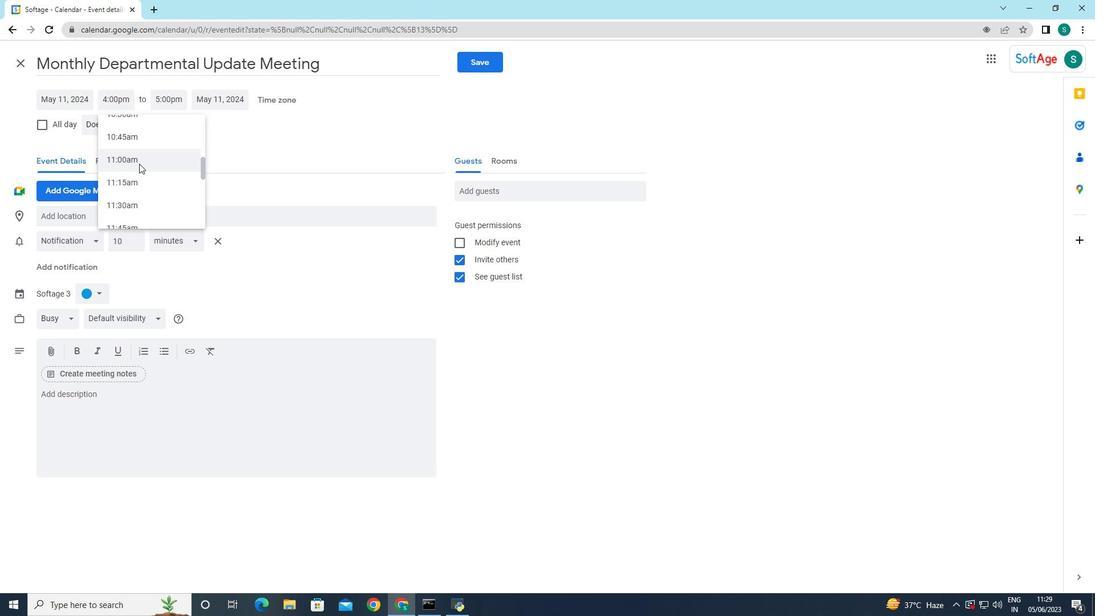 
Action: Mouse moved to (117, 175)
Screenshot: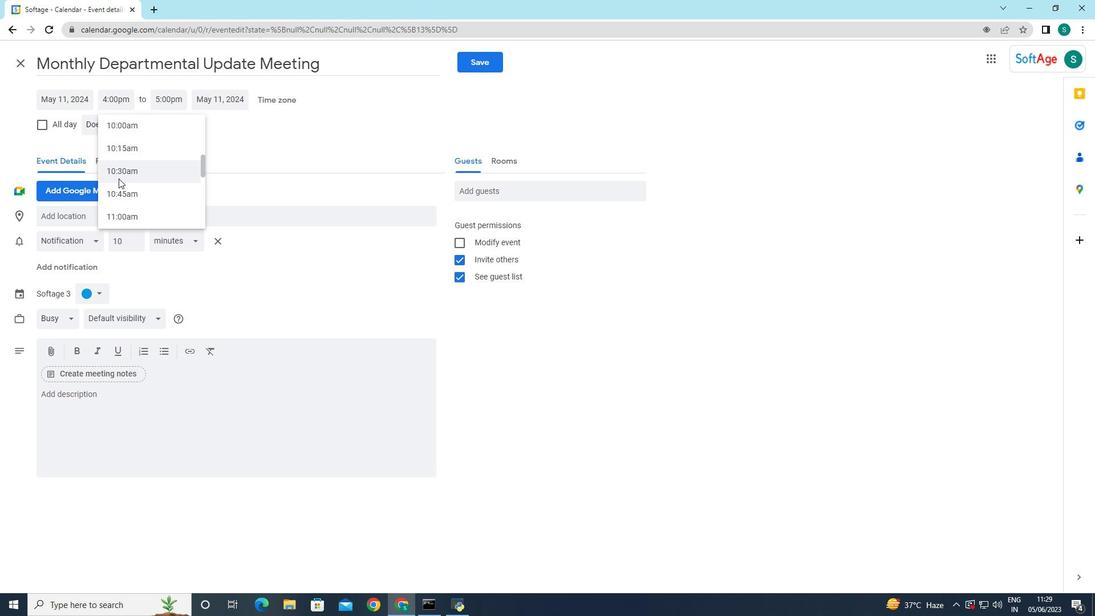 
Action: Mouse scrolled (117, 176) with delta (0, 0)
Screenshot: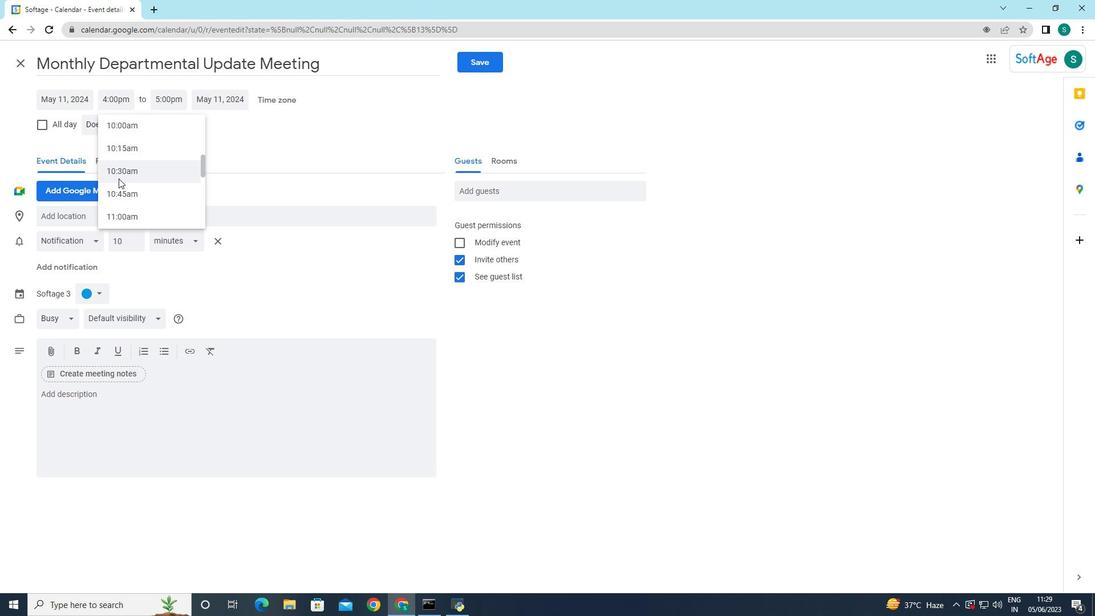 
Action: Mouse moved to (126, 136)
Screenshot: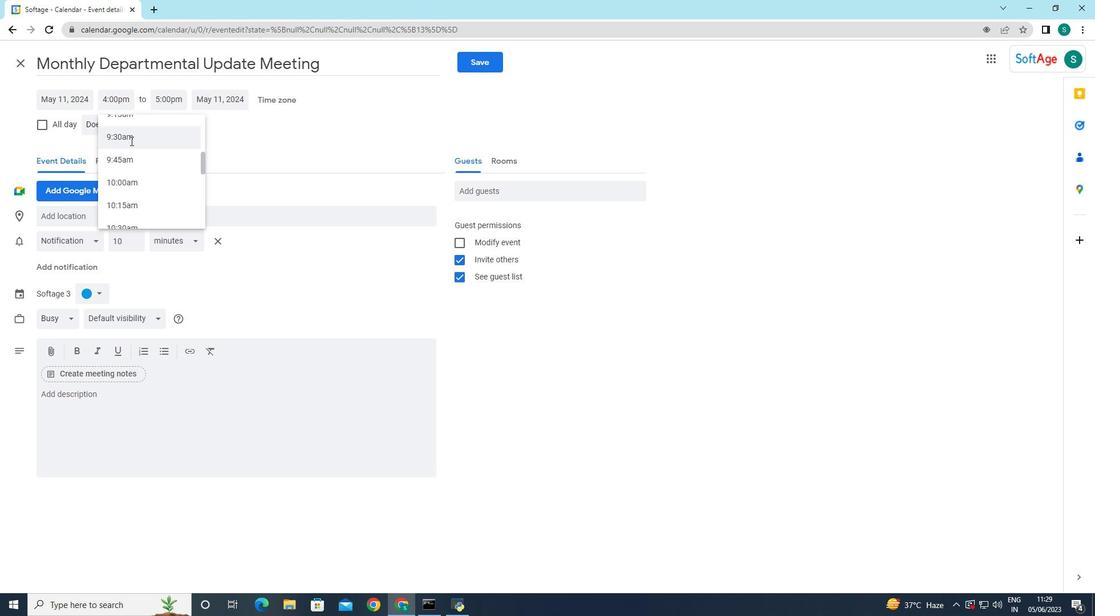 
Action: Mouse pressed left at (126, 136)
Screenshot: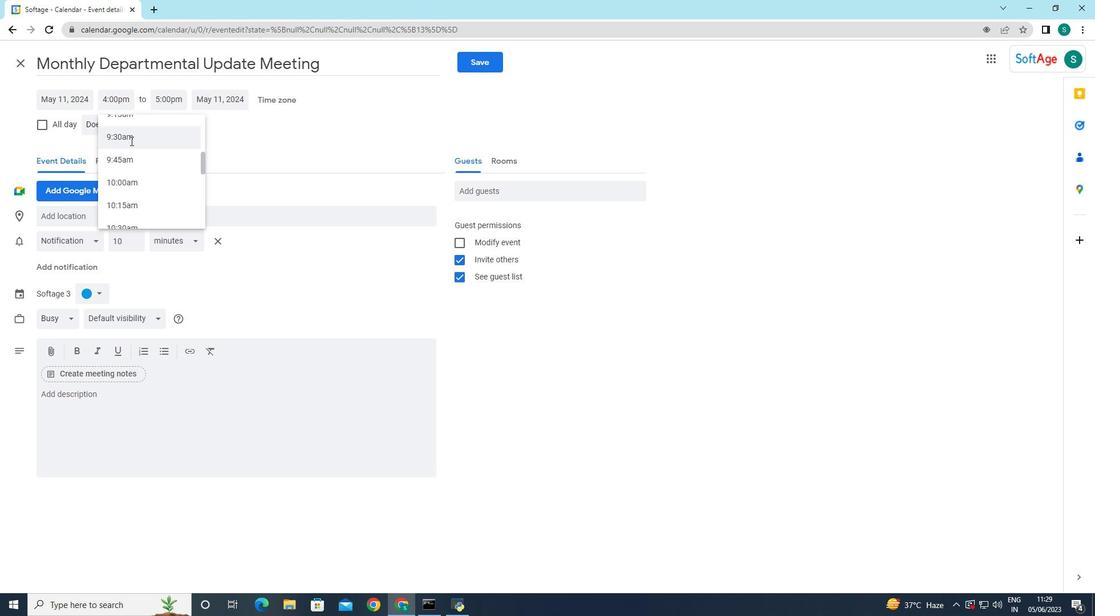 
Action: Mouse moved to (114, 98)
Screenshot: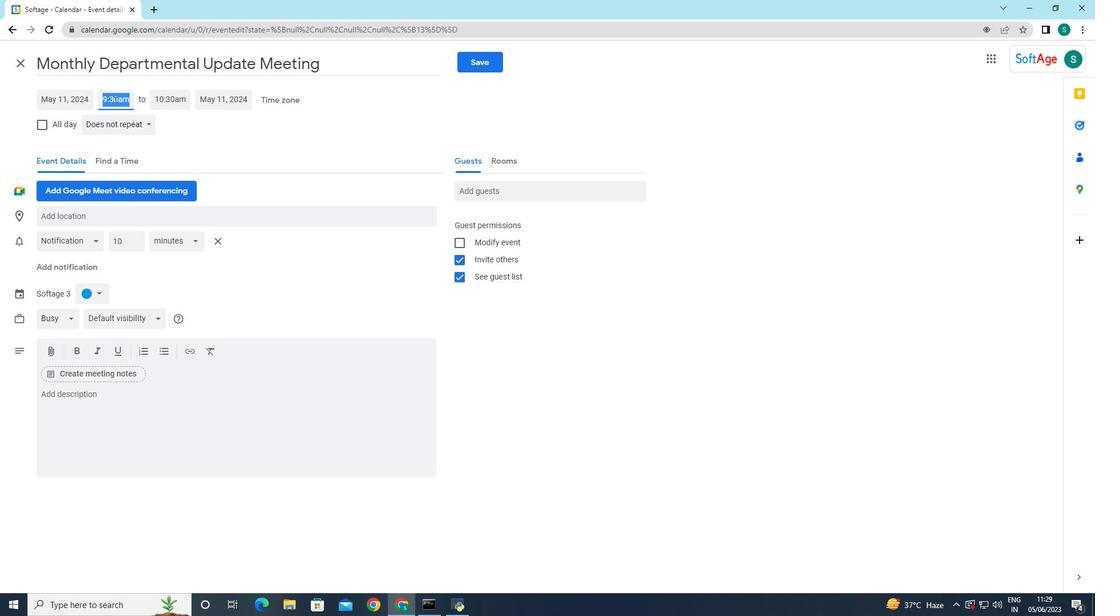 
Action: Mouse pressed left at (114, 98)
Screenshot: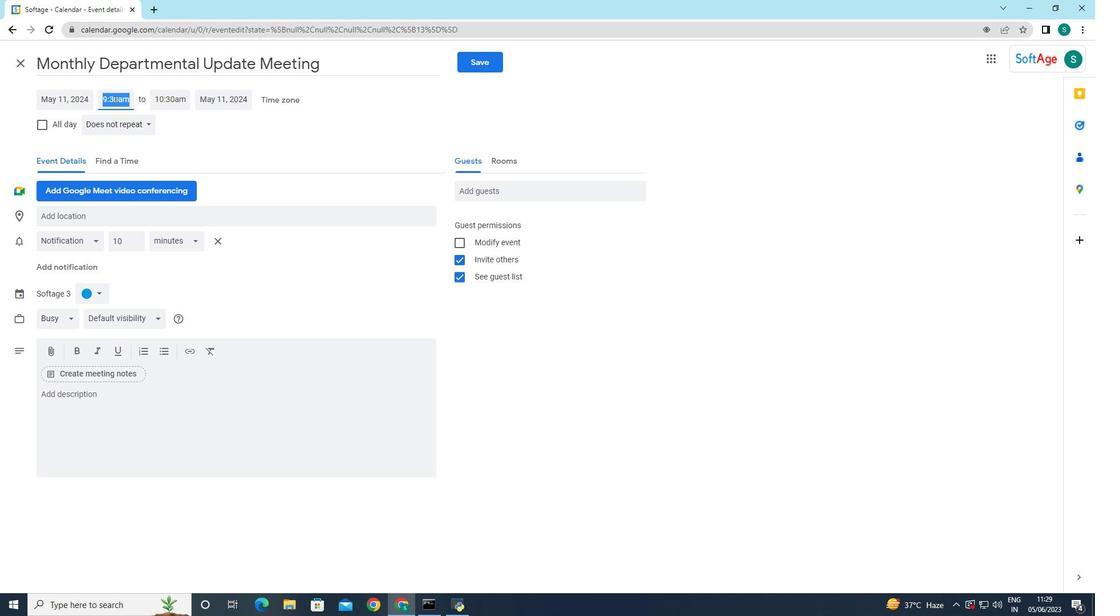 
Action: Mouse moved to (142, 124)
Screenshot: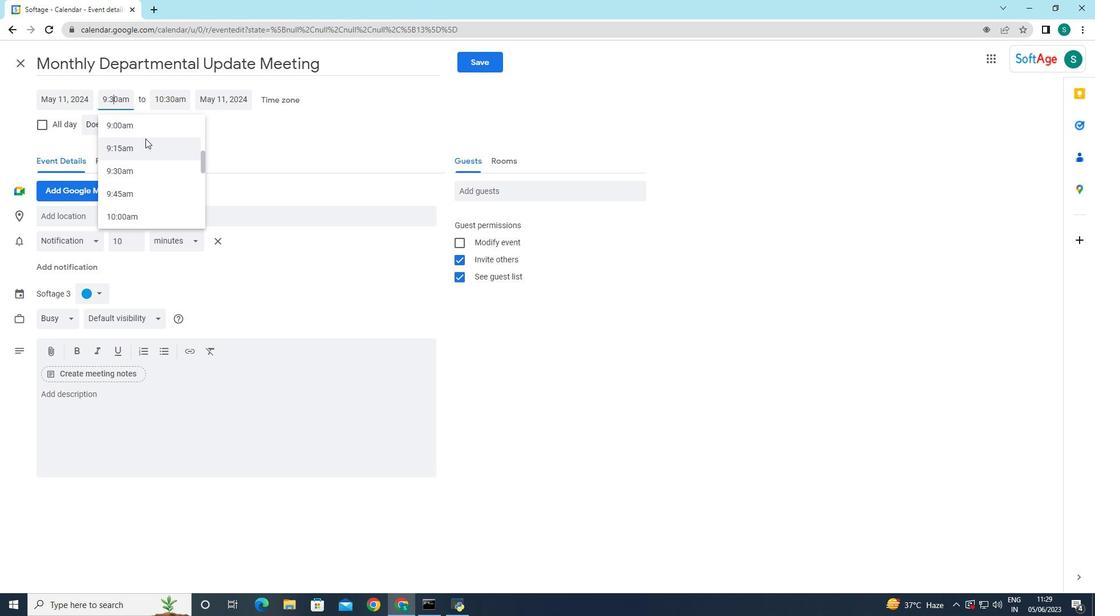 
Action: Key pressed <Key.backspace>4
Screenshot: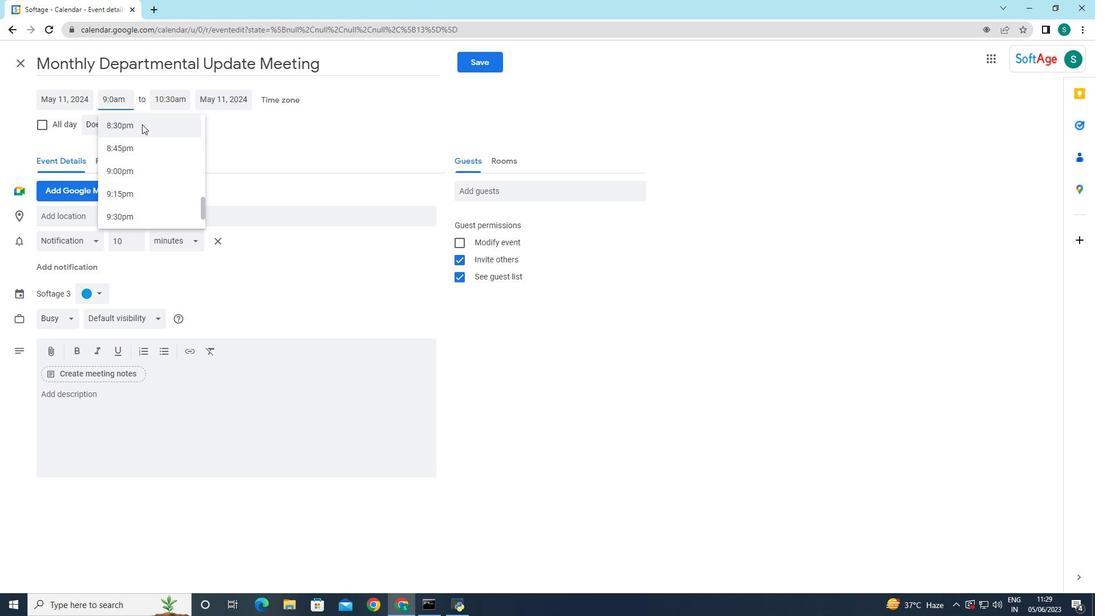 
Action: Mouse moved to (253, 153)
Screenshot: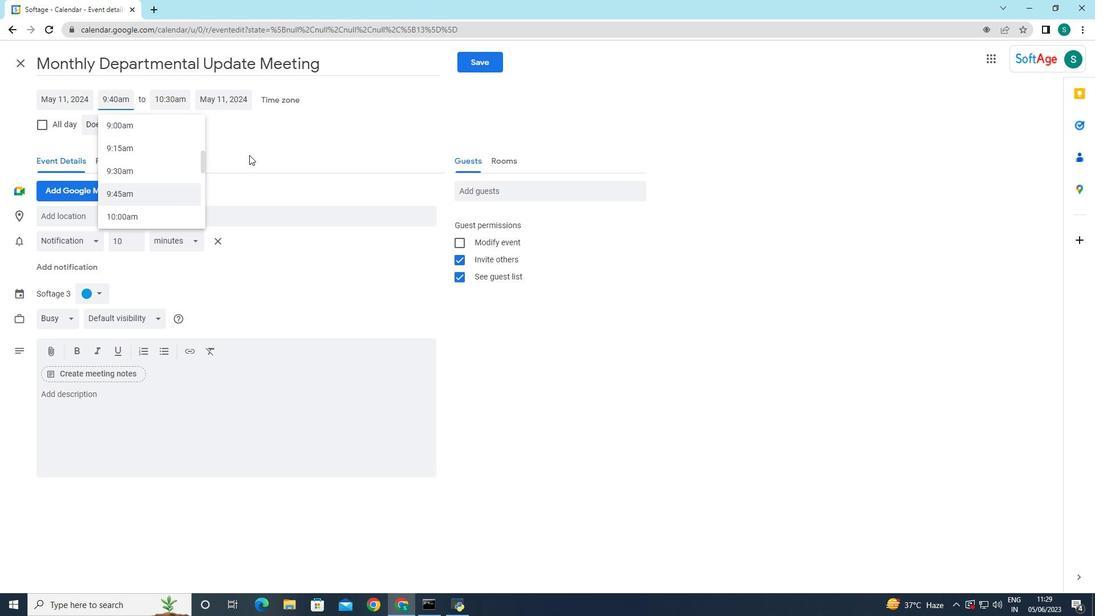 
Action: Mouse pressed left at (253, 153)
Screenshot: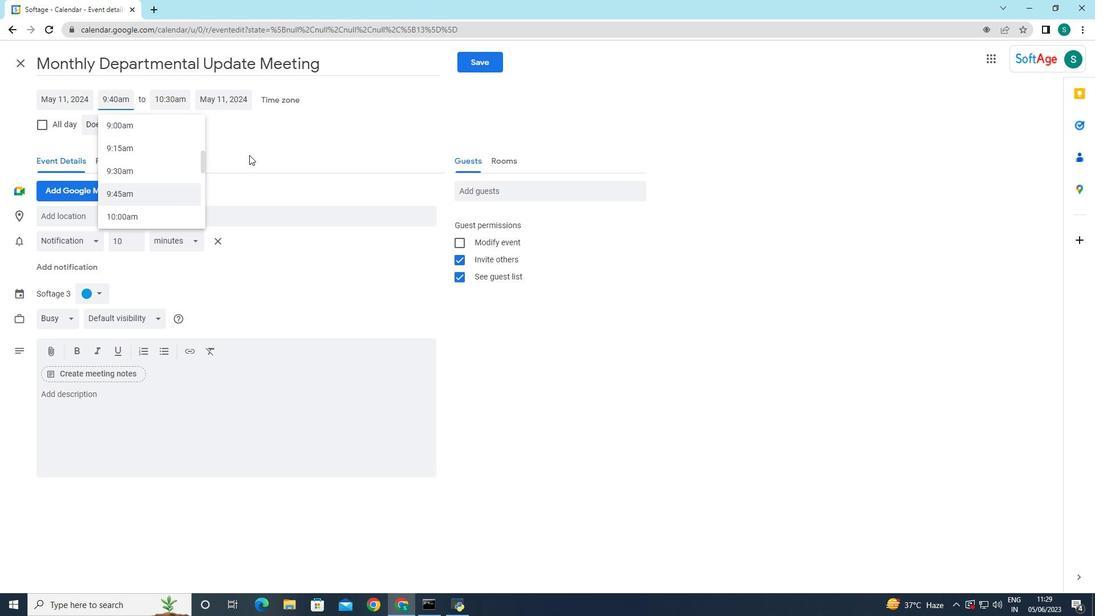 
Action: Mouse moved to (166, 99)
Screenshot: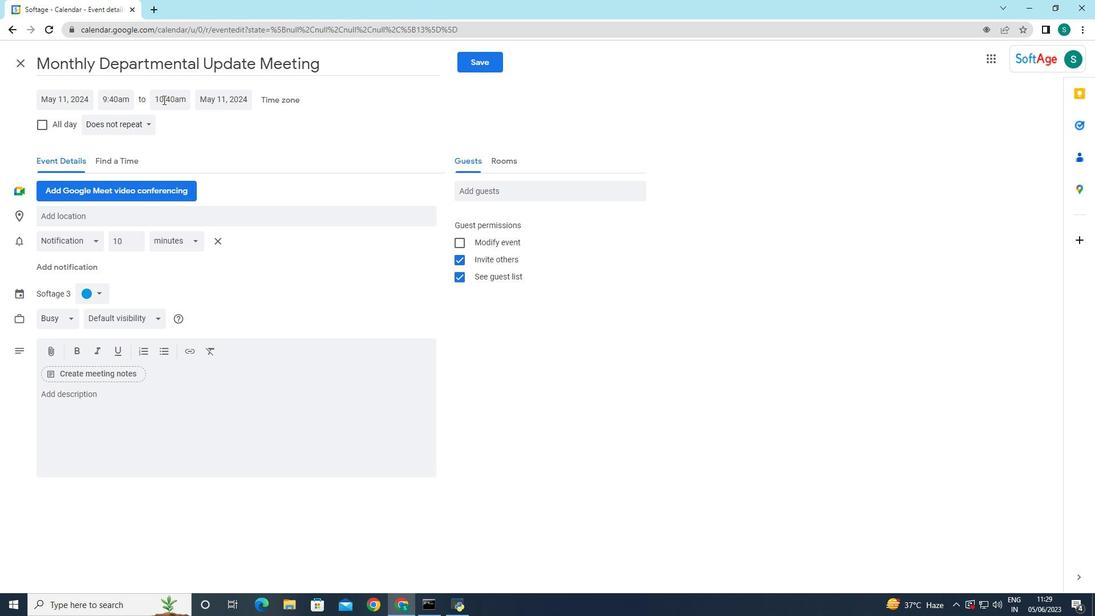 
Action: Mouse pressed left at (166, 99)
Screenshot: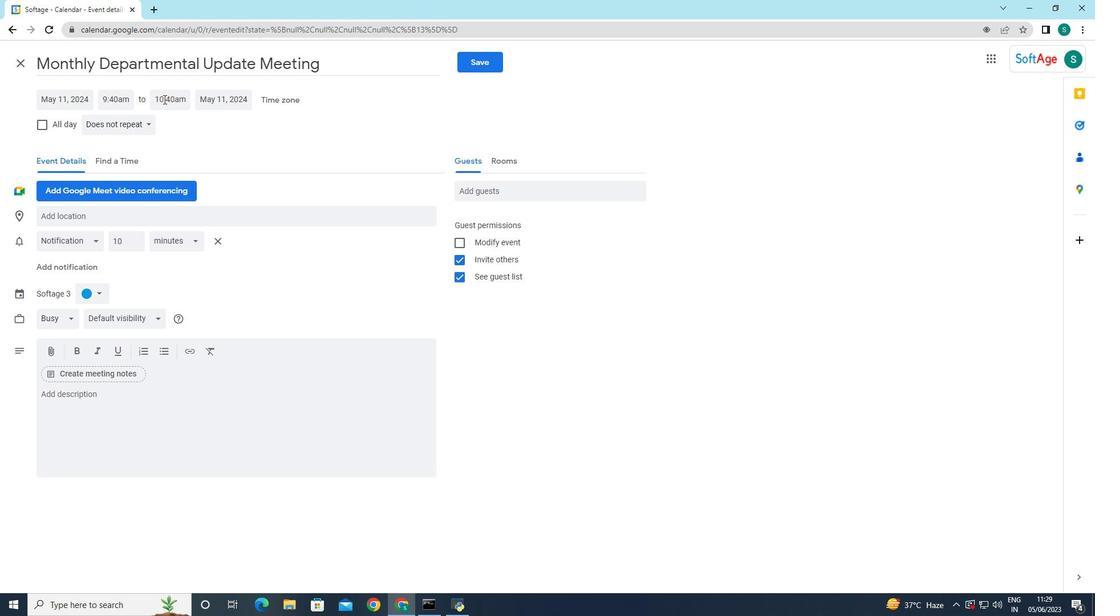 
Action: Mouse moved to (183, 222)
Screenshot: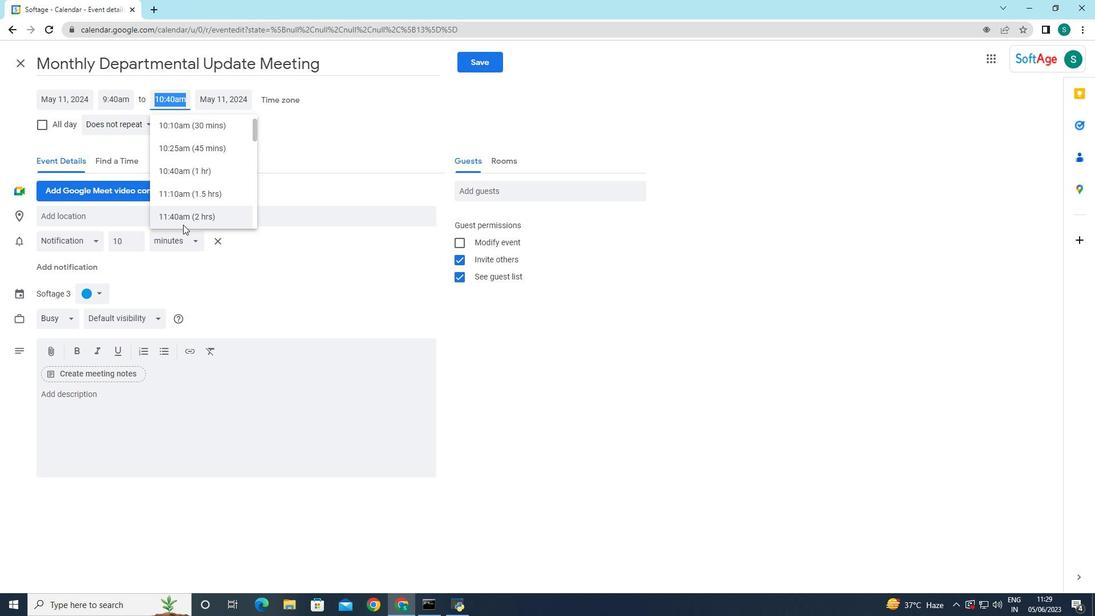 
Action: Mouse pressed left at (183, 222)
Screenshot: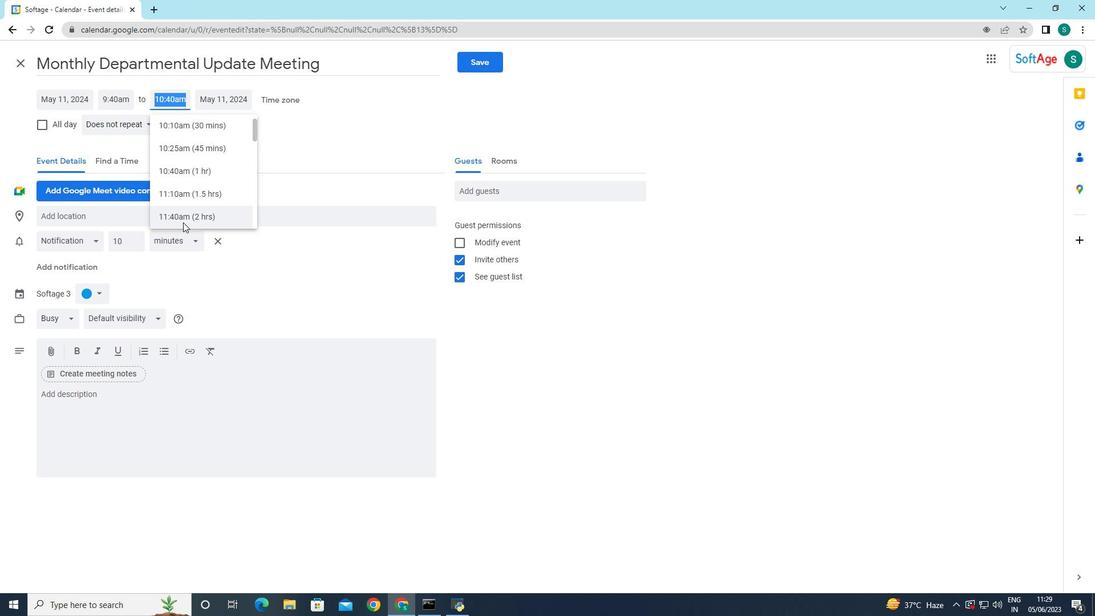 
Action: Mouse moved to (268, 152)
Screenshot: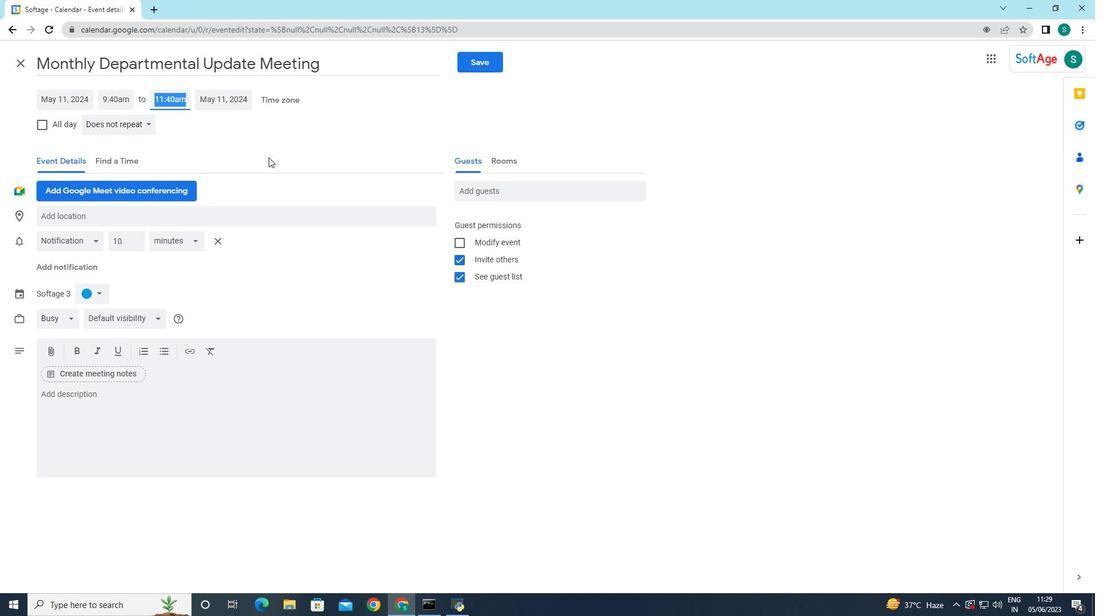 
Action: Mouse pressed left at (268, 153)
Screenshot: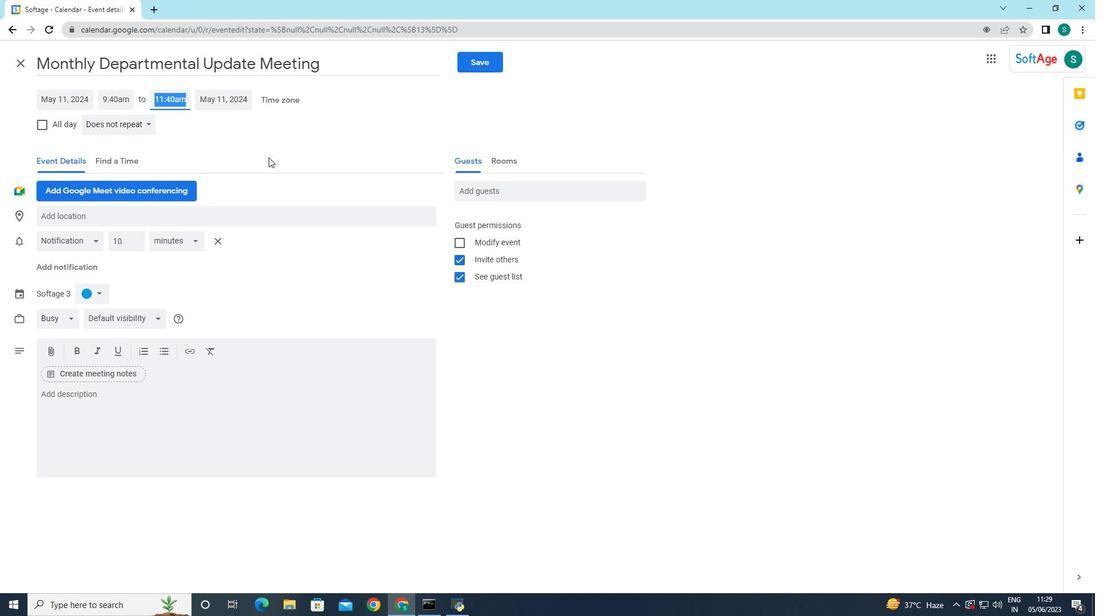 
Action: Mouse moved to (317, 158)
Screenshot: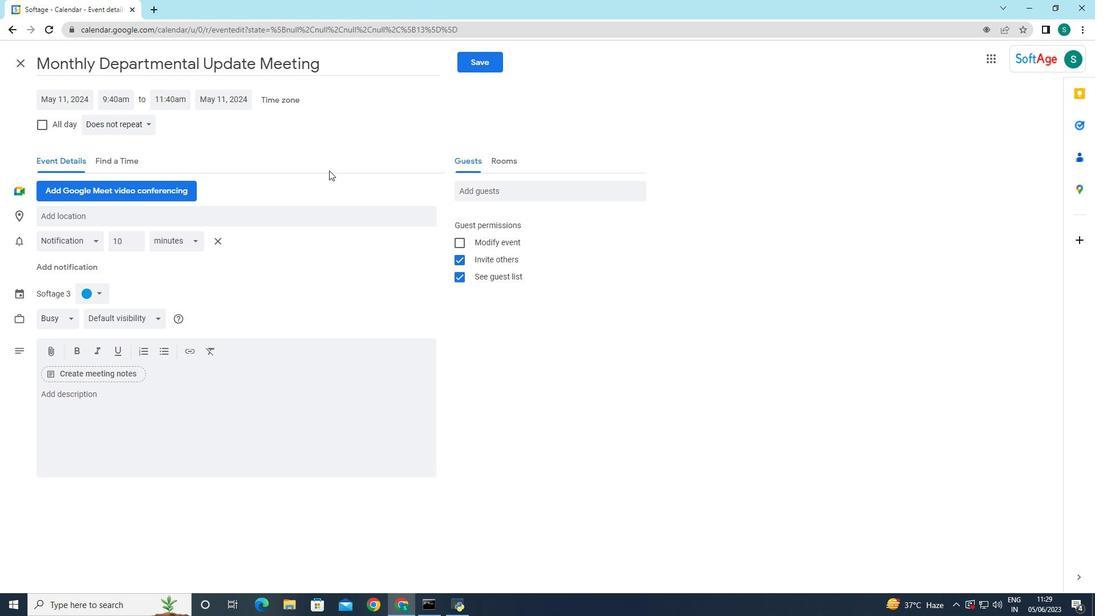 
Action: Mouse pressed left at (317, 158)
Screenshot: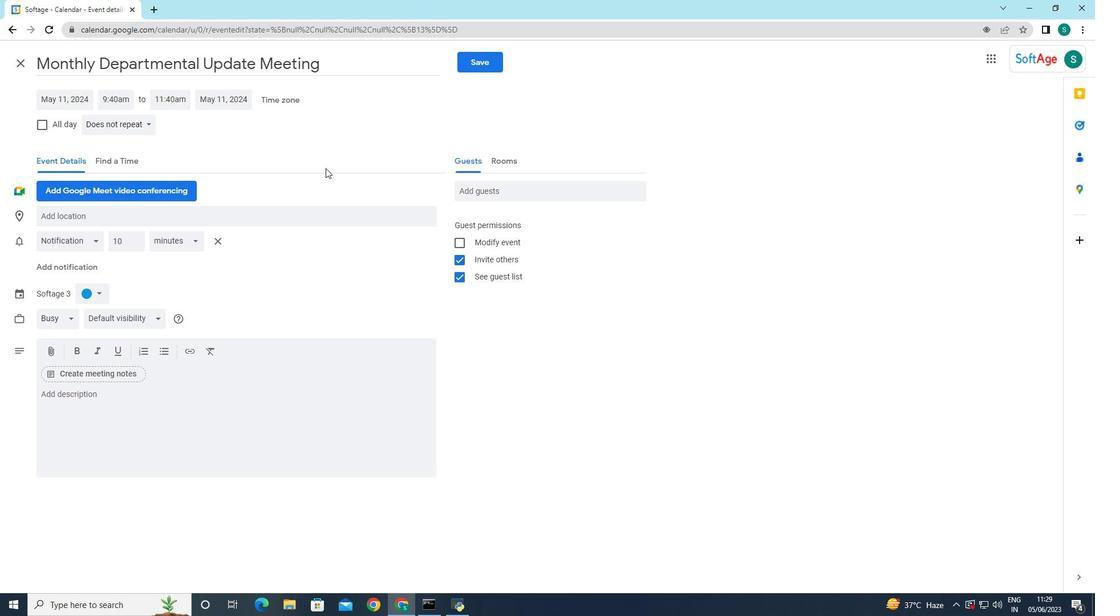 
Action: Mouse moved to (87, 401)
Screenshot: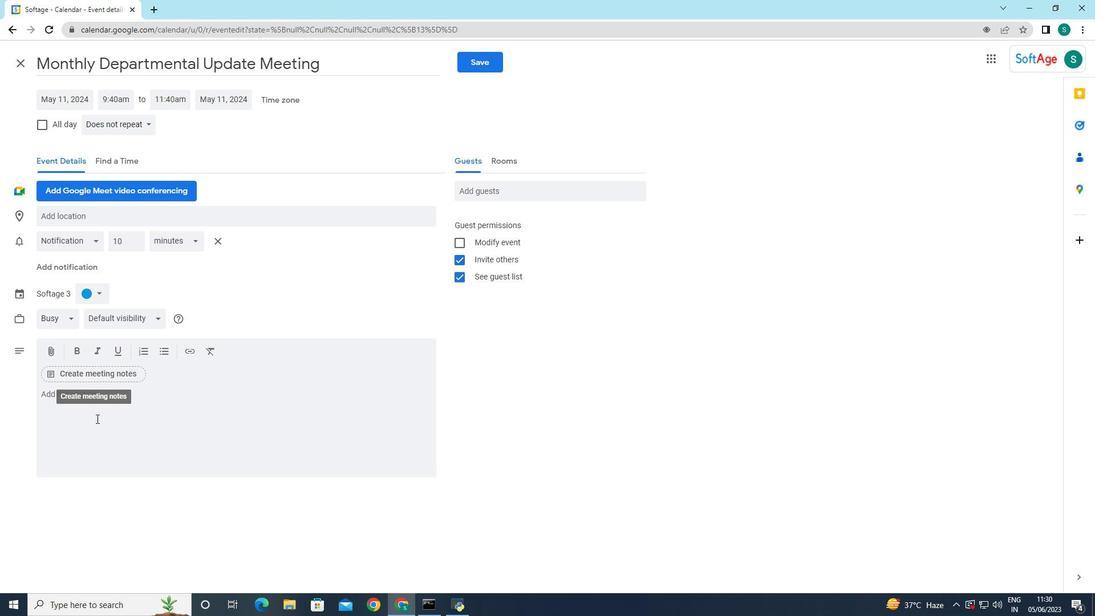 
Action: Mouse pressed left at (87, 401)
Screenshot: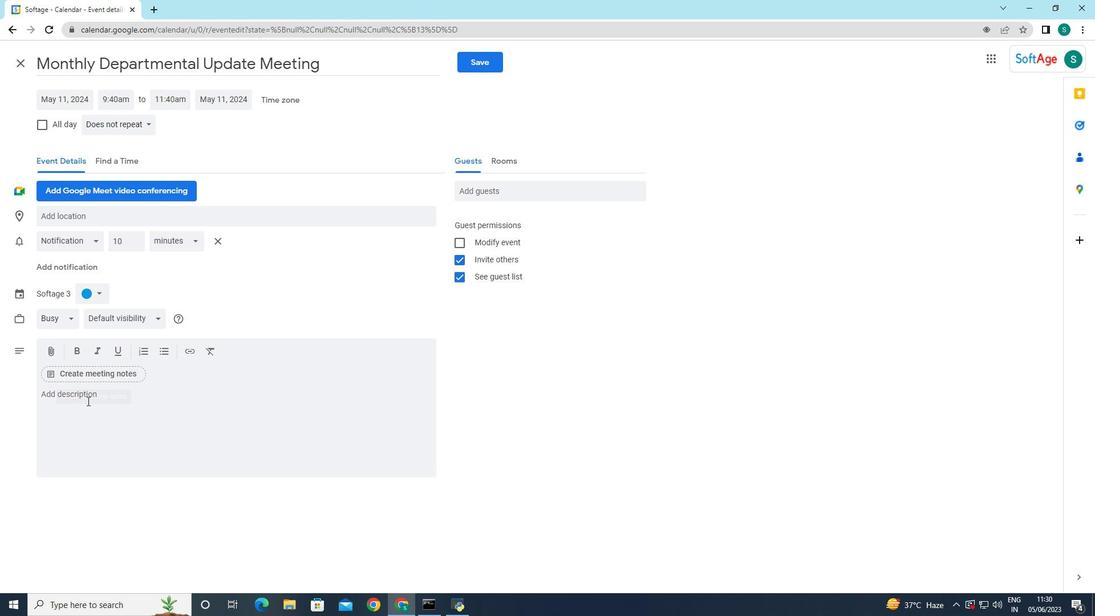 
Action: Key pressed <Key.caps_lock>T<Key.caps_lock>o<Key.space><Key.caps_lock><Key.caps_lock>enhance<Key.space>the<Key.space>networking<Key.space>experience,<Key.space>the<Key.space>event<Key.space>may<Key.space>also<Key.space>include<Key.space>icebr=<Key.backspace><Key.backspace><Key.backspace><Key.backspace><Key.backspace>n<Key.backspace>cebreaker<Key.space>activities<Key.space>or<Key.space>v<Key.backspace>facilitie<Key.backspace>a<Key.backspace><Key.backspace><Key.backspace><Key.backspace><Key.backspace>liti<Key.backspace>ate<Key.space><Key.backspace>d<Key.space>nete<Key.backspace>working<Key.space>games<Key.space>designed<Key.space>to<Key.space>spark<Key.space>converst<Key.backspace>ations<Key.space>and<Key.space>foster<Key.space>connections.<Key.space><Key.caps_lock>TAHES<Key.backspace><Key.backspace><Key.backspace><Key.backspace><Key.caps_lock>hese<Key.space>activities<Key.space>will<Key.space>encourage<Key.space>attendees<Key.space>to<Key.space>interact<Key.space>with<Key.space>individuals<Key.space>they<Key.space>may<Key.space>not<Key.space>have<Key.space>met<Key.space>otherwise,<Key.space>promoting<Key.space>a<Key.space>broader<Key.space>network<Key.space>and<Key.space>diverse,<Key.space>promoting<Key.space>a<Key.space>broader<Key.space>network<Key.space>and<Key.space>diverse<Key.space>perspectiv<Key.backspace>c<Key.backspace>ves.
Screenshot: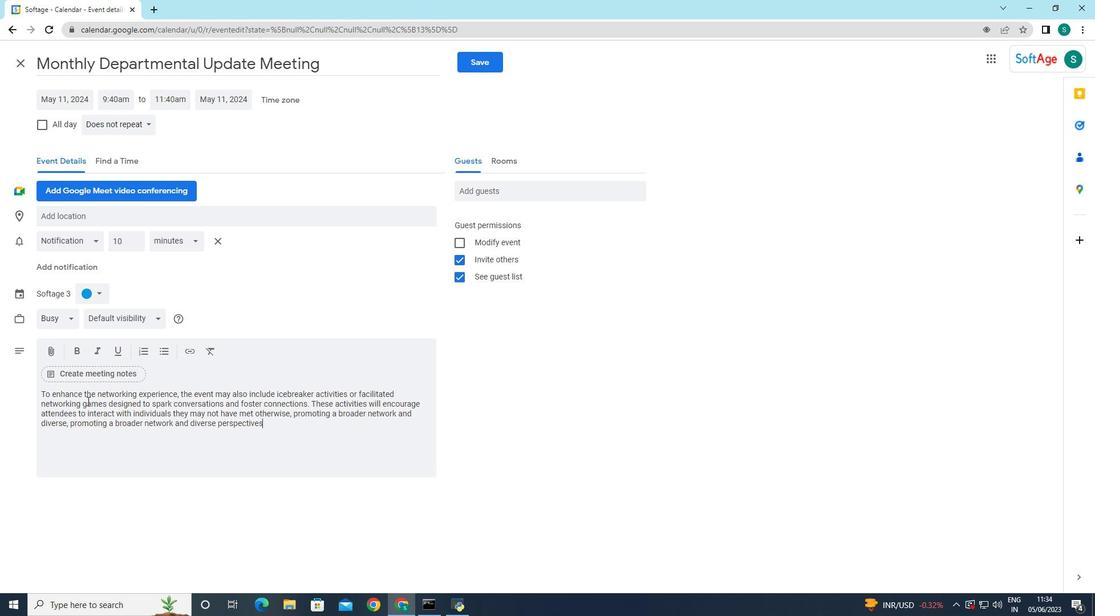 
Action: Mouse moved to (91, 293)
Screenshot: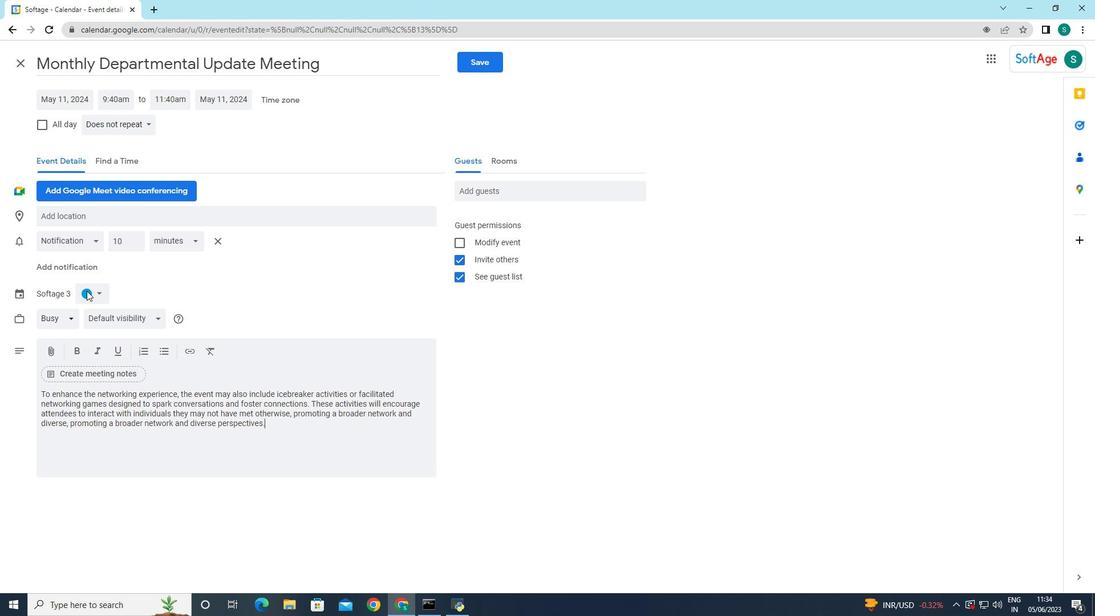 
Action: Mouse pressed left at (91, 293)
Screenshot: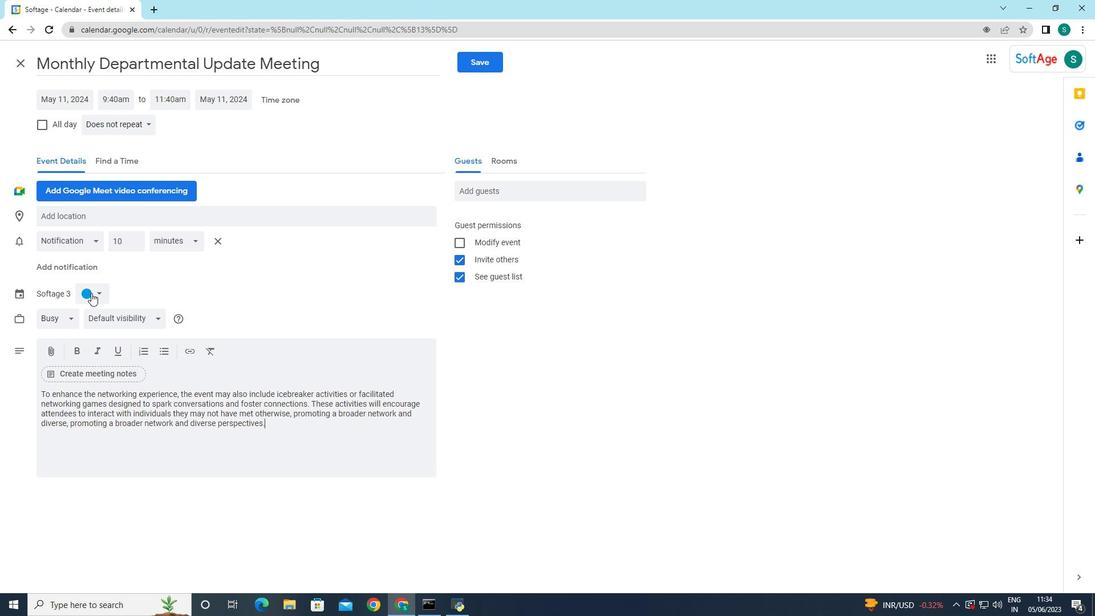 
Action: Mouse moved to (86, 361)
Screenshot: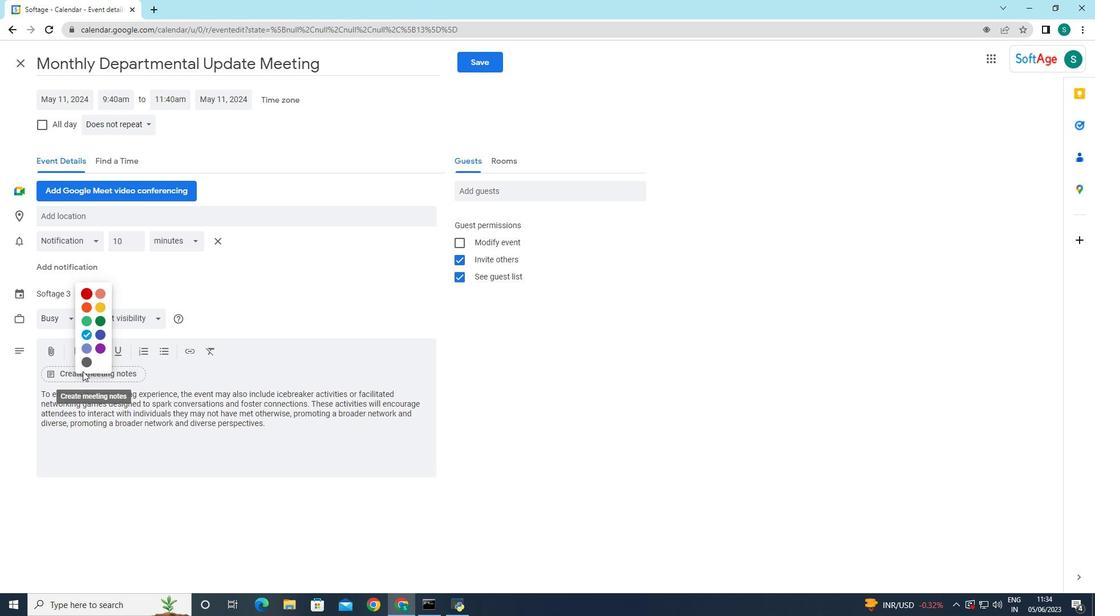 
Action: Mouse pressed left at (86, 361)
Screenshot: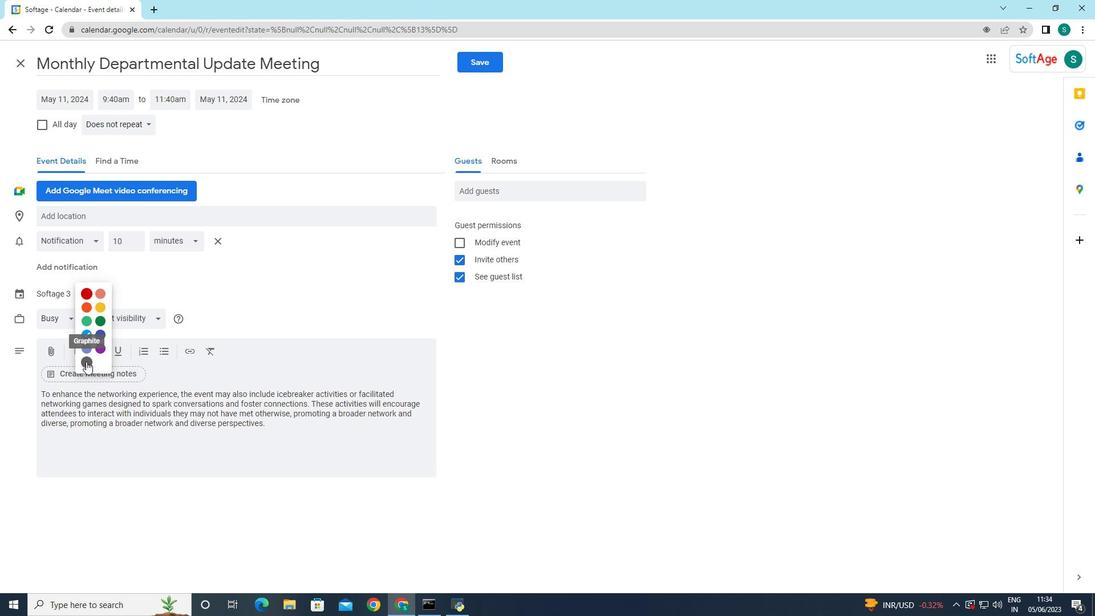 
Action: Mouse moved to (241, 282)
Screenshot: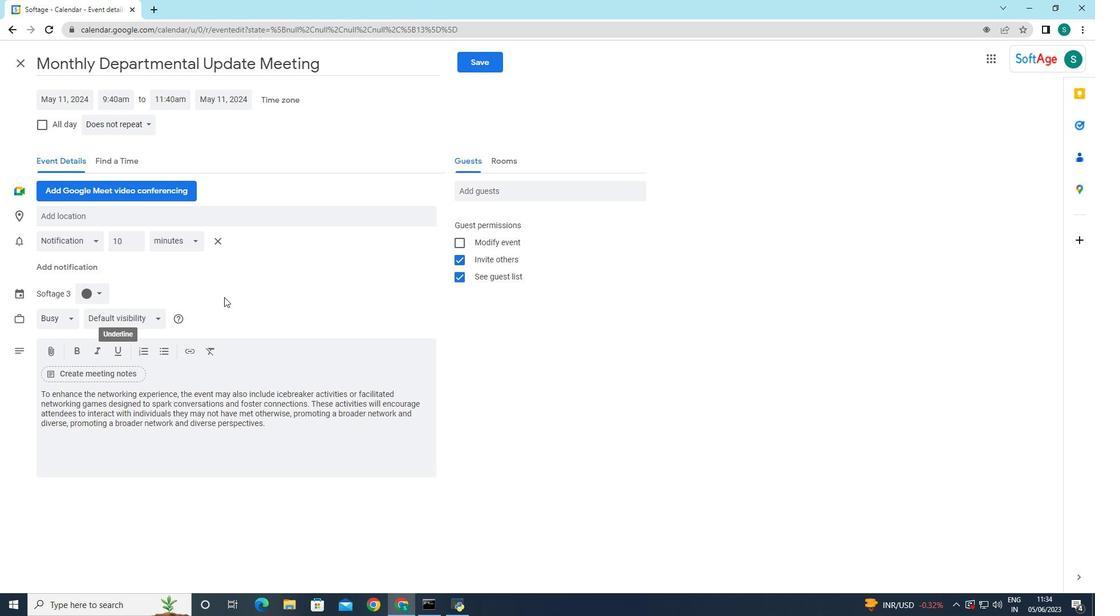 
Action: Mouse pressed left at (241, 282)
Screenshot: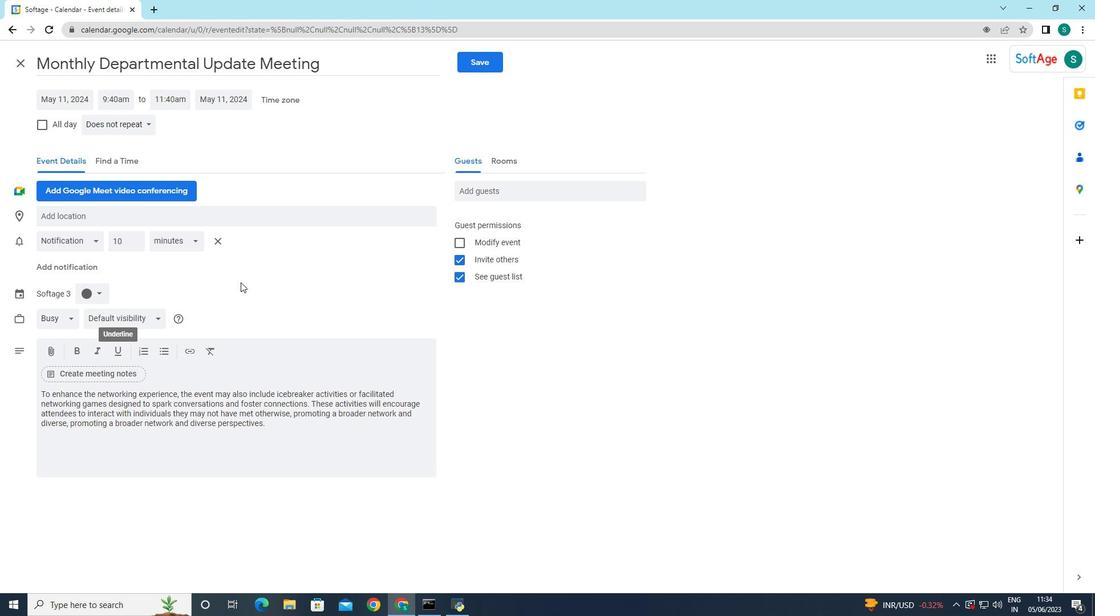
Action: Mouse moved to (505, 195)
Screenshot: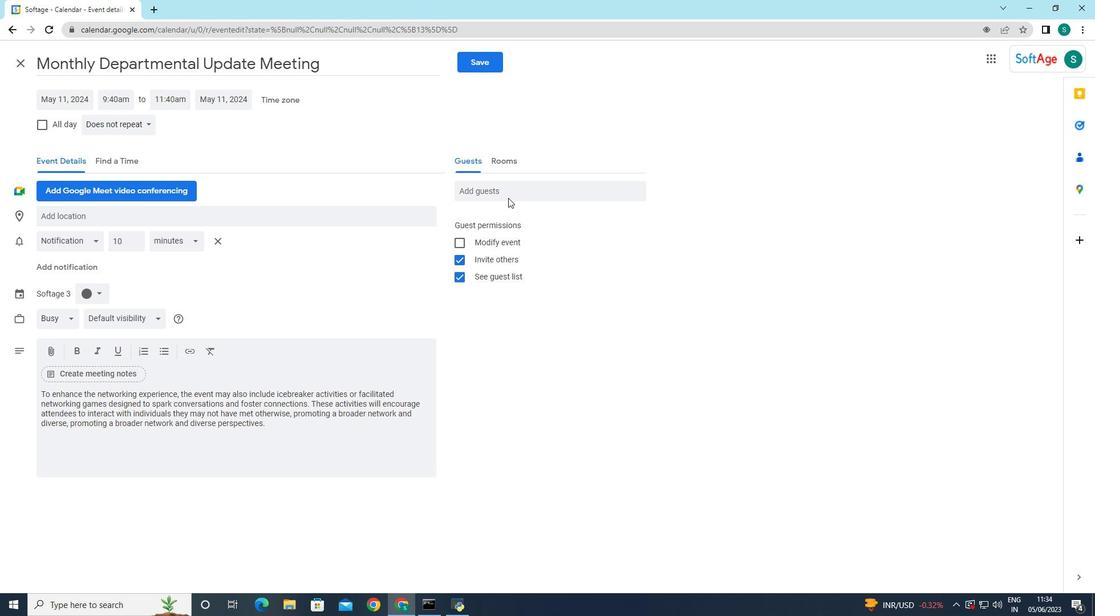 
Action: Mouse pressed left at (505, 195)
Screenshot: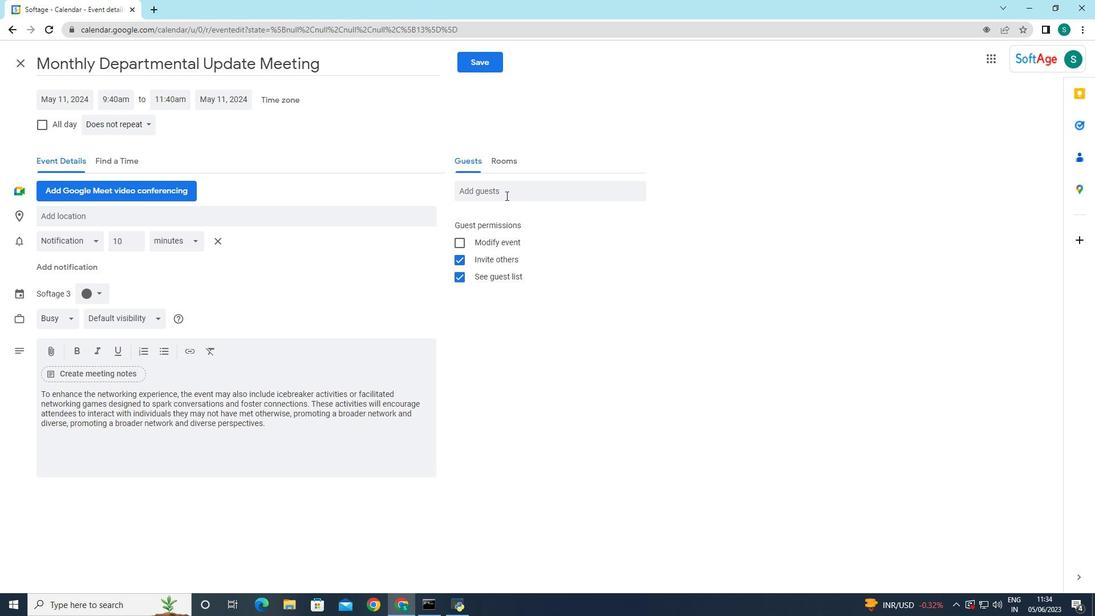 
Action: Mouse moved to (101, 220)
Screenshot: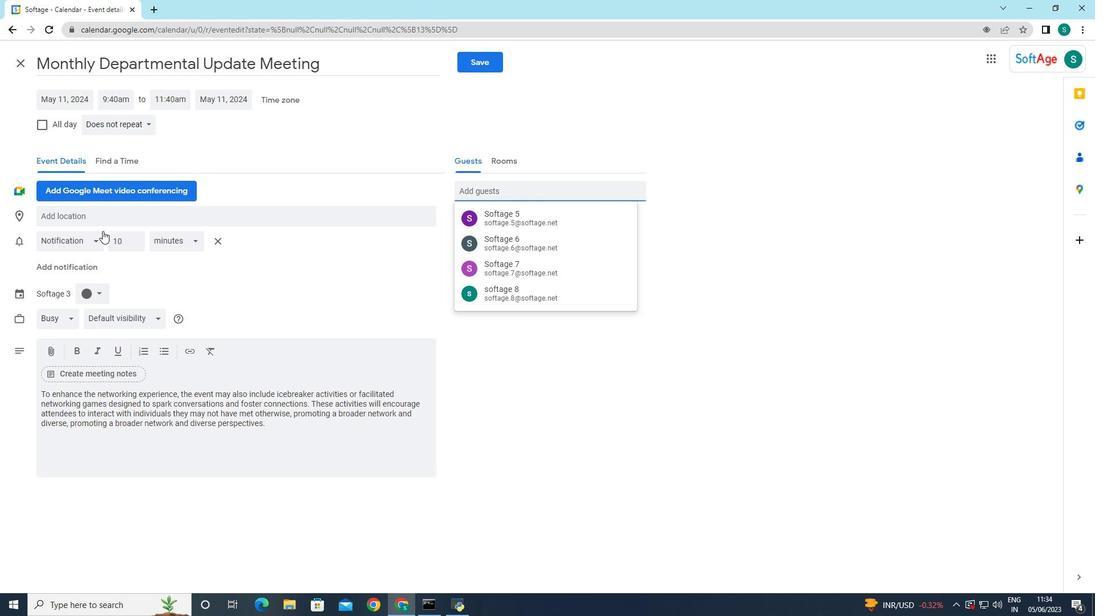
Action: Mouse pressed left at (101, 220)
Screenshot: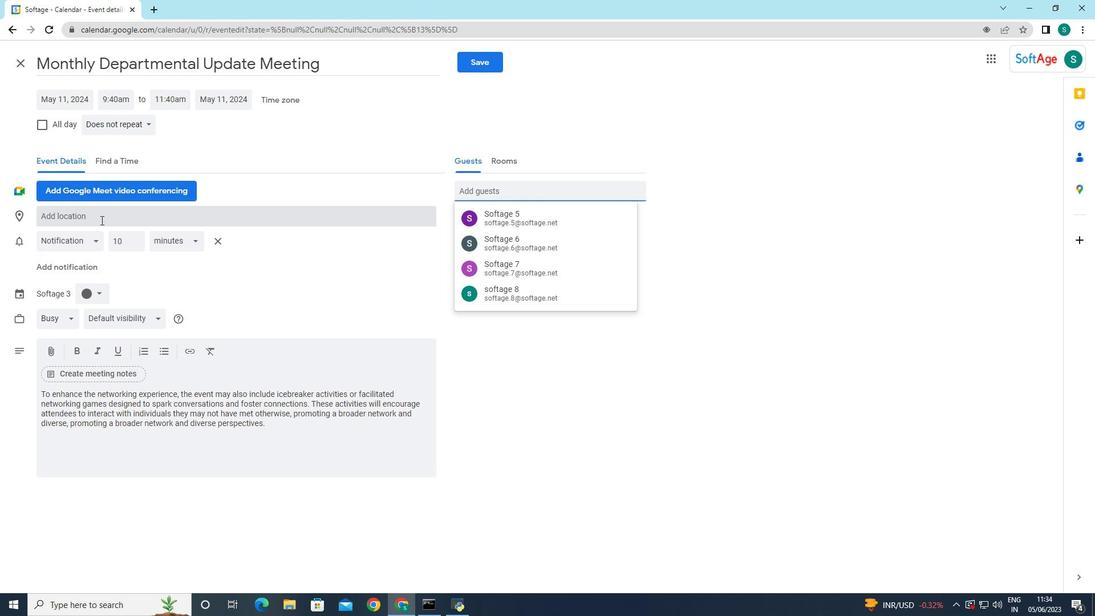 
Action: Key pressed 789<Key.space><Key.caps_lock>O<Key.caps_lock>ak<Key.space><Key.caps_lock>LA<Key.backspace><Key.caps_lock>ane,<Key.space><Key.caps_lock>T<Key.caps_lock>ownsville,<Key.space><Key.caps_lock>U<Key.caps_lock>nited<Key.space><Key.caps_lock>KIN<Key.backspace><Key.backspace><Key.caps_lock>ingdom,<Key.space>
Screenshot: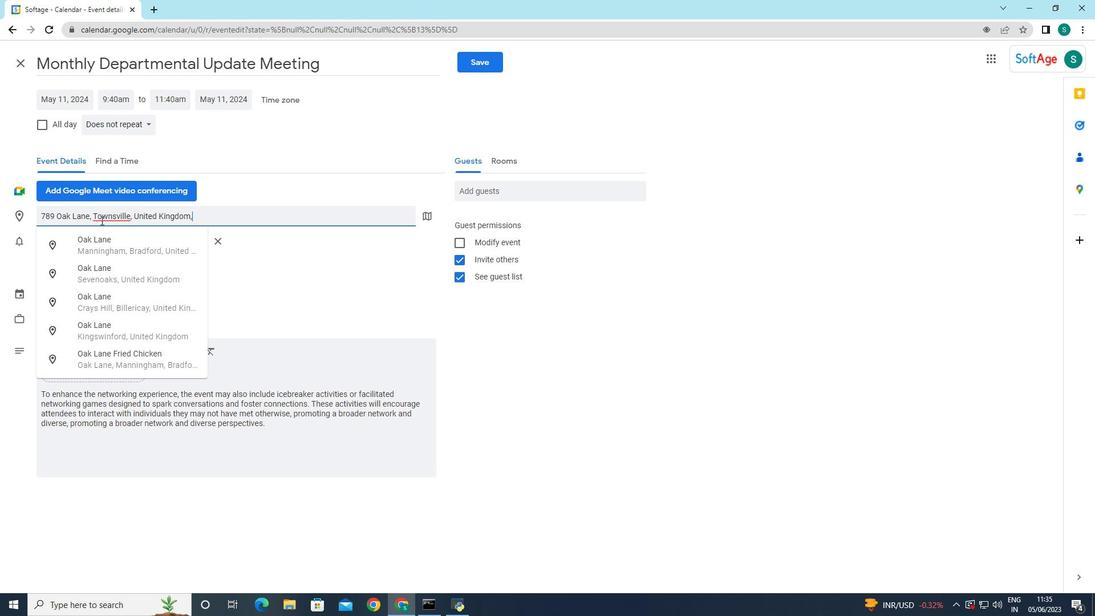 
Action: Mouse moved to (291, 281)
Screenshot: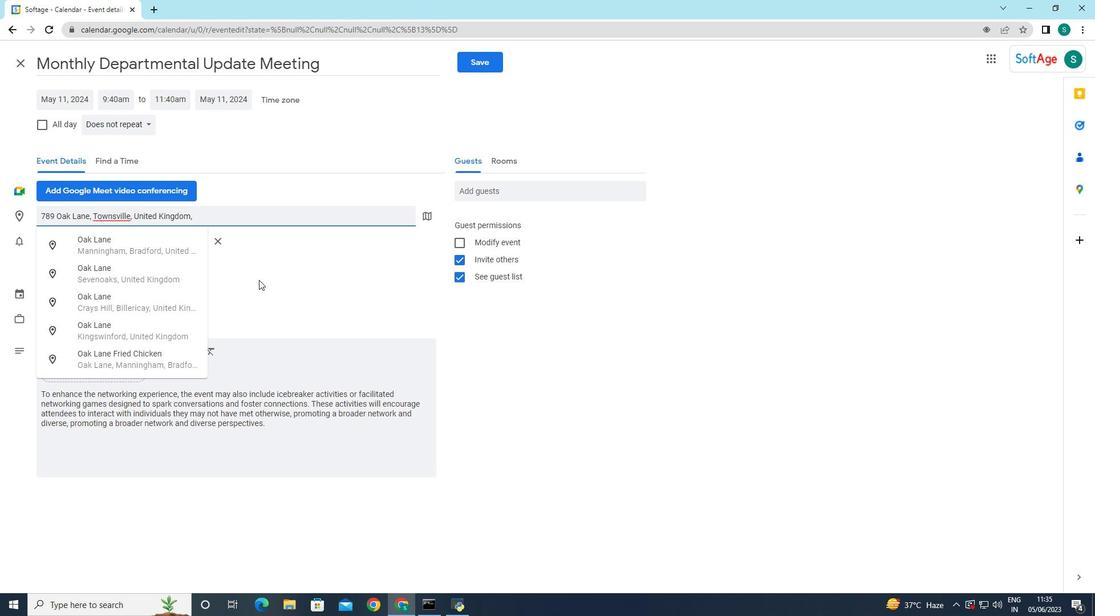 
Action: Mouse pressed left at (291, 281)
Screenshot: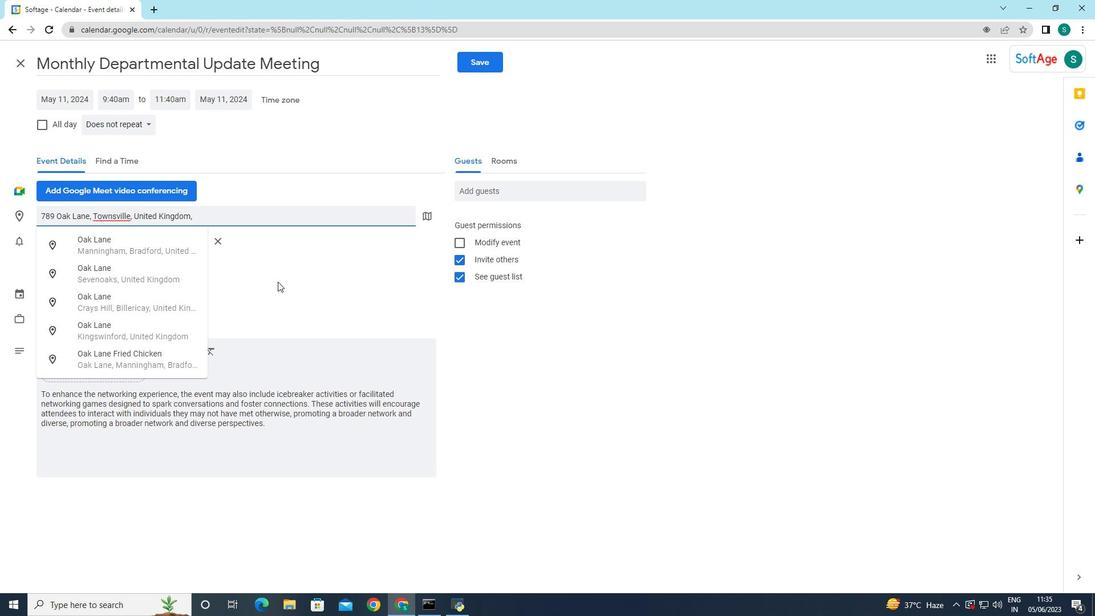 
Action: Mouse moved to (471, 191)
Screenshot: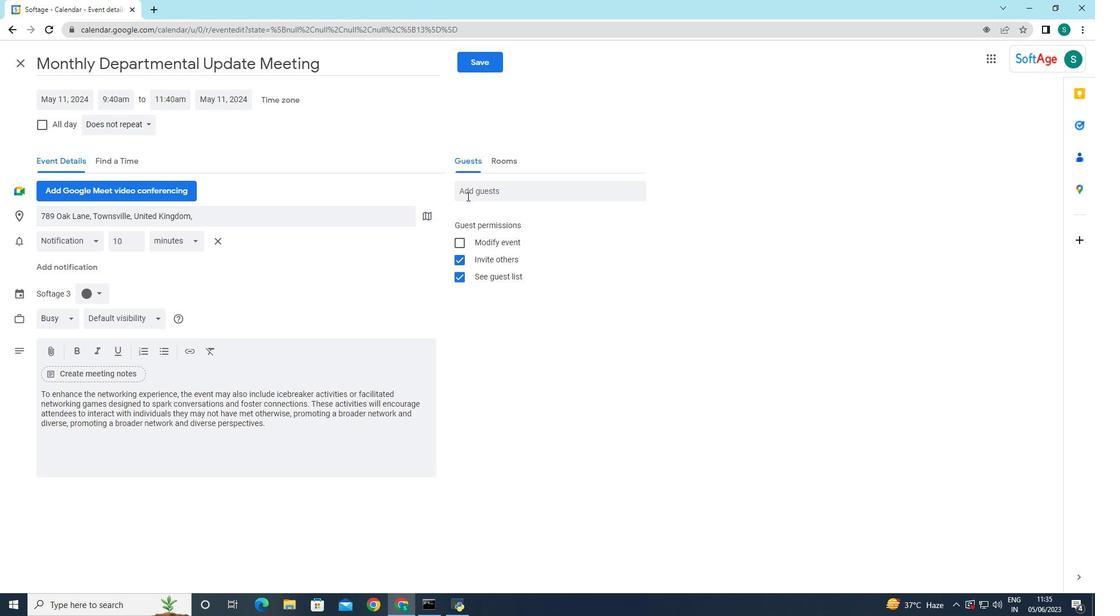 
Action: Mouse pressed left at (471, 191)
Screenshot: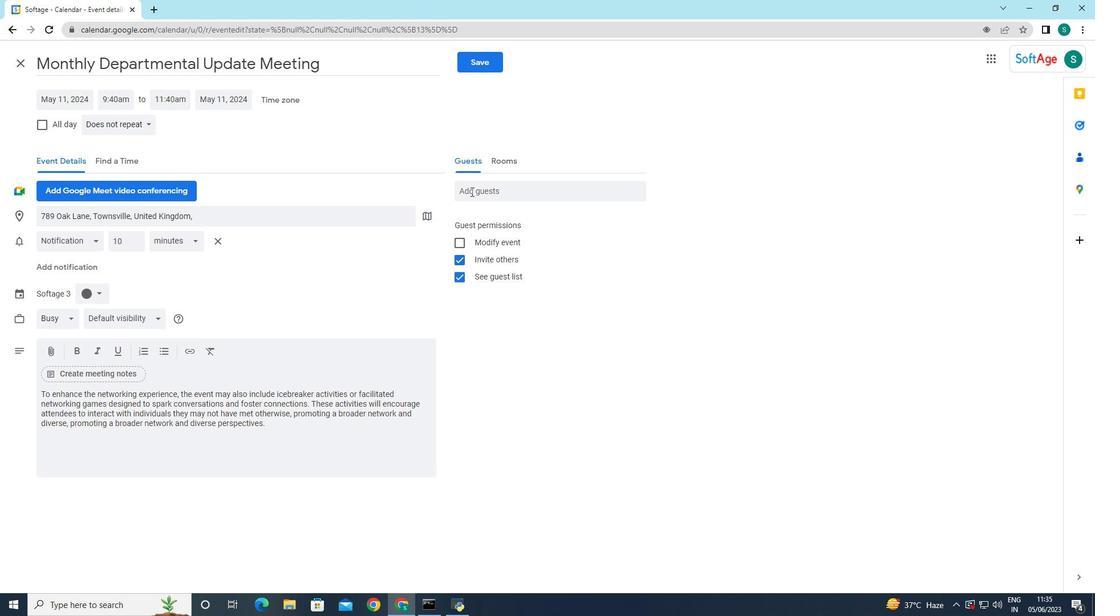 
Action: Key pressed softage.5
Screenshot: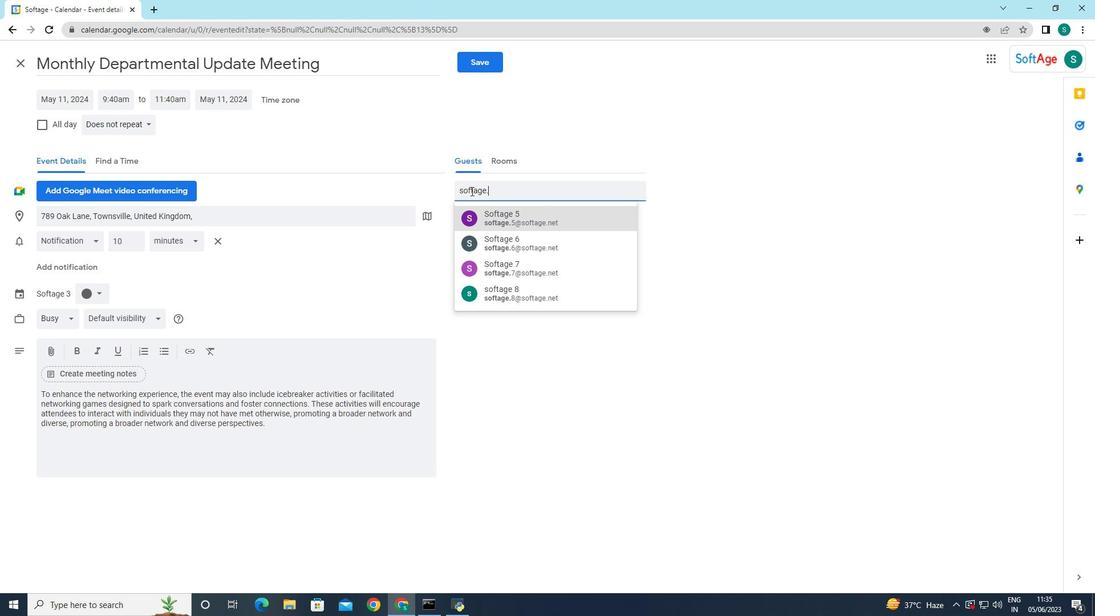 
Action: Mouse moved to (554, 214)
Screenshot: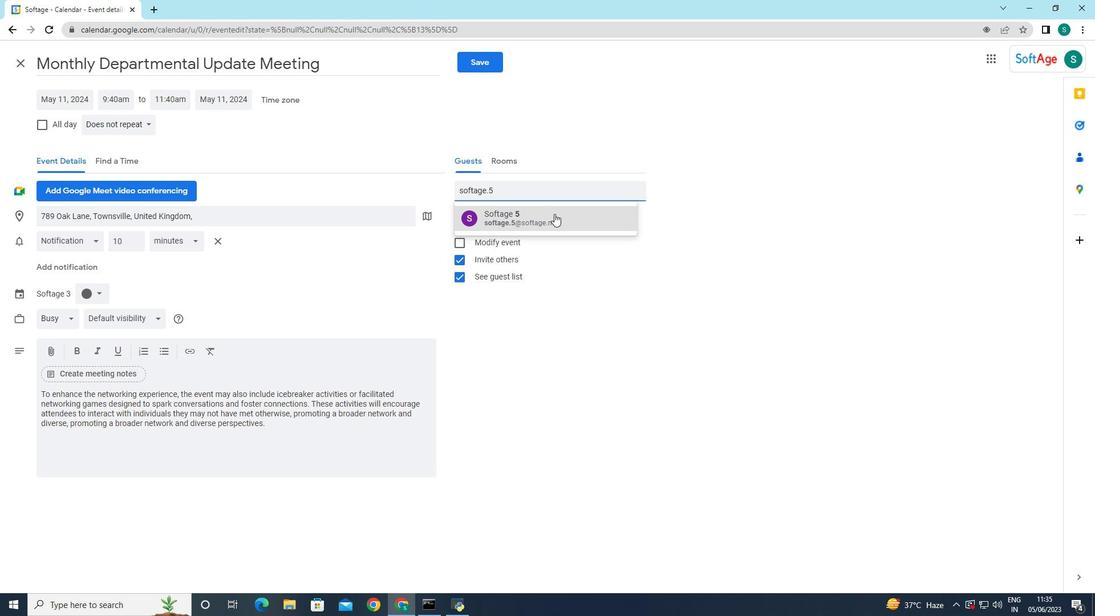 
Action: Mouse pressed left at (554, 214)
Screenshot: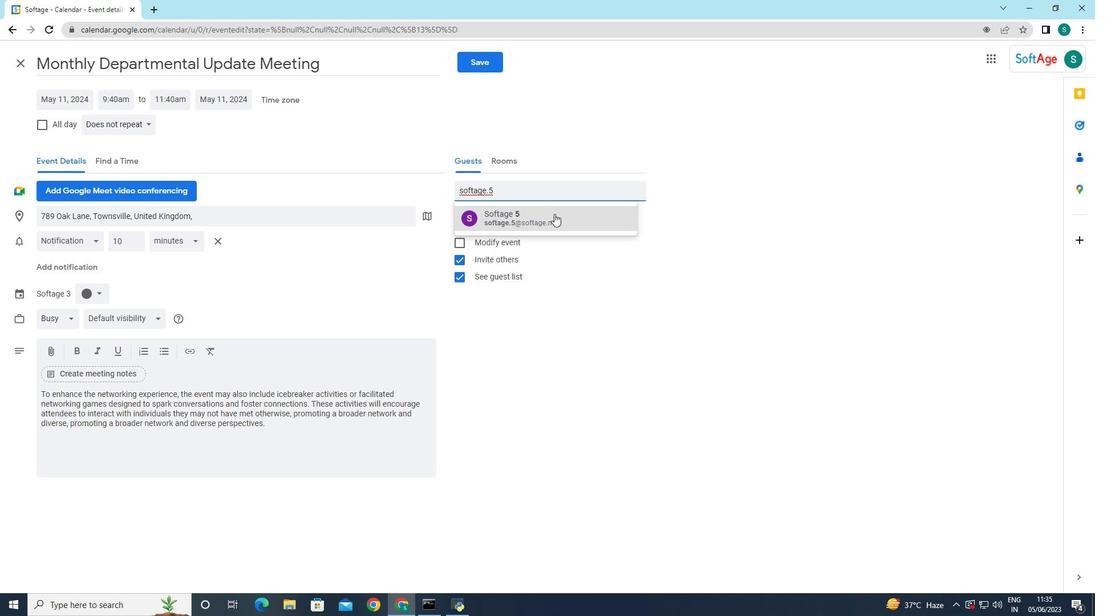 
Action: Mouse moved to (541, 191)
Screenshot: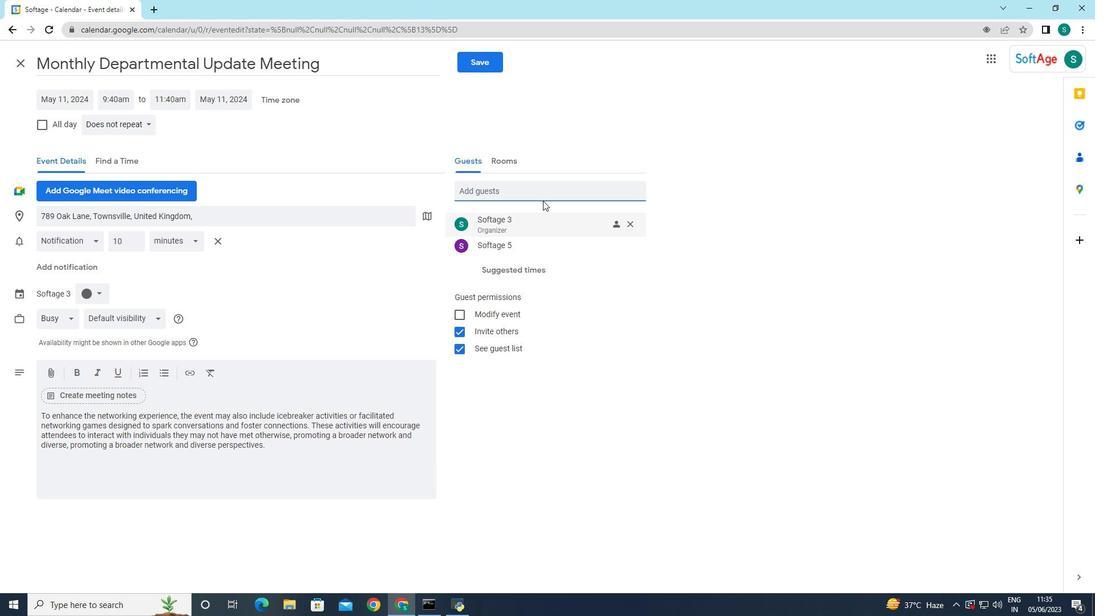 
Action: Mouse pressed left at (541, 191)
Screenshot: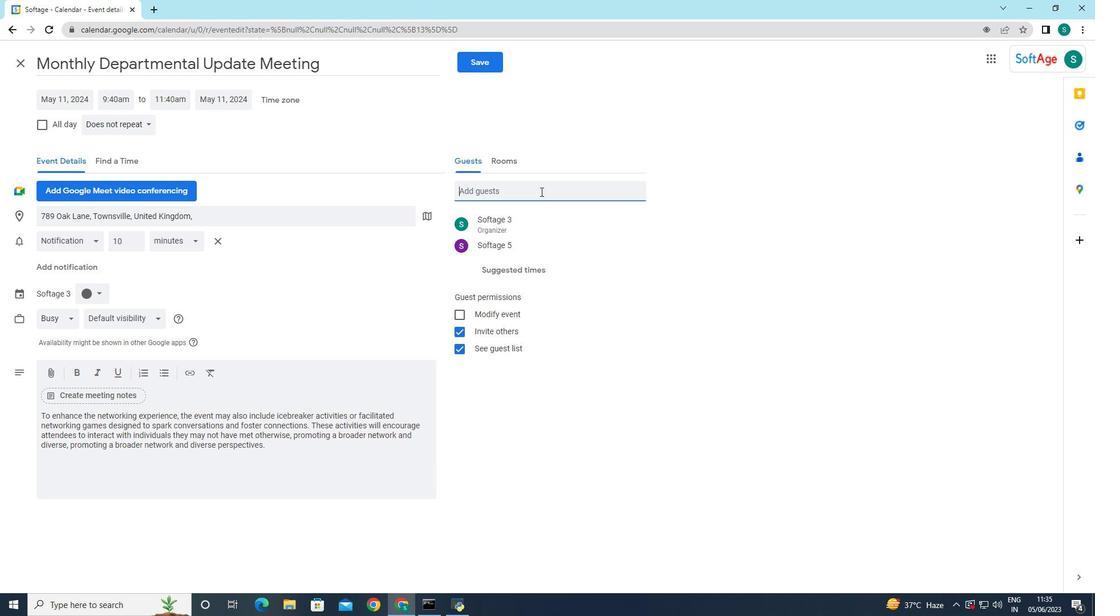 
Action: Mouse moved to (545, 220)
Screenshot: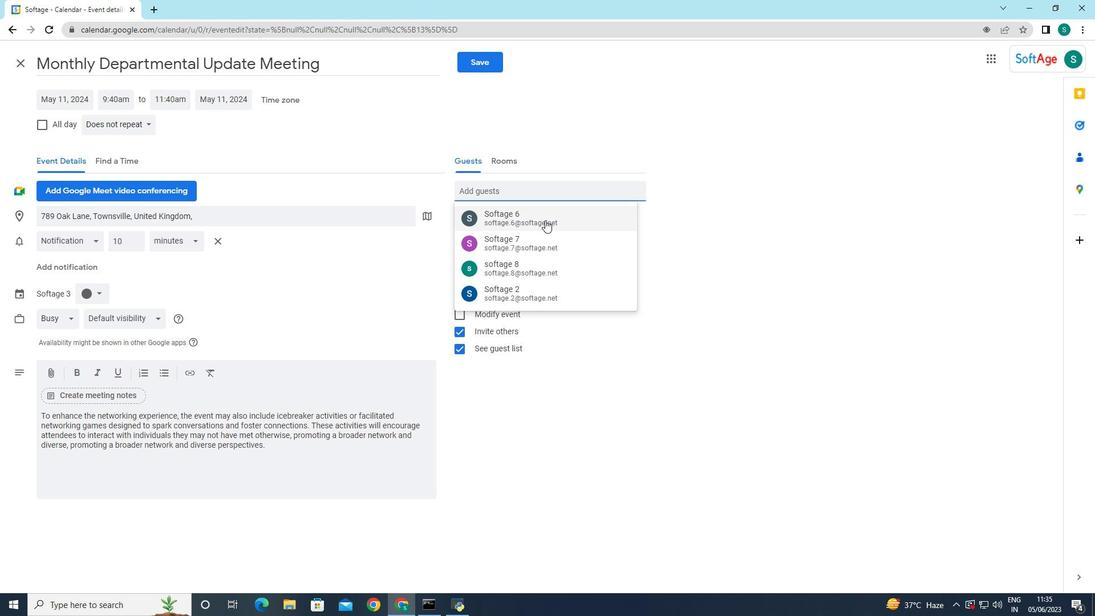 
Action: Mouse pressed left at (545, 220)
Screenshot: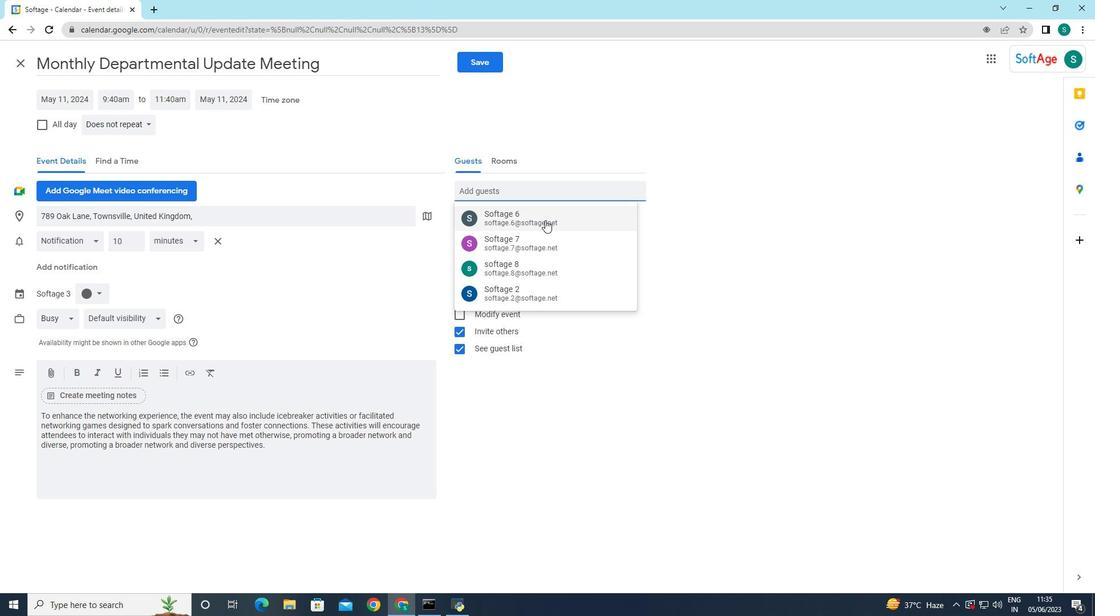 
Action: Mouse moved to (629, 222)
Screenshot: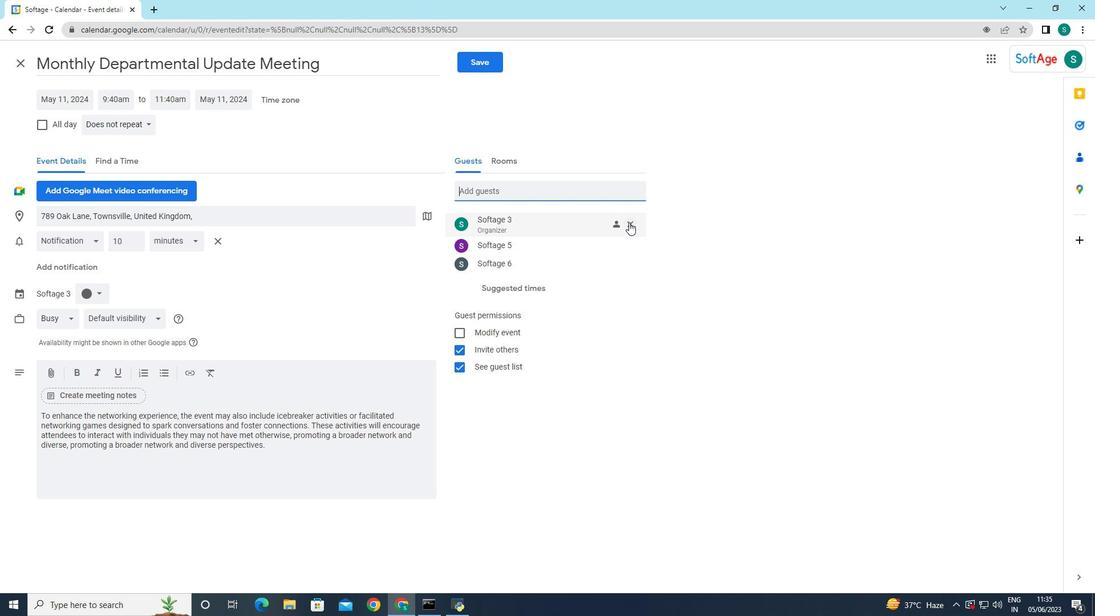 
Action: Mouse pressed left at (629, 222)
Screenshot: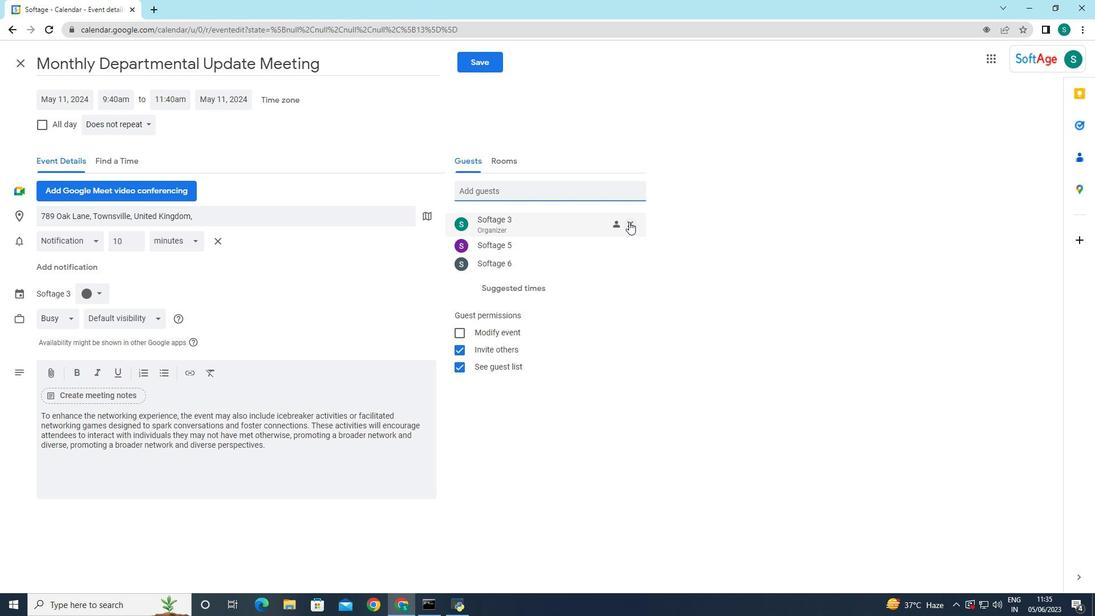 
Action: Mouse moved to (648, 328)
Screenshot: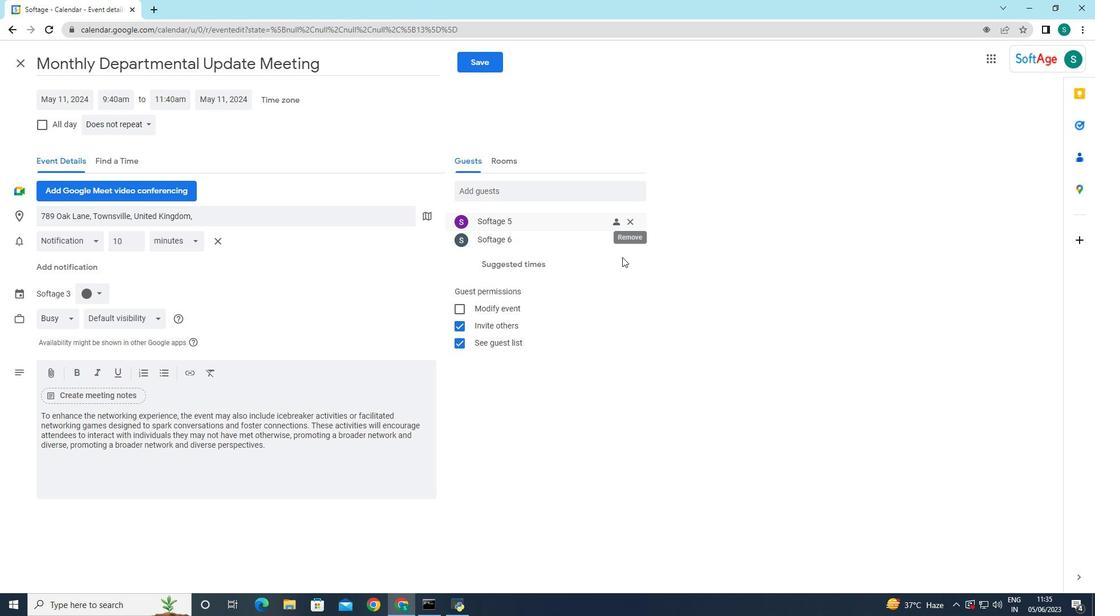 
Action: Mouse pressed left at (648, 328)
Screenshot: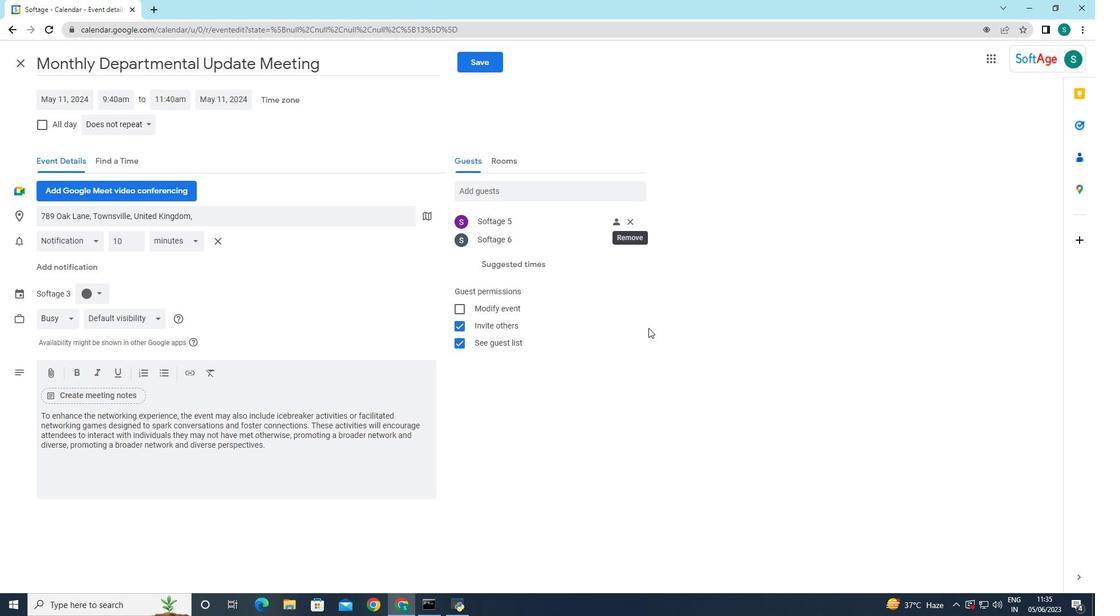 
Action: Mouse moved to (100, 118)
Screenshot: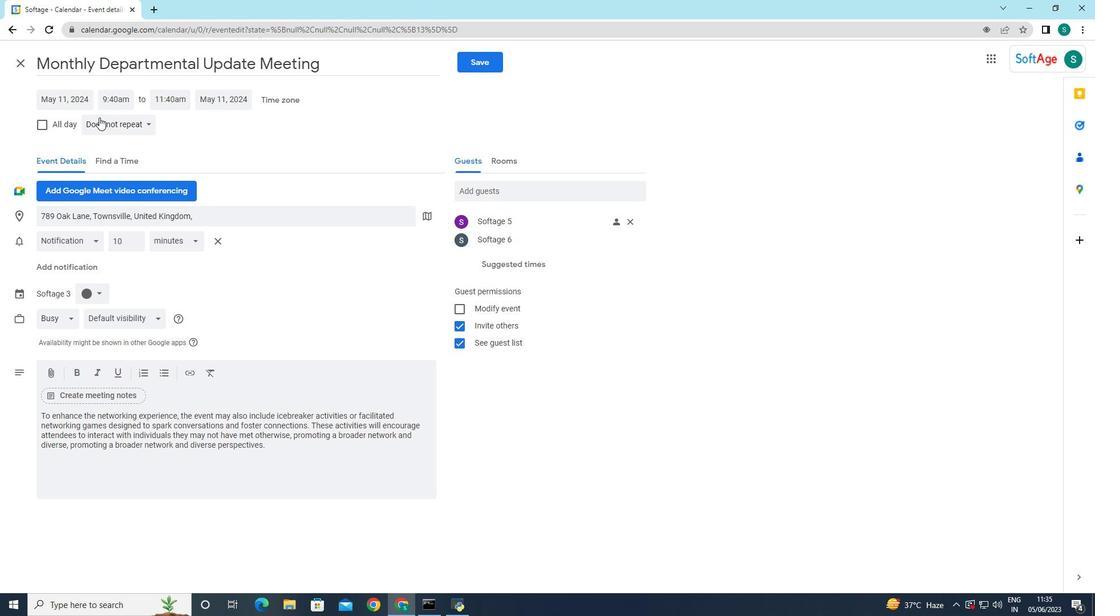 
Action: Mouse pressed left at (100, 118)
Screenshot: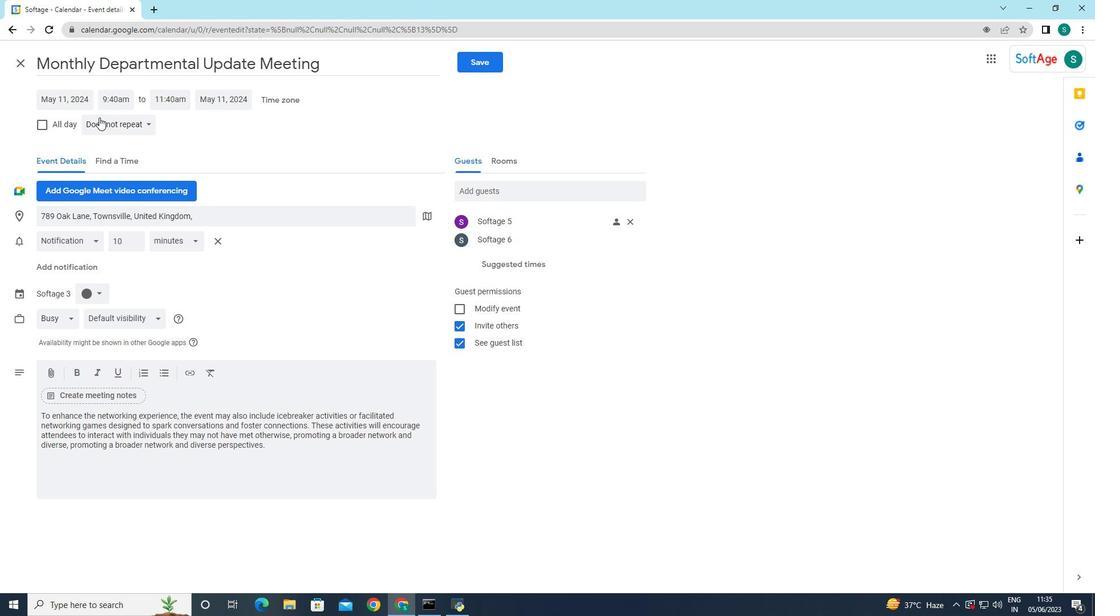 
Action: Mouse moved to (119, 230)
Screenshot: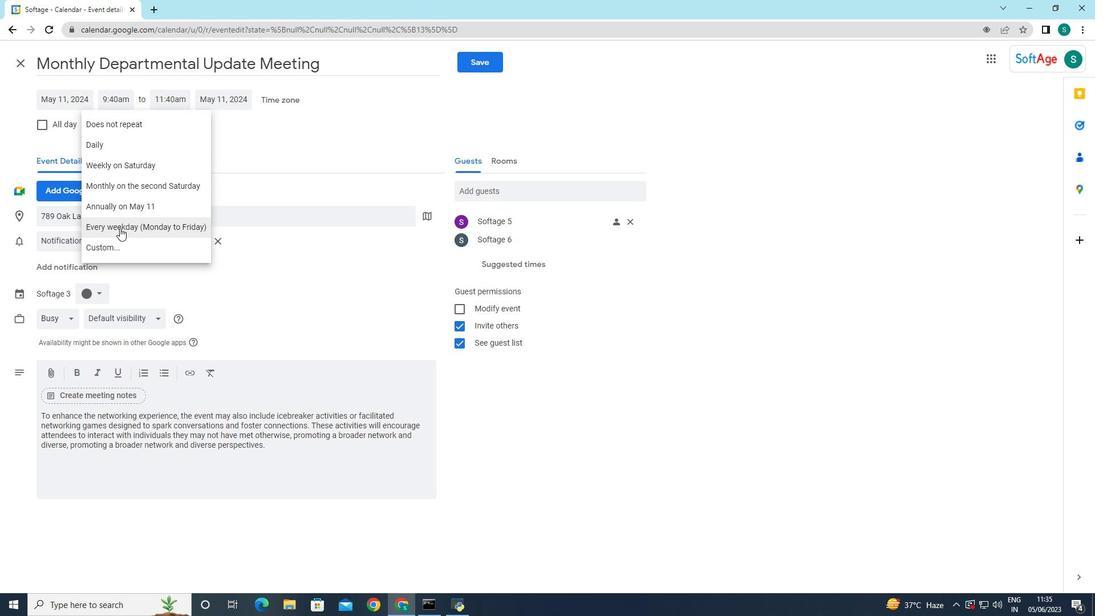 
Action: Mouse pressed left at (119, 230)
Screenshot: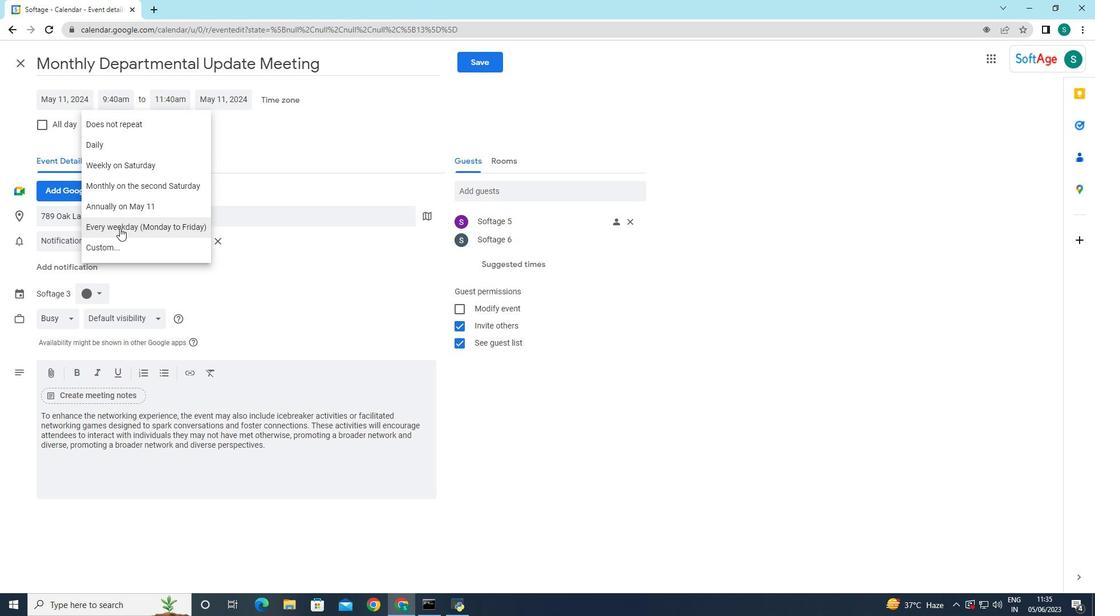 
Action: Mouse moved to (465, 54)
Screenshot: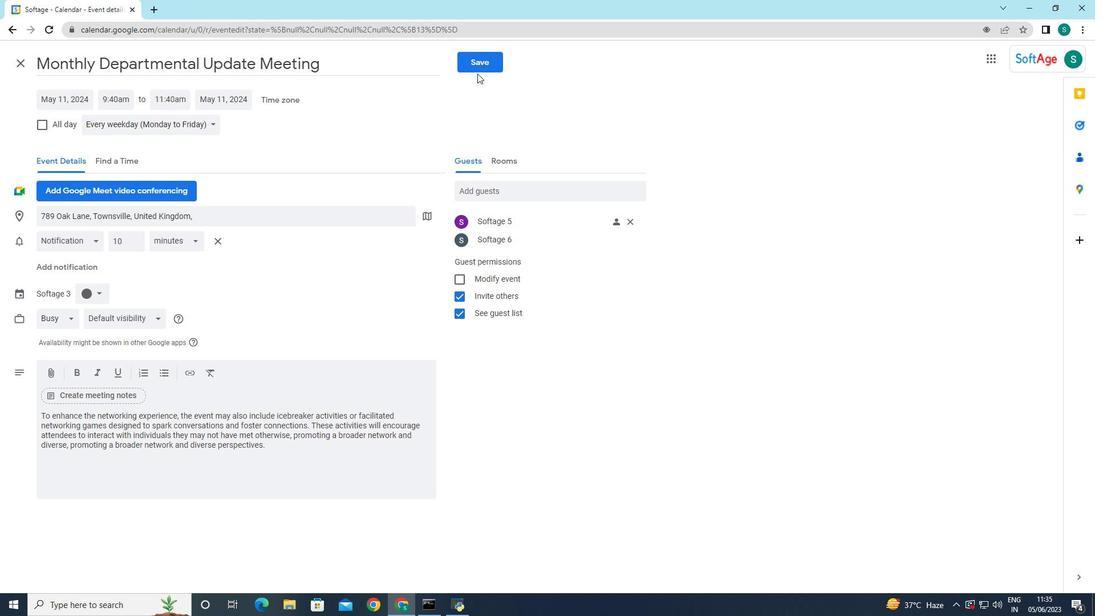
Action: Mouse pressed left at (465, 54)
Screenshot: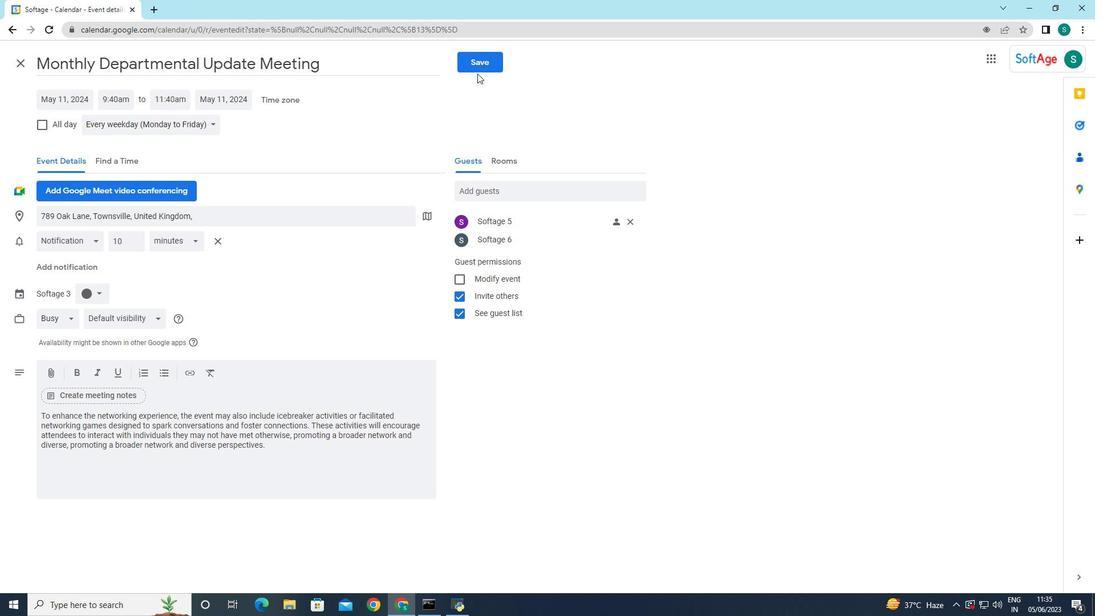 
Action: Mouse moved to (647, 344)
Screenshot: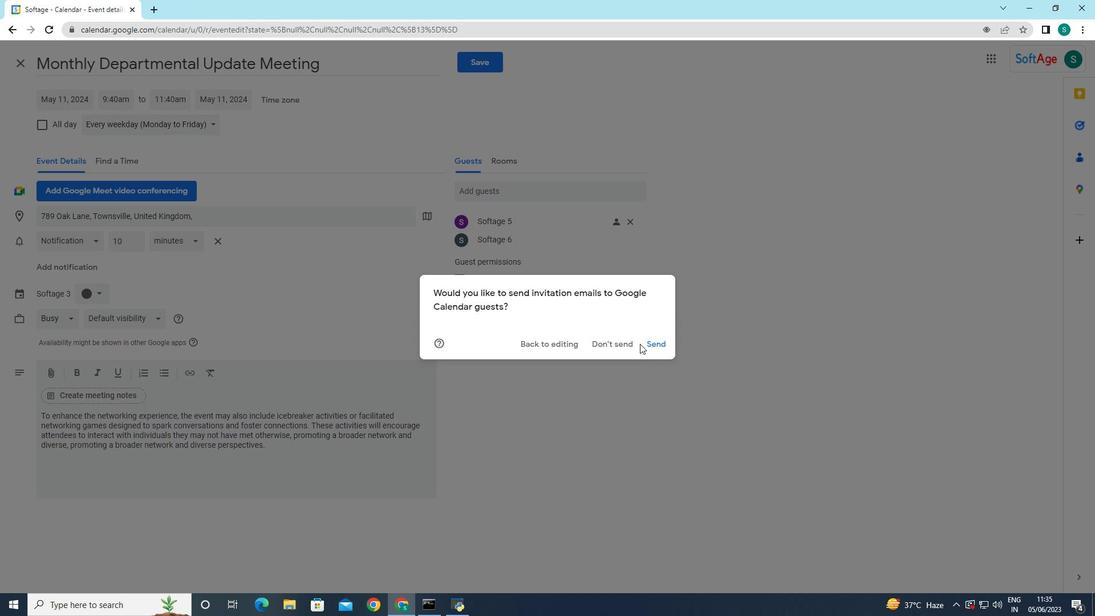 
Action: Mouse pressed left at (647, 344)
Screenshot: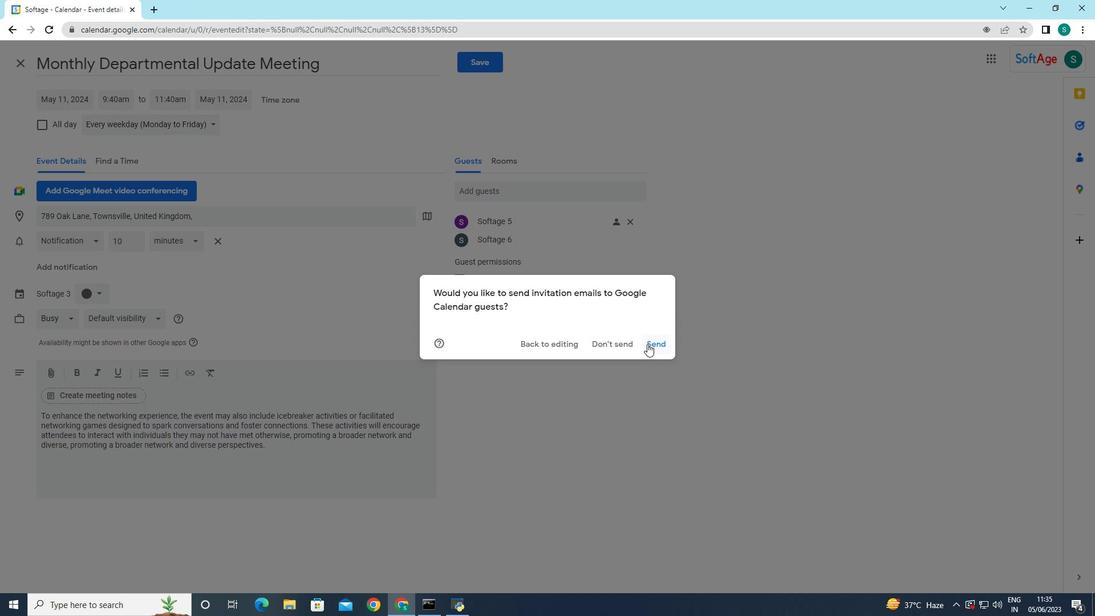 
Action: Mouse moved to (613, 368)
Screenshot: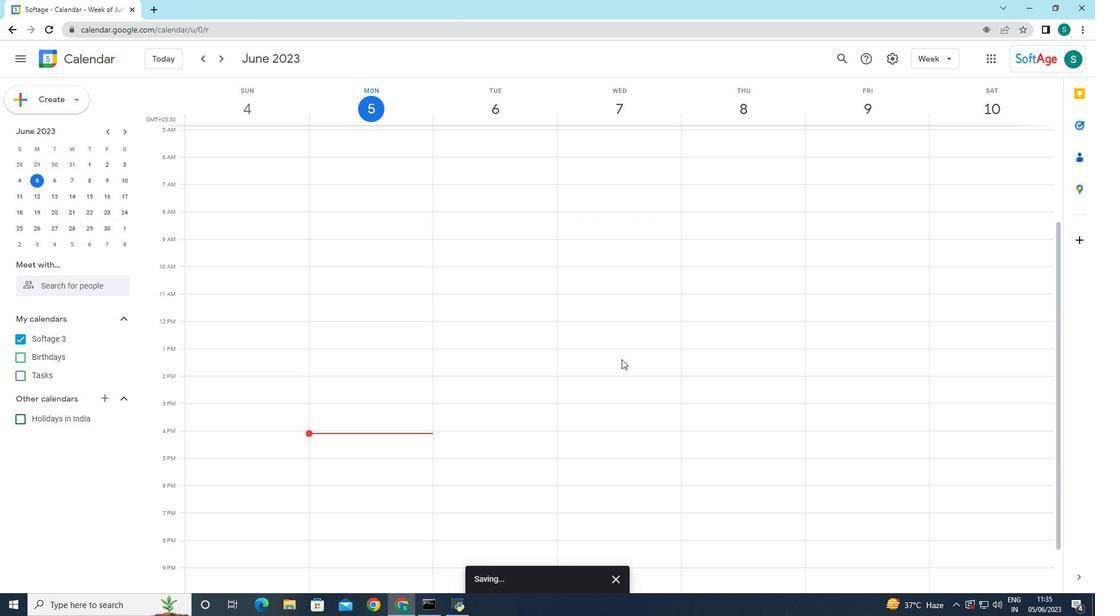
